 Task: Add a signature Marie Turner containing With sincere appreciation and gratitude, Marie Turner to email address softage.6@softage.net and add a label Service contracts
Action: Mouse moved to (1188, 67)
Screenshot: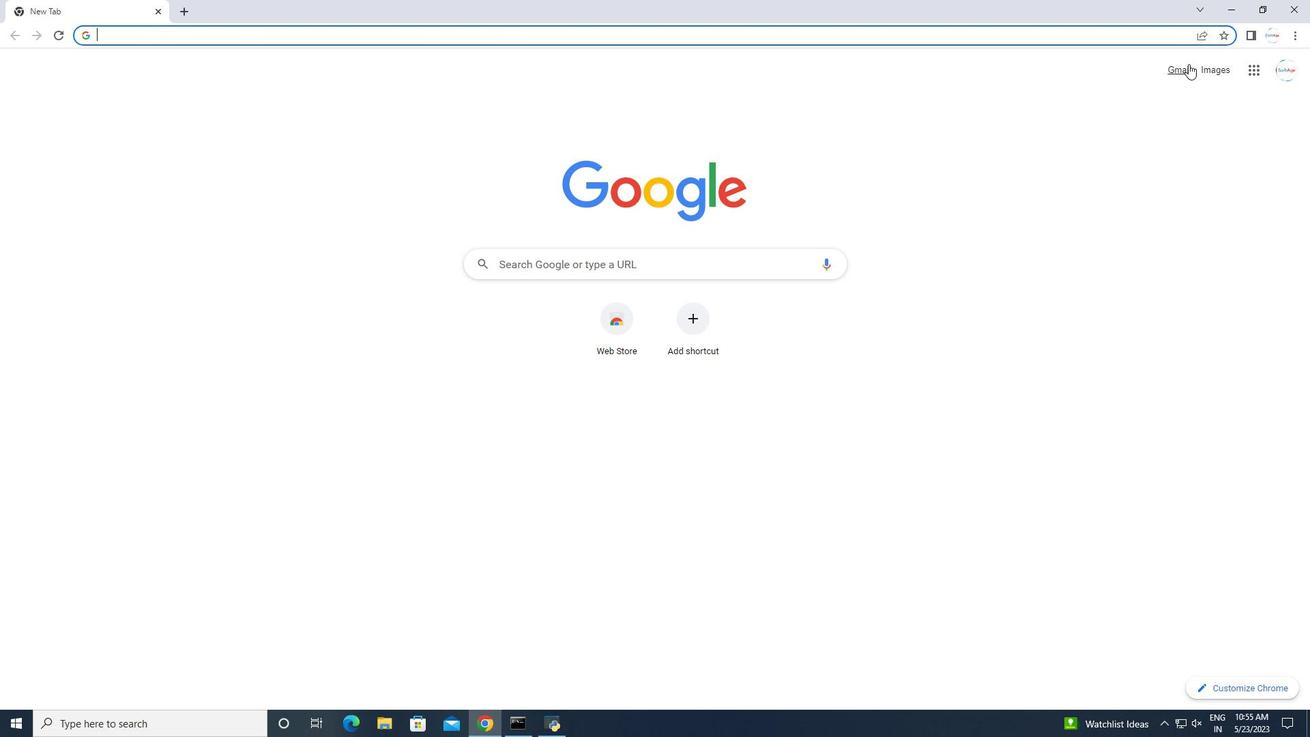 
Action: Mouse pressed left at (1188, 67)
Screenshot: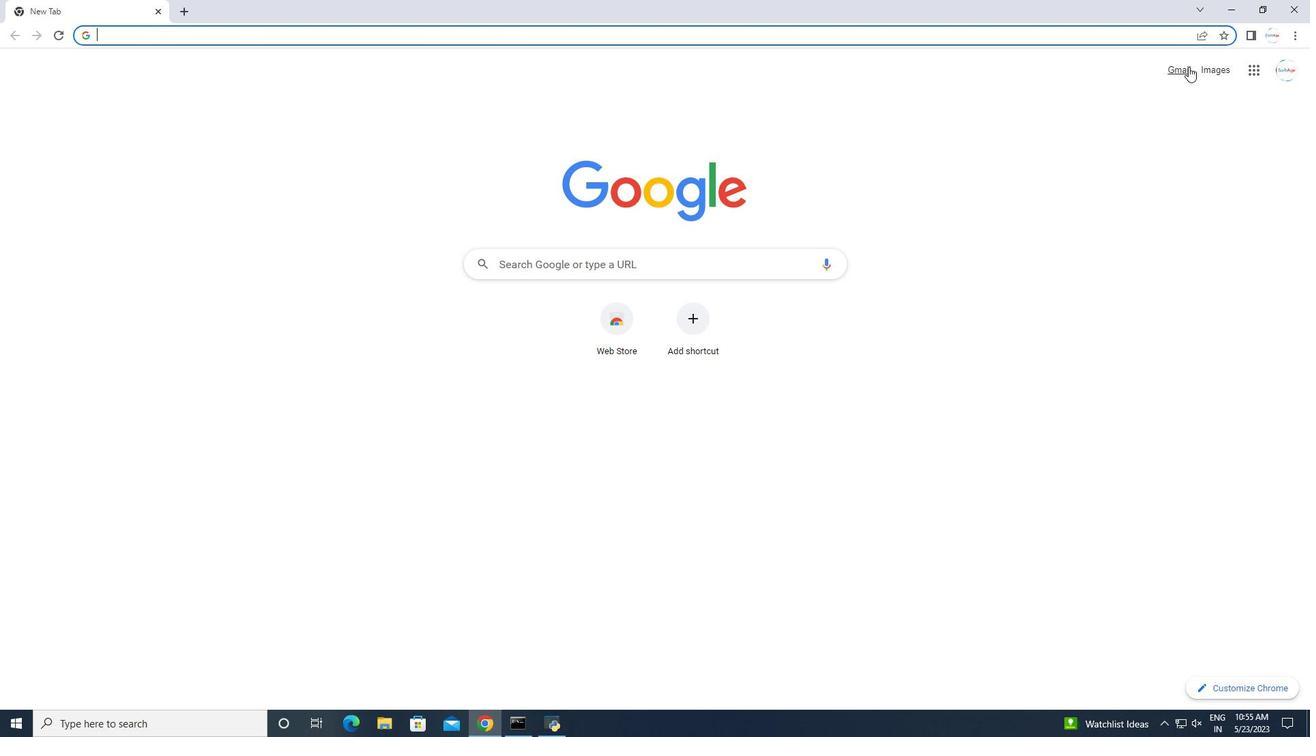 
Action: Mouse moved to (1220, 77)
Screenshot: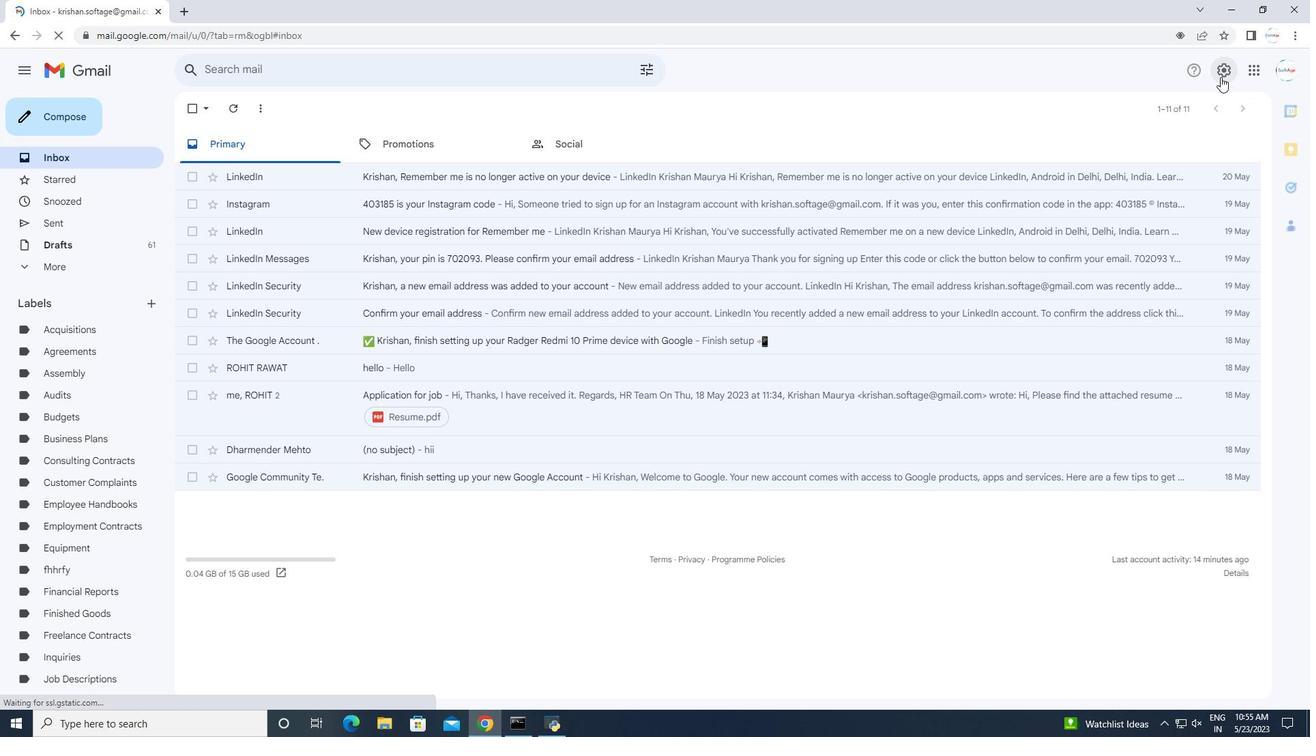 
Action: Mouse pressed left at (1220, 77)
Screenshot: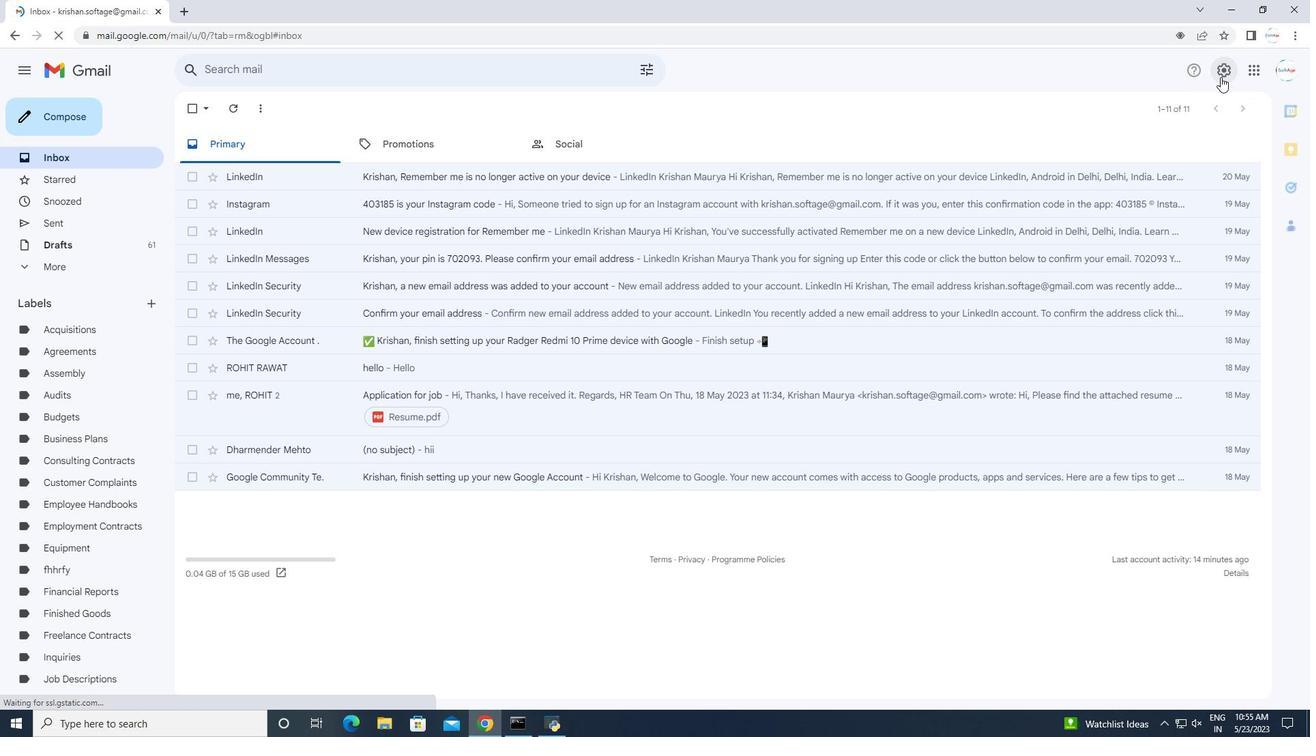 
Action: Mouse moved to (1185, 147)
Screenshot: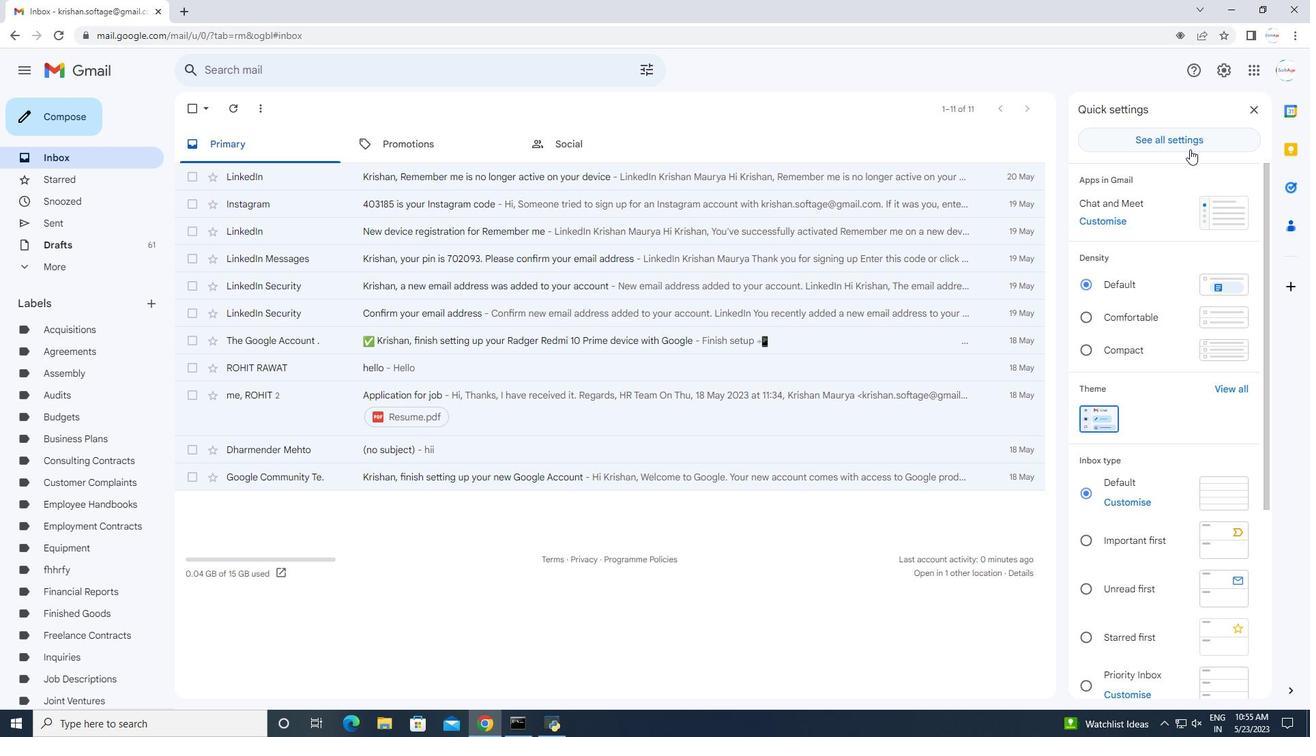 
Action: Mouse pressed left at (1185, 147)
Screenshot: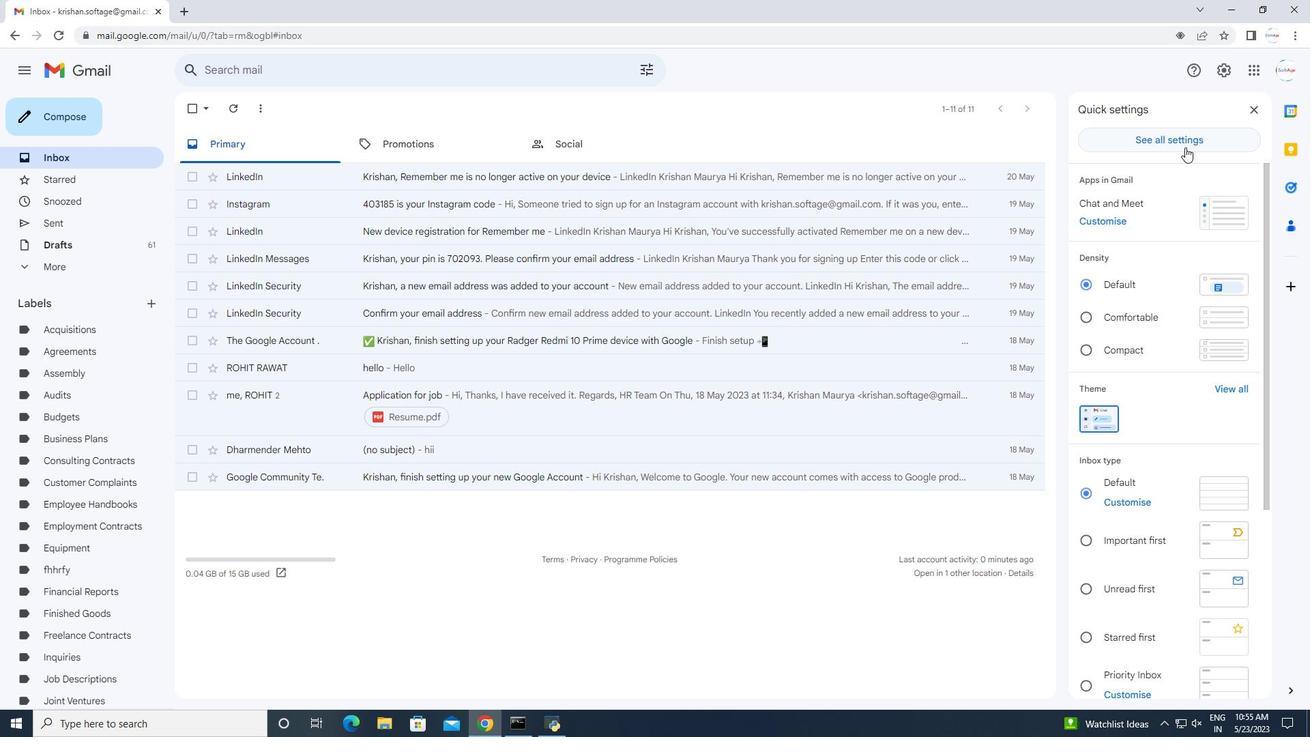 
Action: Mouse moved to (627, 325)
Screenshot: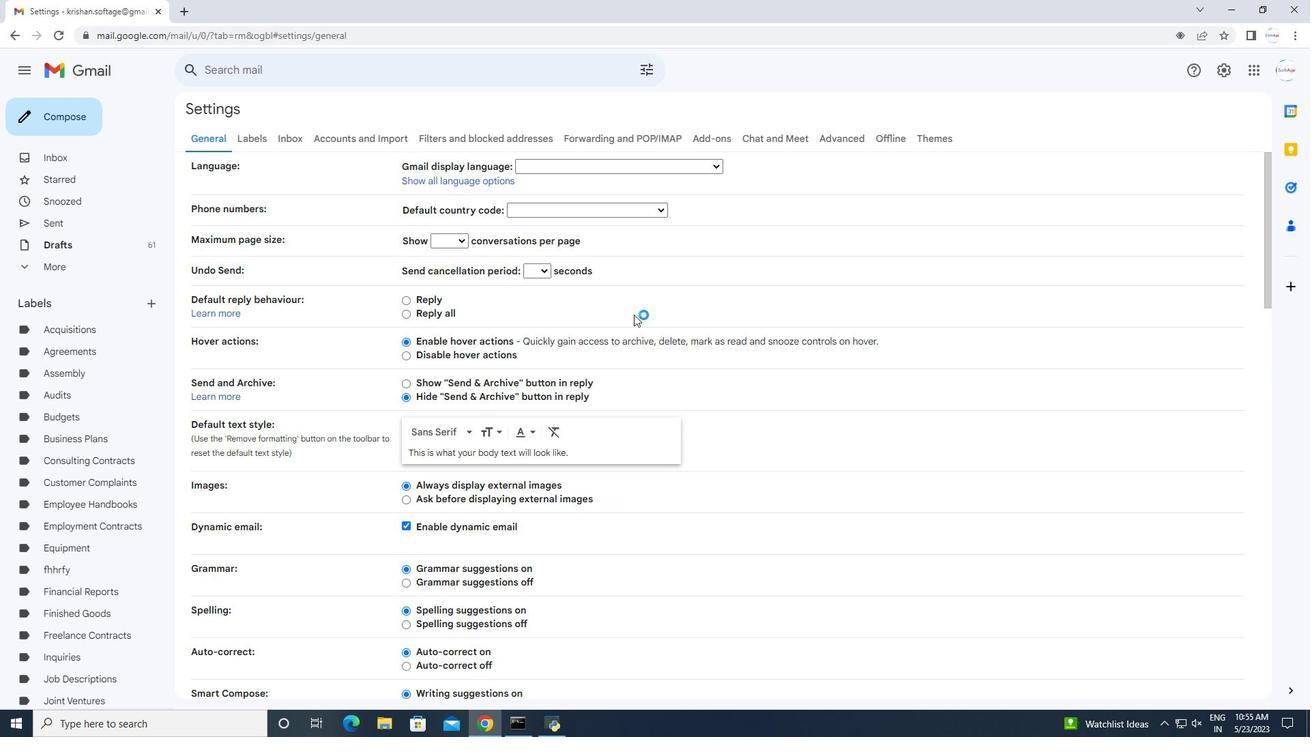 
Action: Mouse scrolled (627, 324) with delta (0, 0)
Screenshot: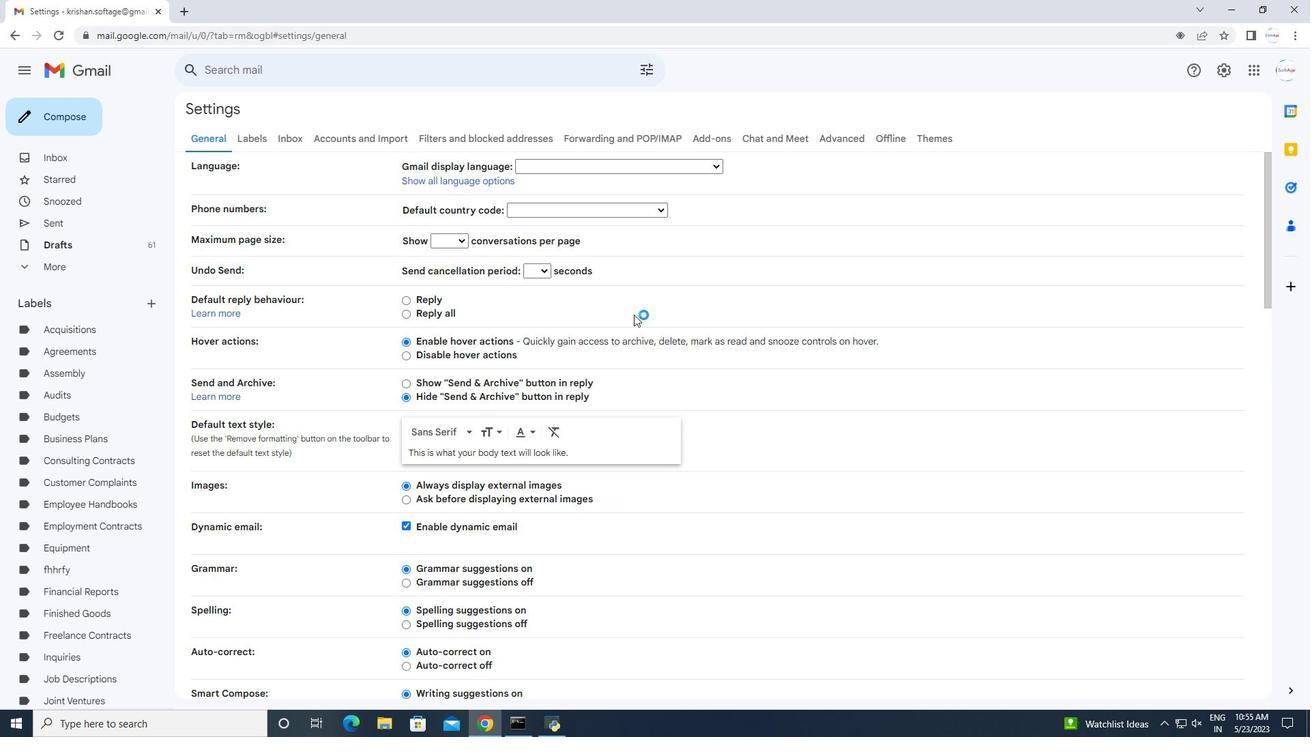 
Action: Mouse moved to (622, 335)
Screenshot: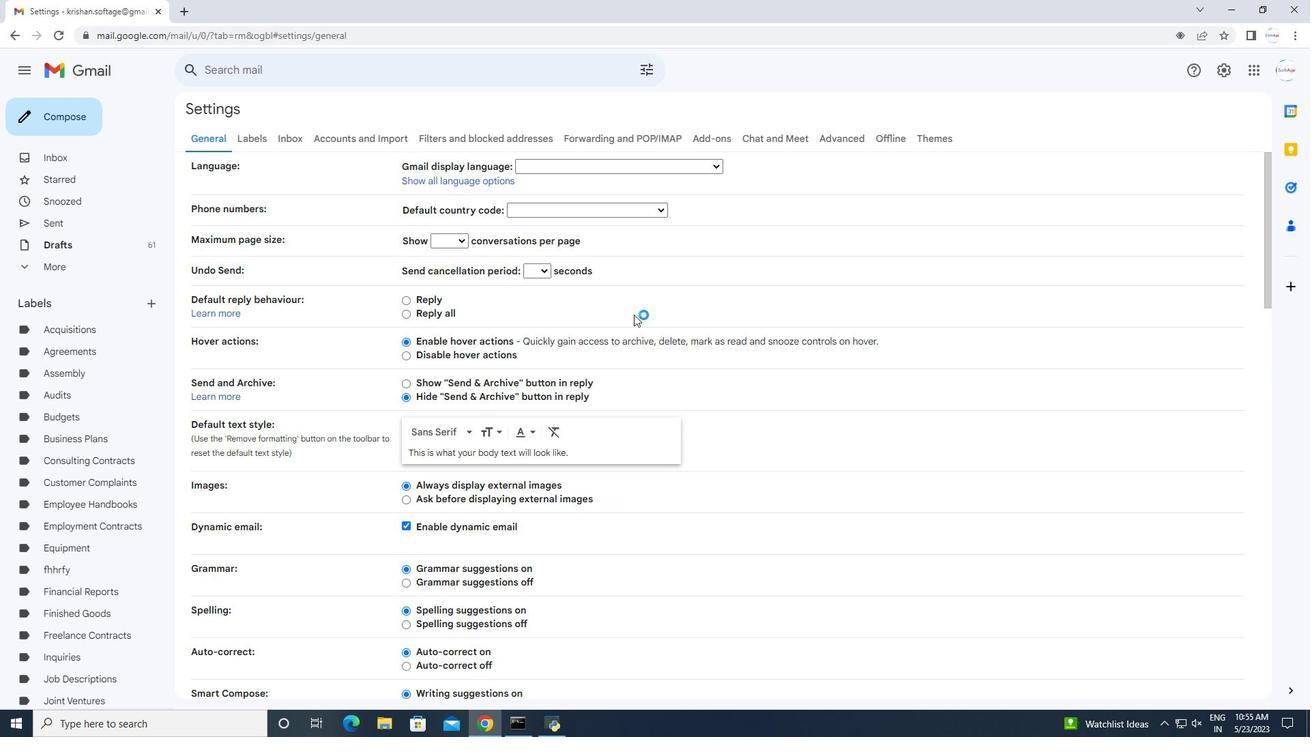 
Action: Mouse scrolled (622, 335) with delta (0, 0)
Screenshot: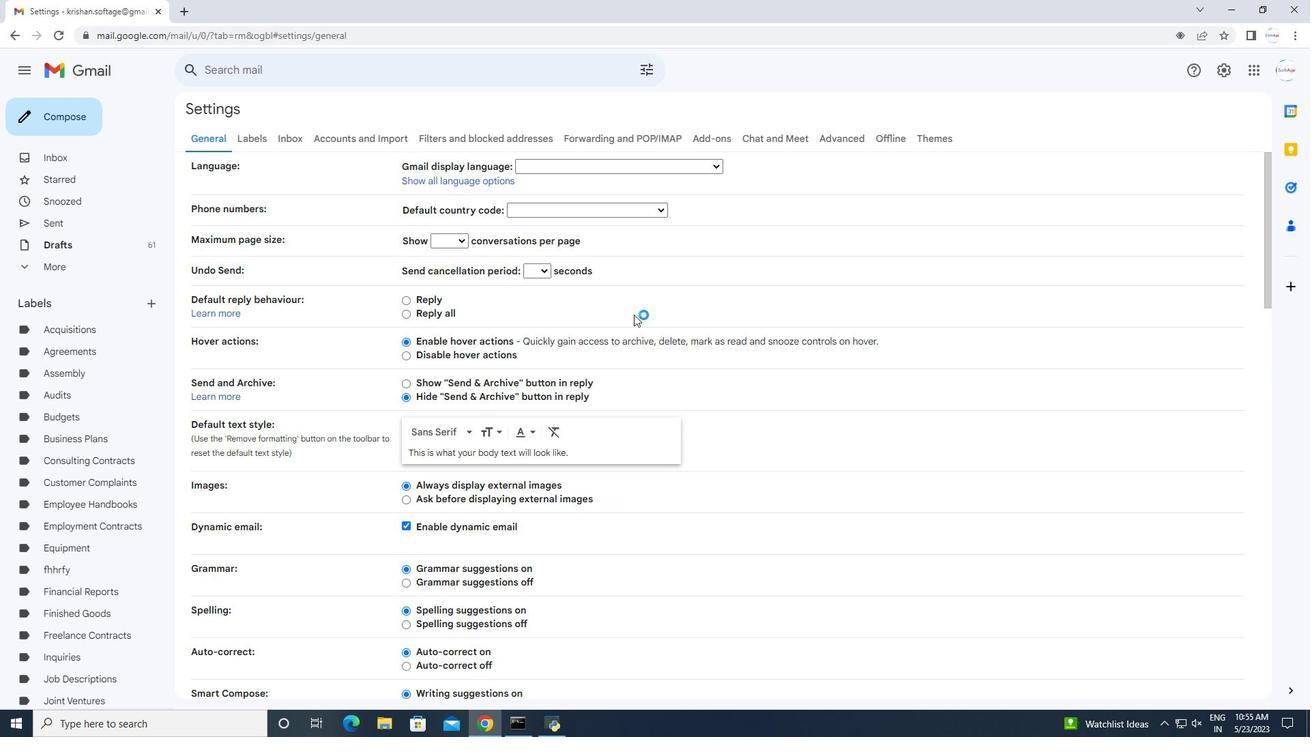 
Action: Mouse moved to (616, 342)
Screenshot: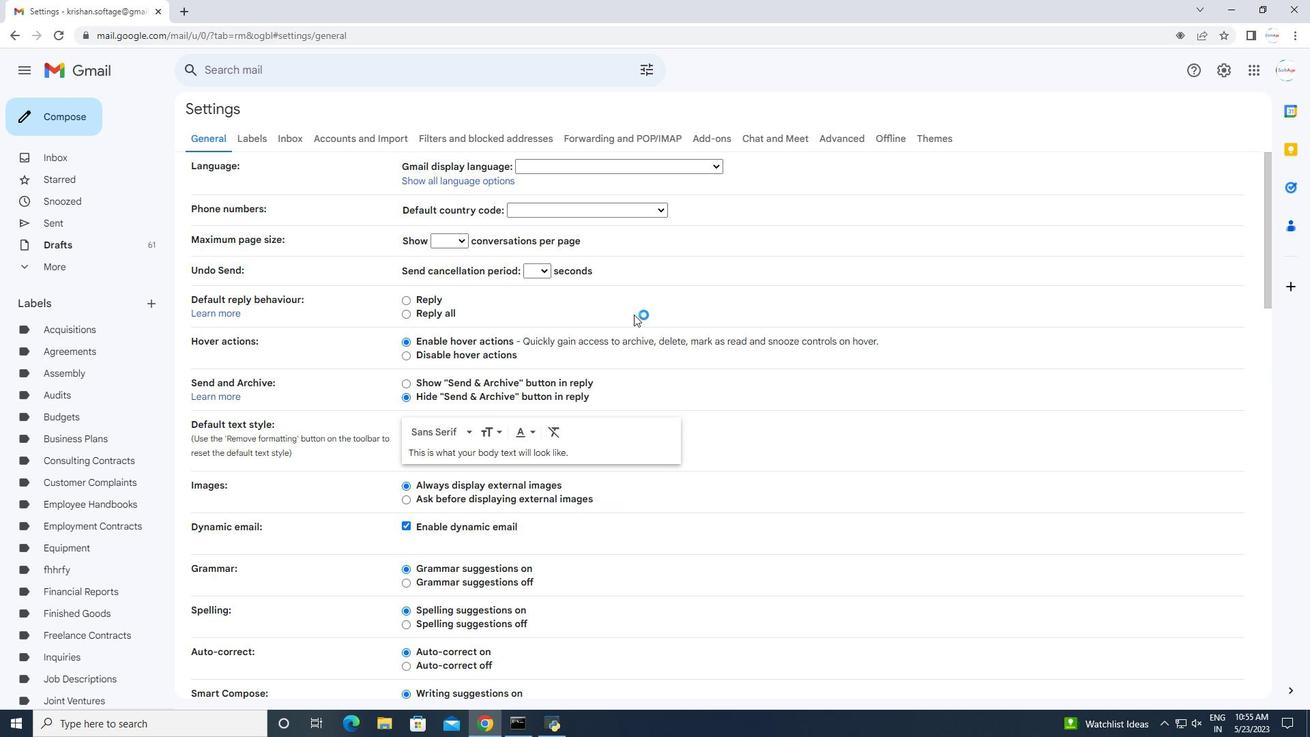 
Action: Mouse scrolled (616, 341) with delta (0, 0)
Screenshot: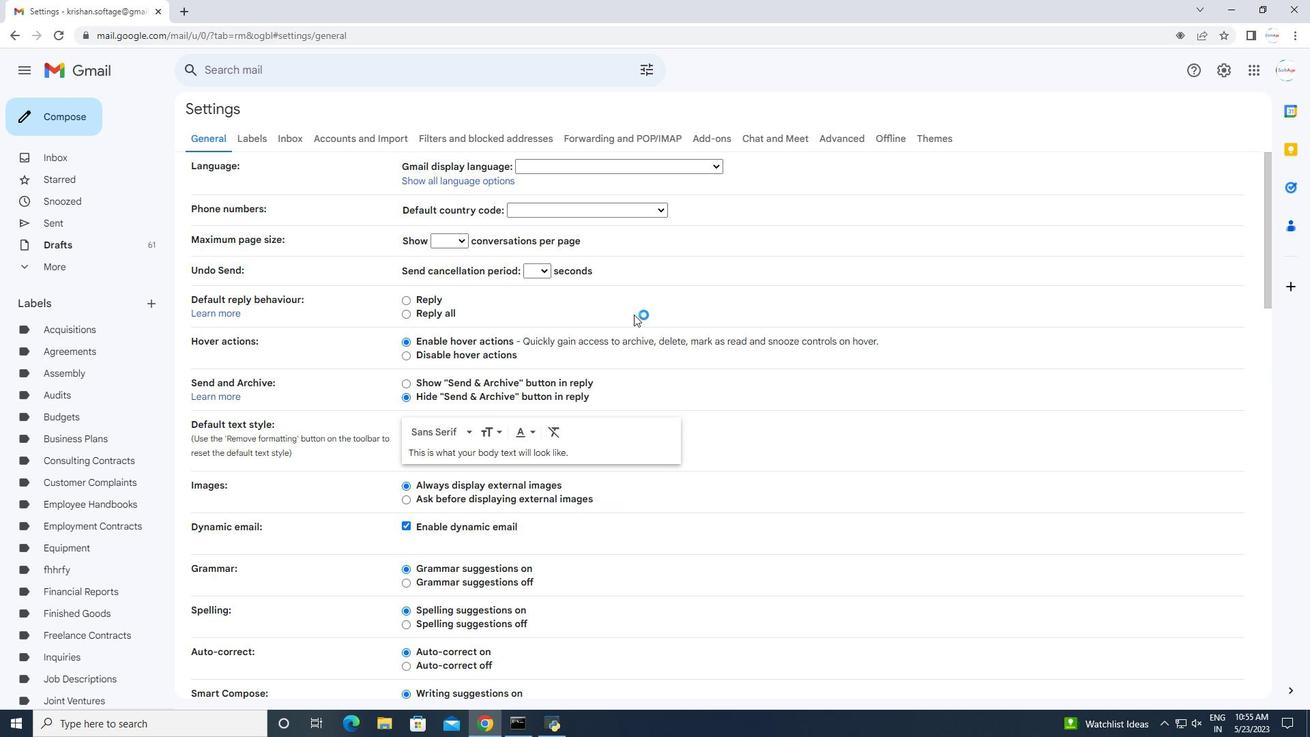 
Action: Mouse moved to (612, 346)
Screenshot: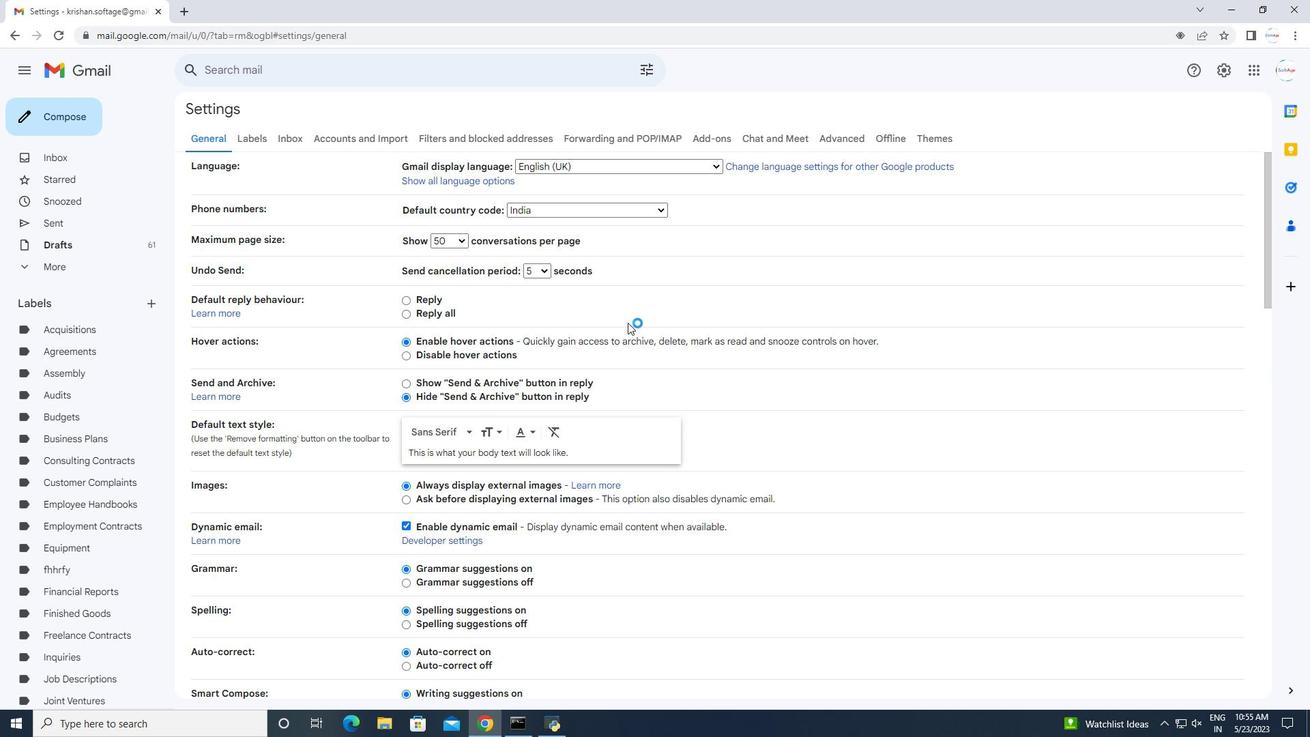 
Action: Mouse scrolled (613, 345) with delta (0, 0)
Screenshot: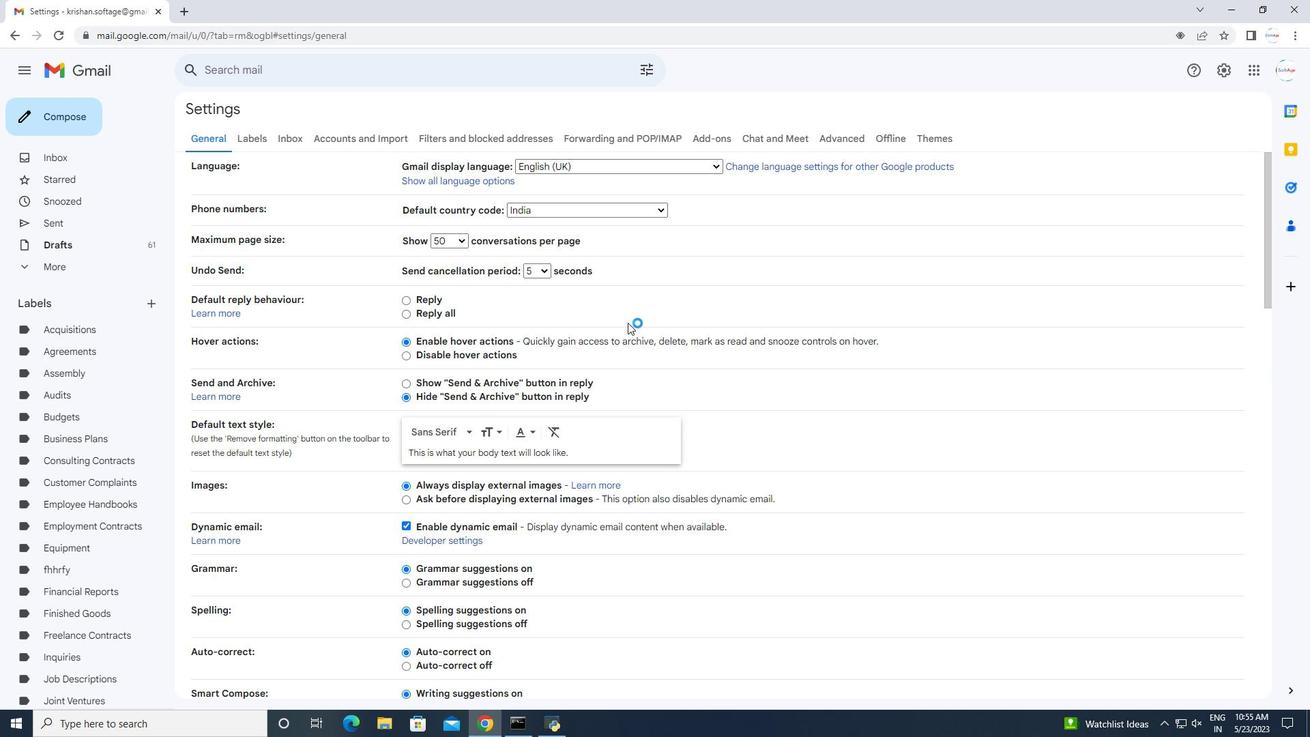 
Action: Mouse scrolled (612, 345) with delta (0, 0)
Screenshot: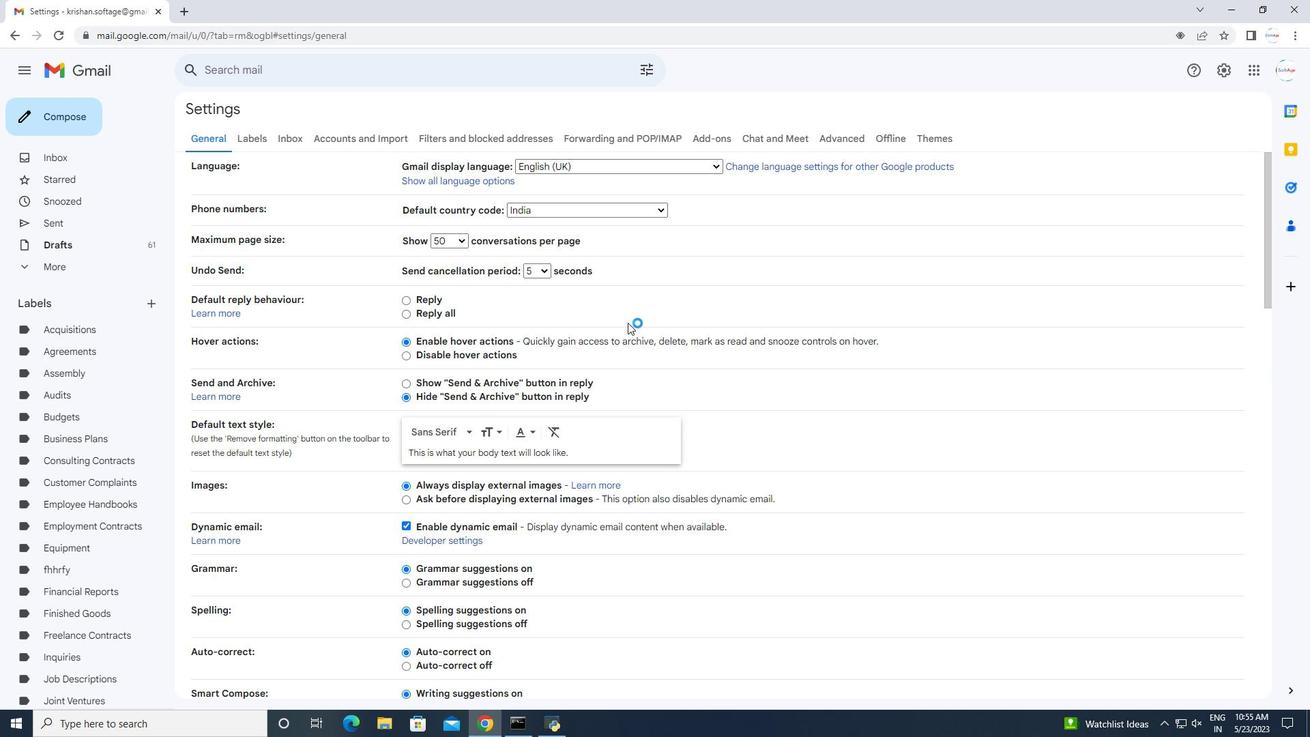 
Action: Mouse scrolled (612, 345) with delta (0, 0)
Screenshot: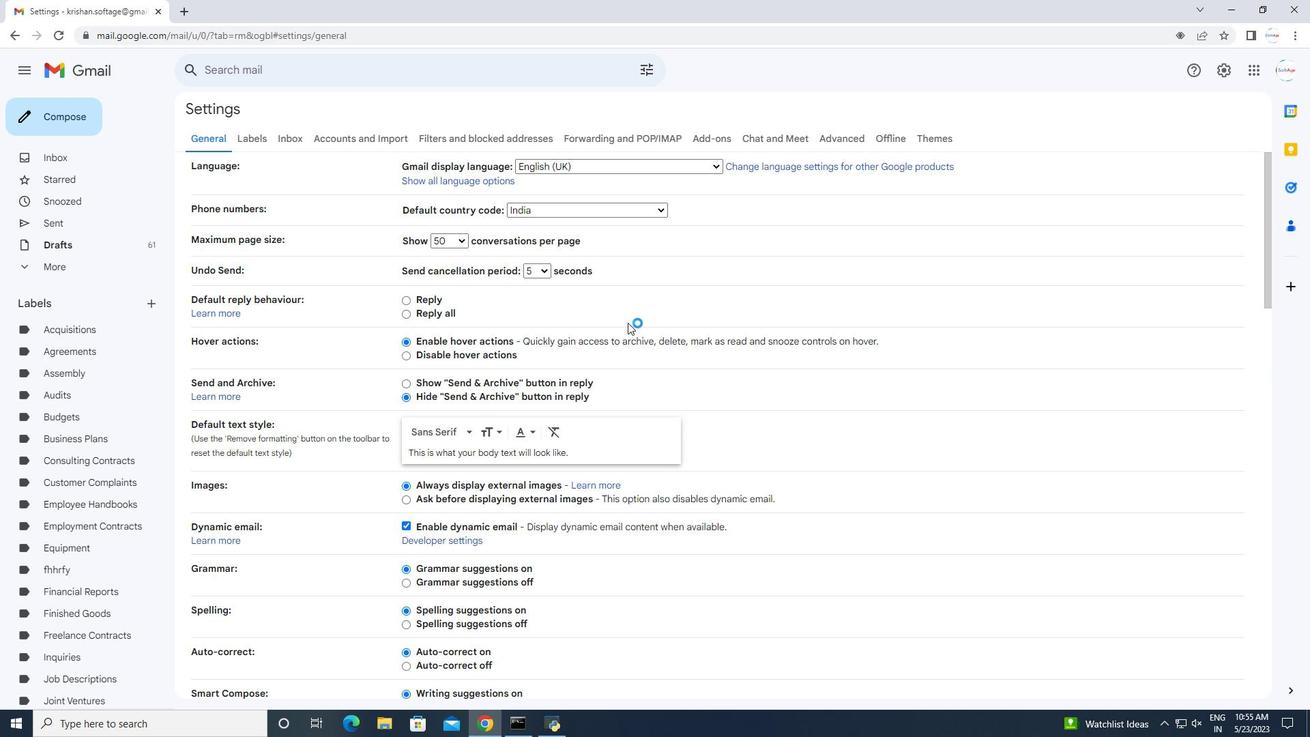 
Action: Mouse scrolled (612, 345) with delta (0, 0)
Screenshot: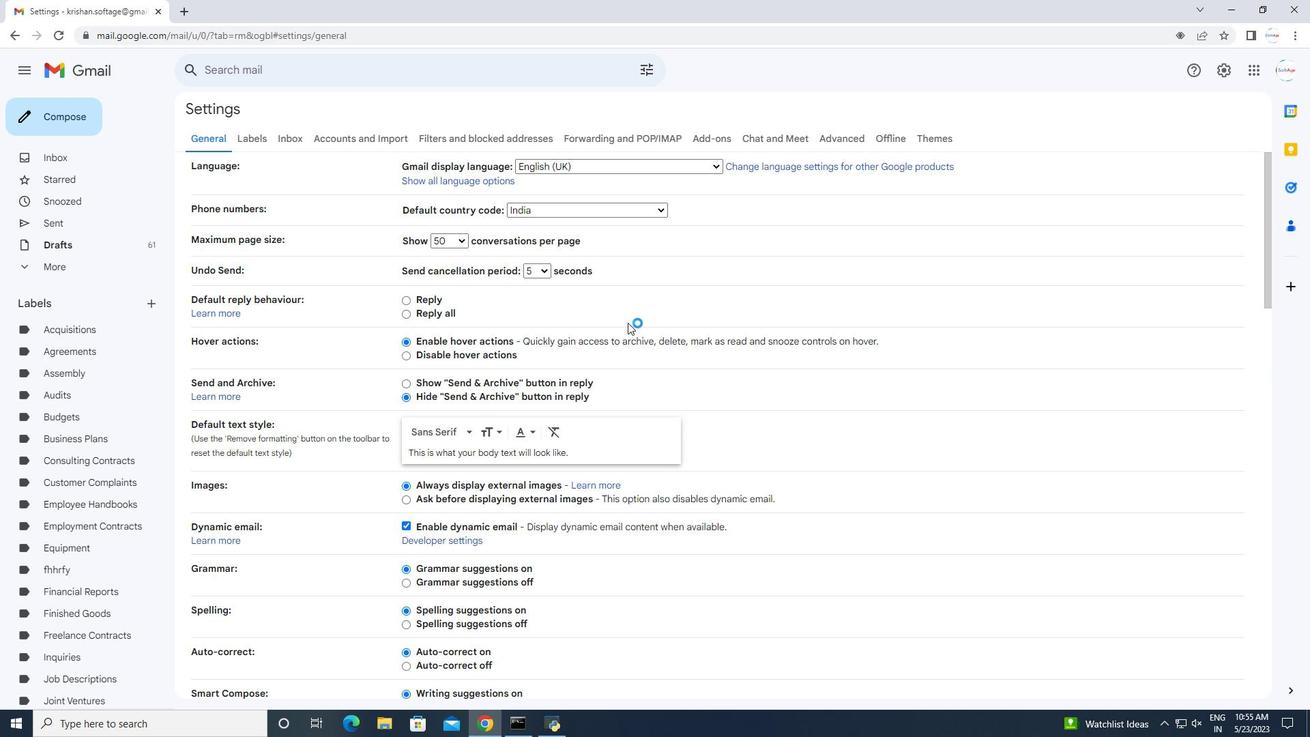 
Action: Mouse scrolled (612, 345) with delta (0, 0)
Screenshot: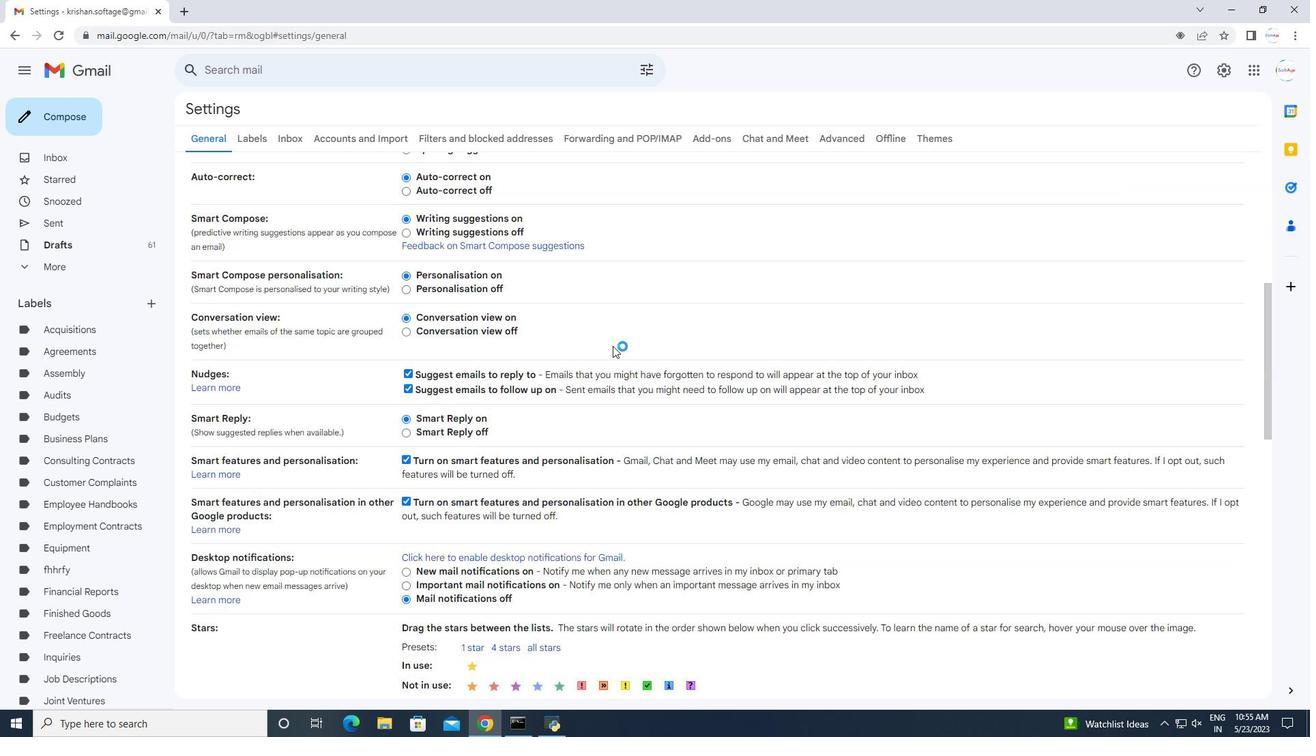 
Action: Mouse scrolled (612, 345) with delta (0, 0)
Screenshot: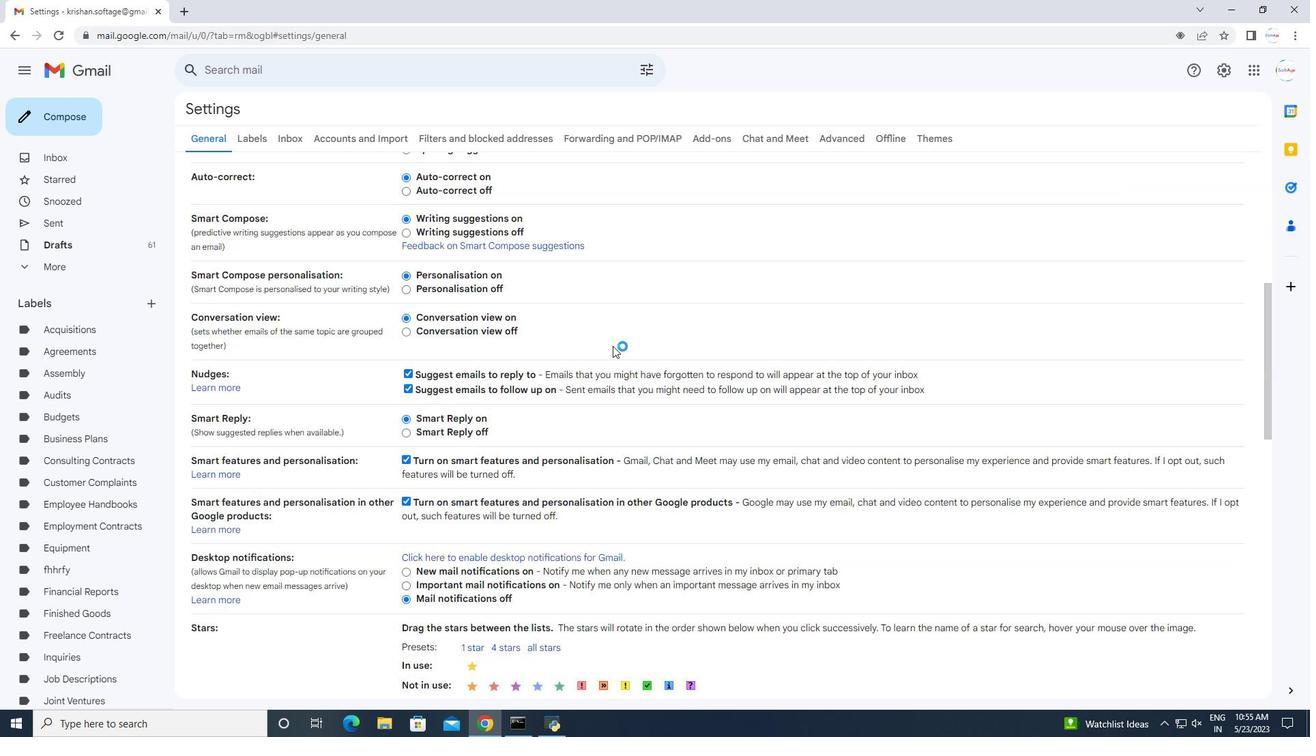 
Action: Mouse scrolled (612, 345) with delta (0, 0)
Screenshot: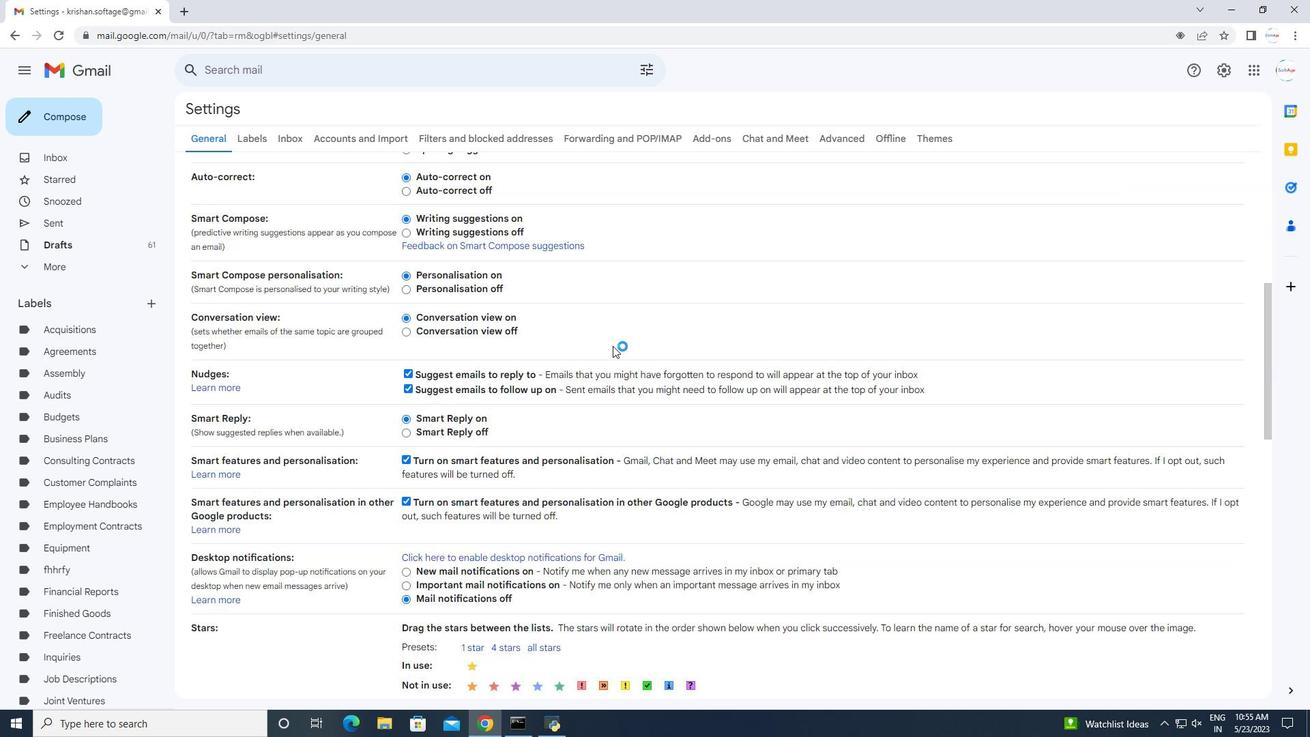 
Action: Mouse scrolled (612, 345) with delta (0, 0)
Screenshot: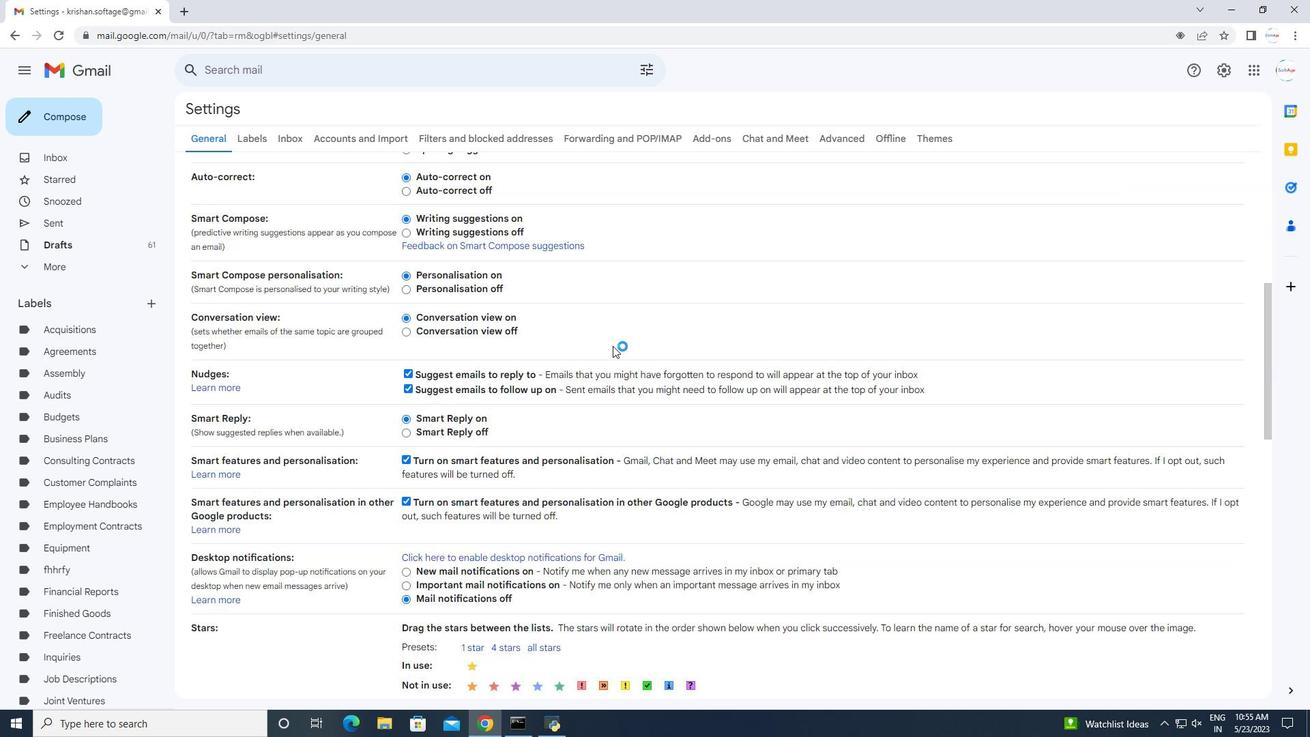 
Action: Mouse scrolled (612, 345) with delta (0, 0)
Screenshot: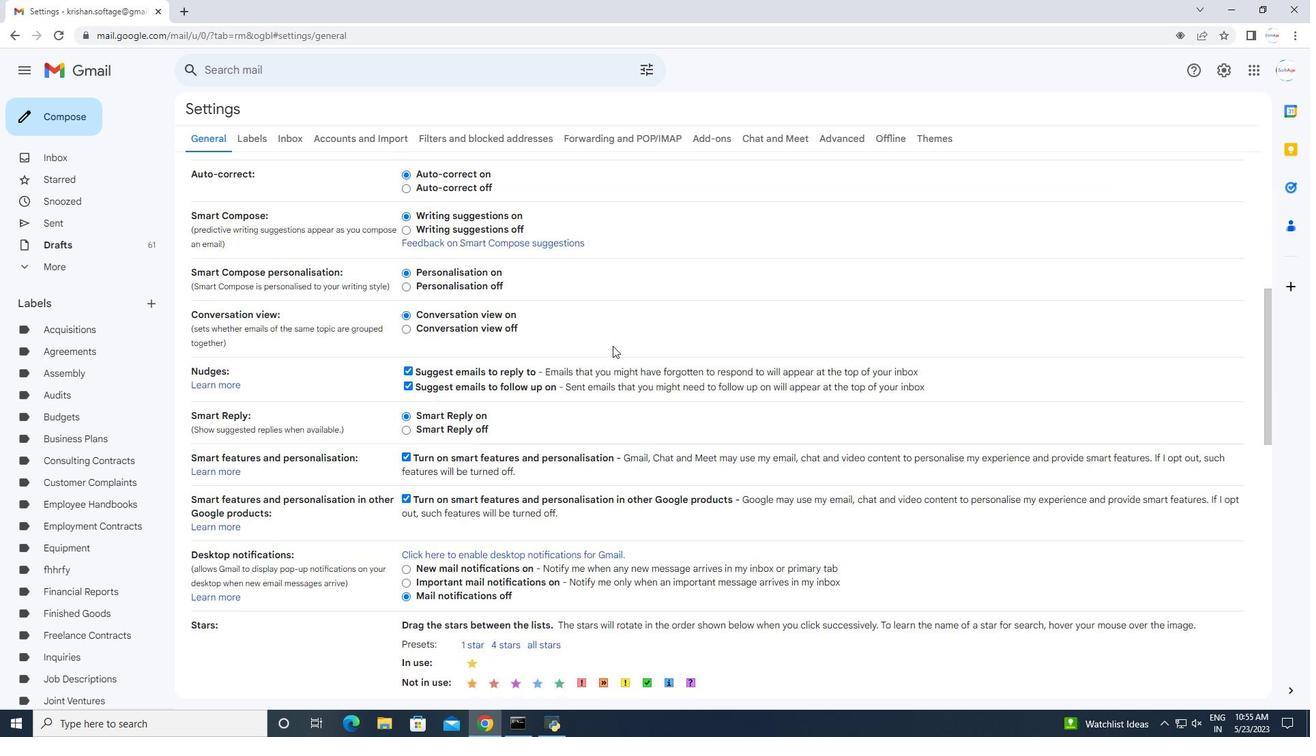 
Action: Mouse scrolled (612, 345) with delta (0, 0)
Screenshot: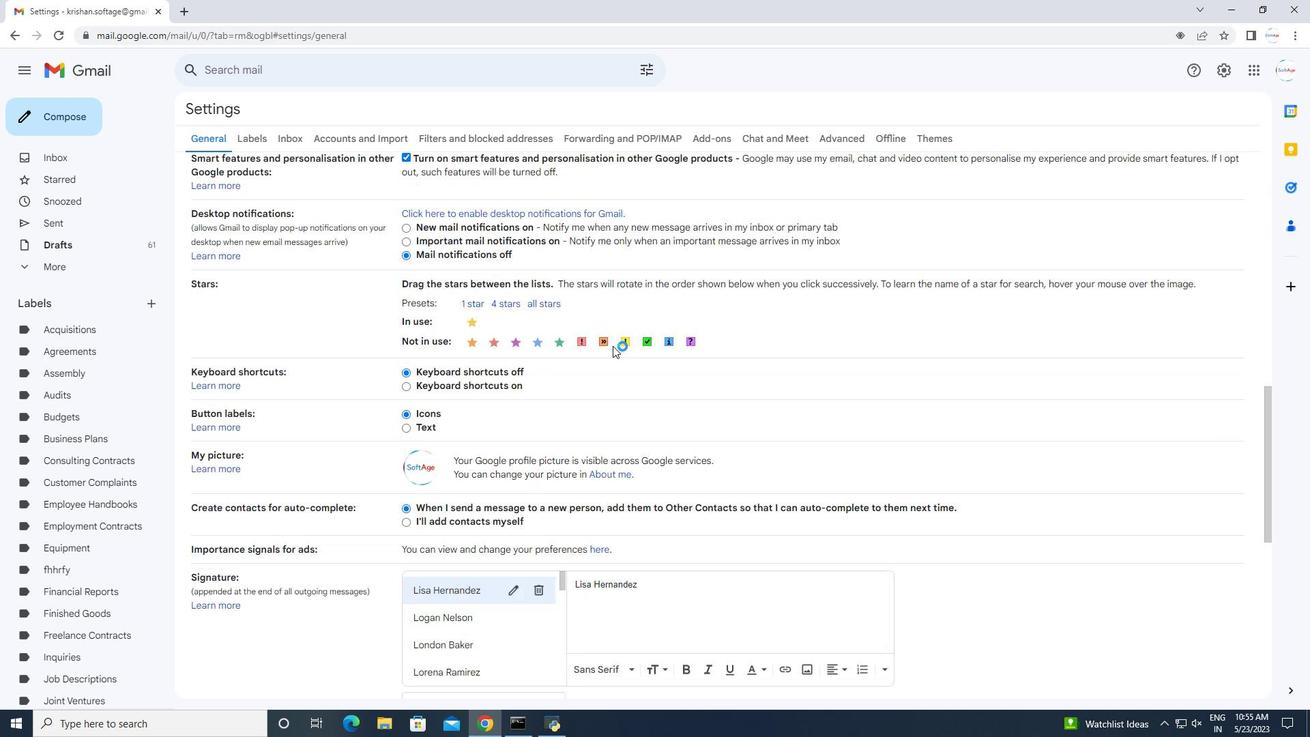 
Action: Mouse scrolled (612, 345) with delta (0, 0)
Screenshot: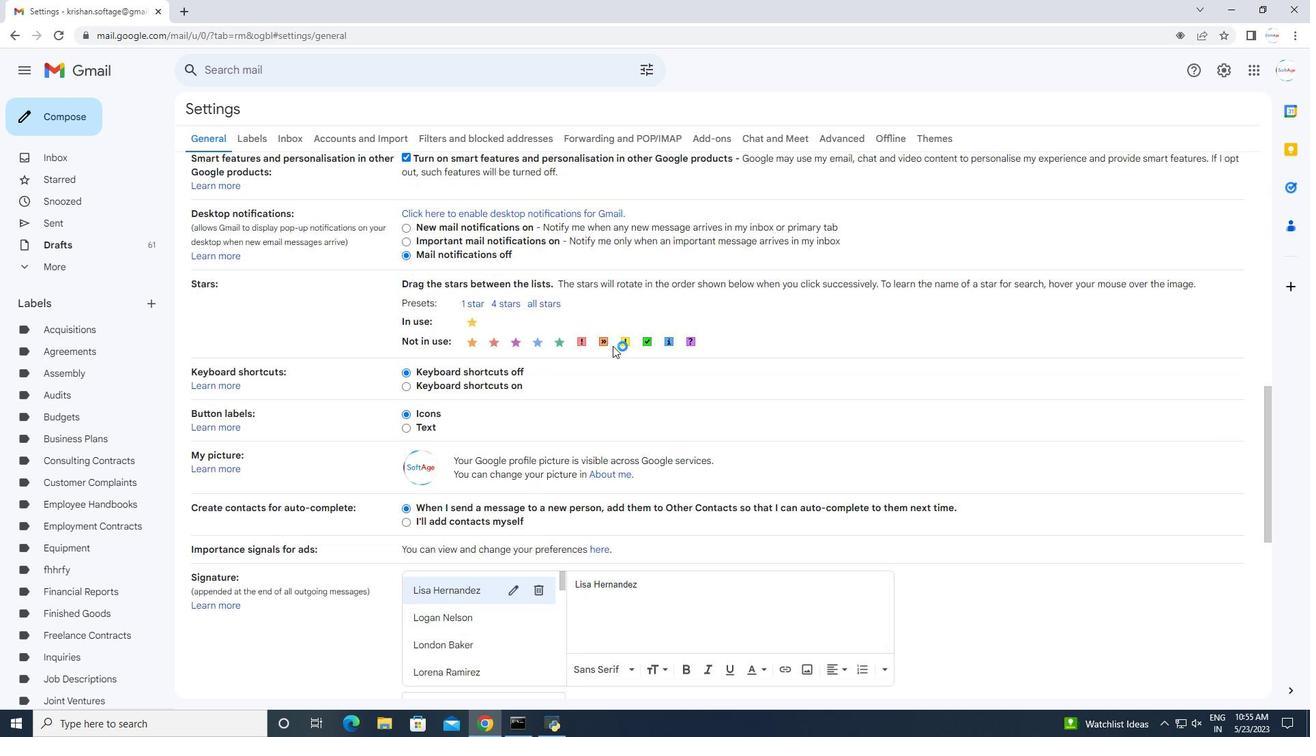 
Action: Mouse scrolled (612, 345) with delta (0, 0)
Screenshot: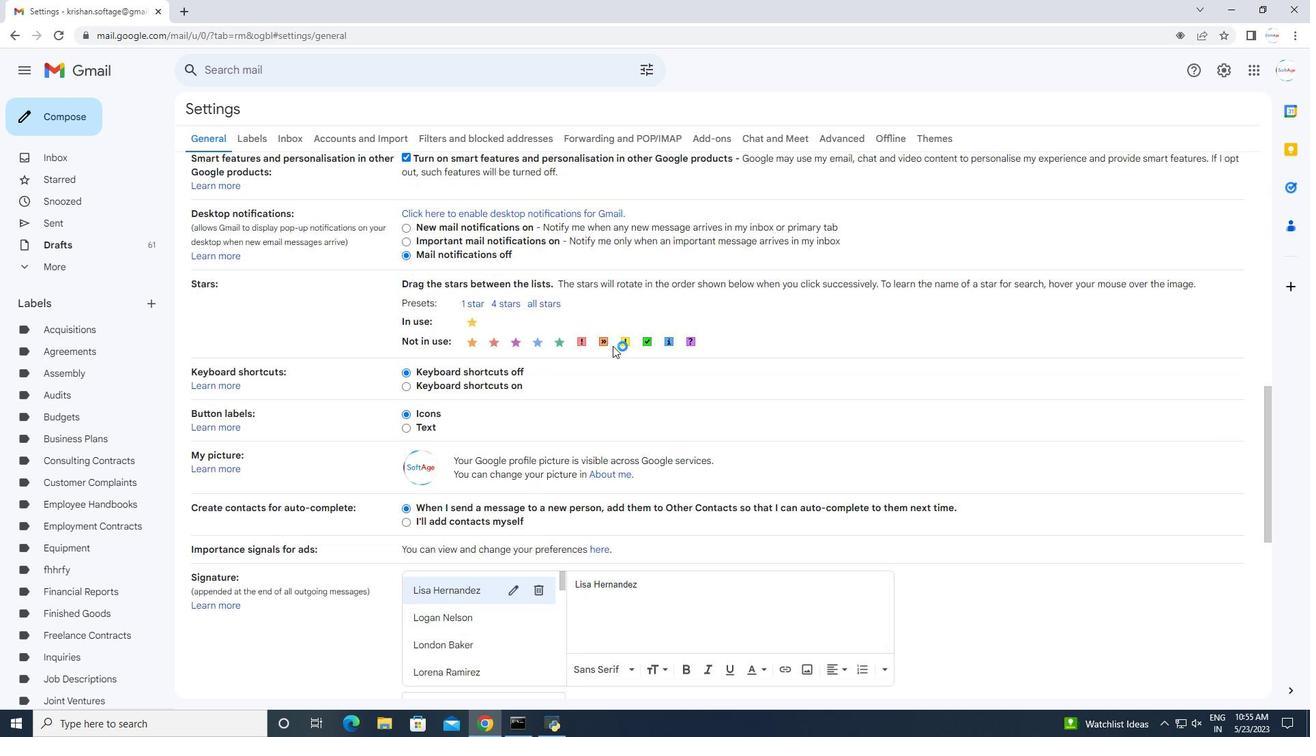 
Action: Mouse scrolled (612, 345) with delta (0, 0)
Screenshot: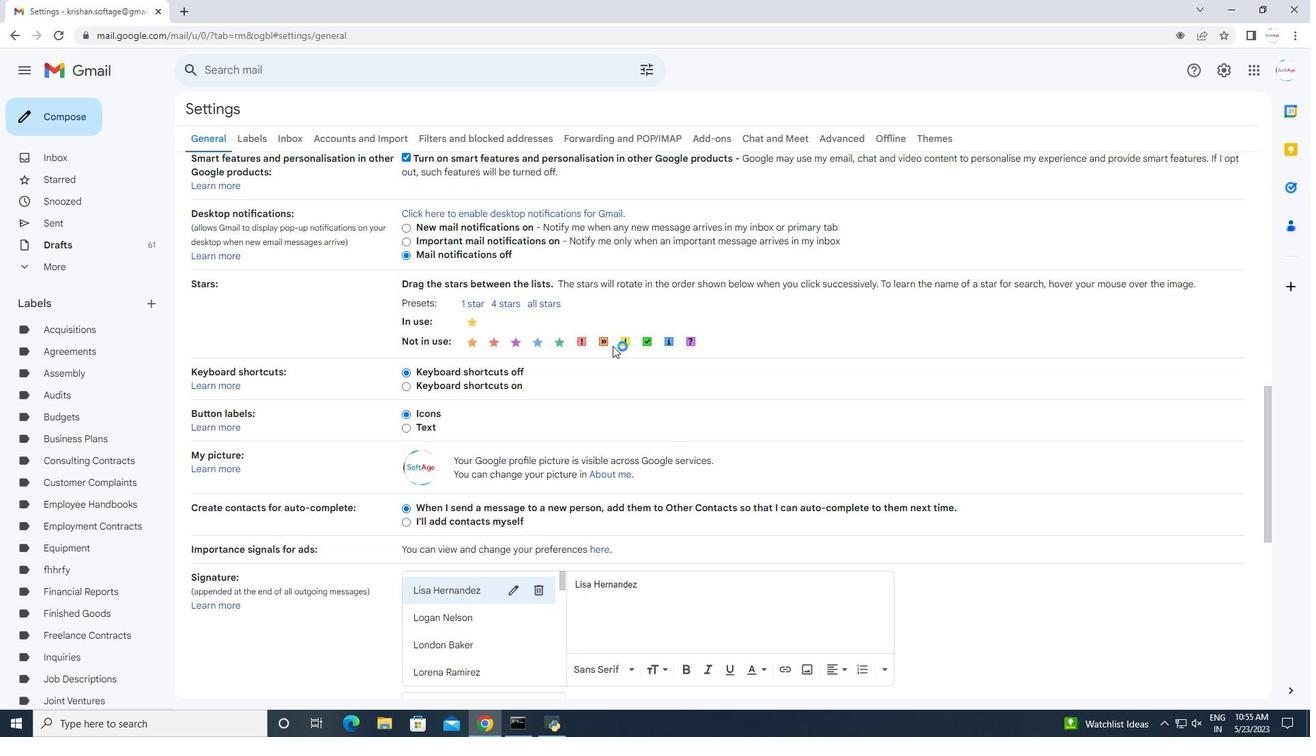
Action: Mouse scrolled (612, 345) with delta (0, 0)
Screenshot: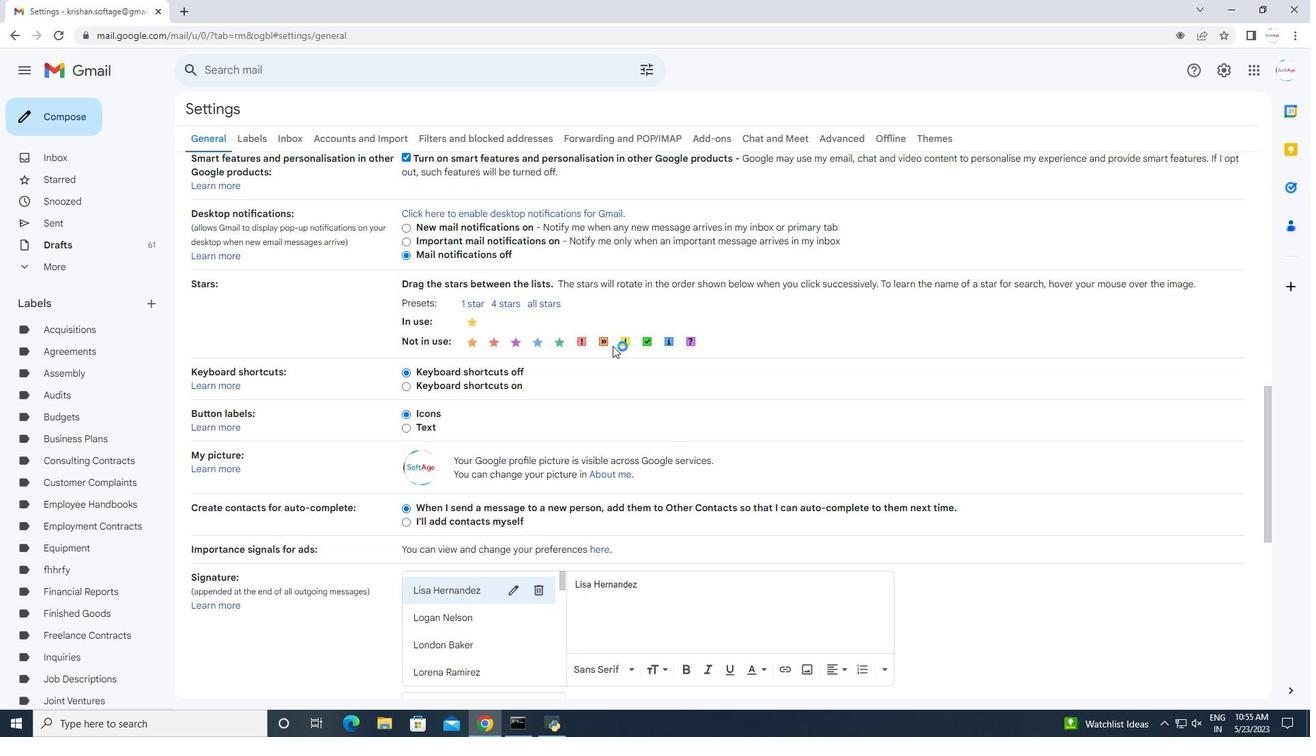 
Action: Mouse scrolled (612, 345) with delta (0, 0)
Screenshot: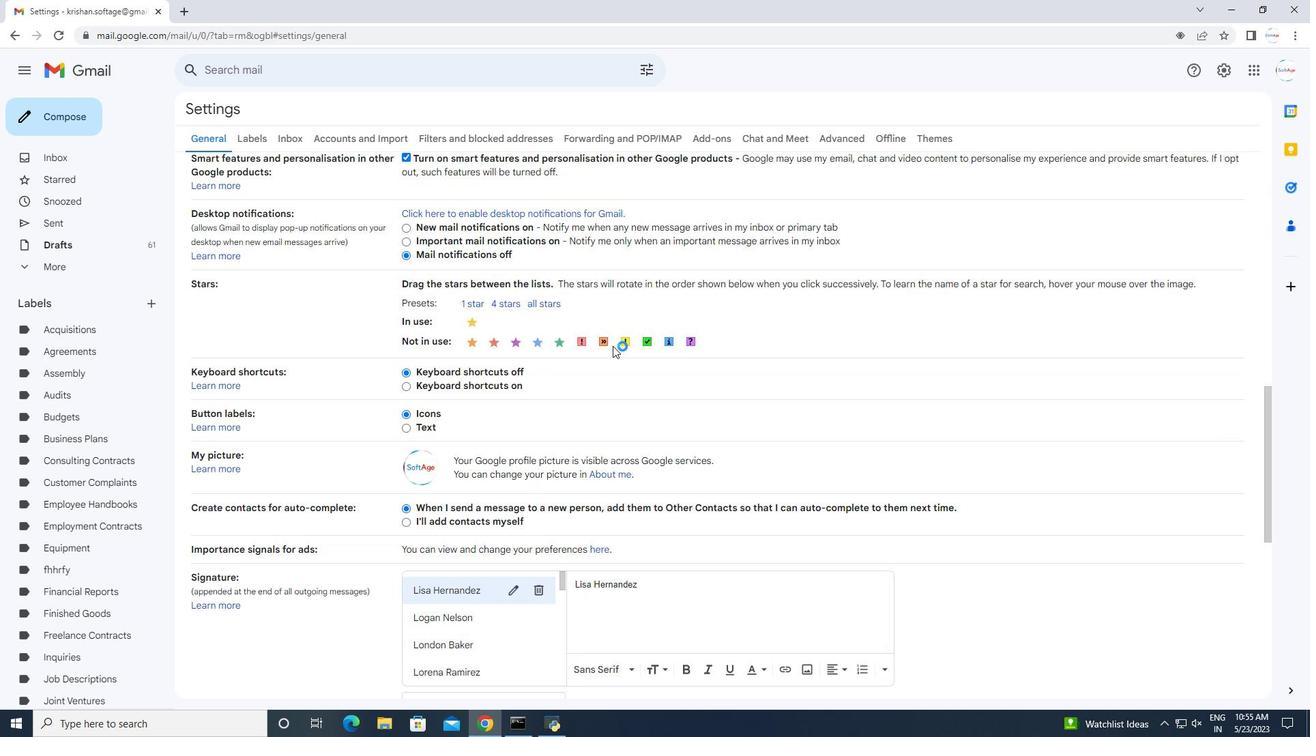
Action: Mouse moved to (513, 292)
Screenshot: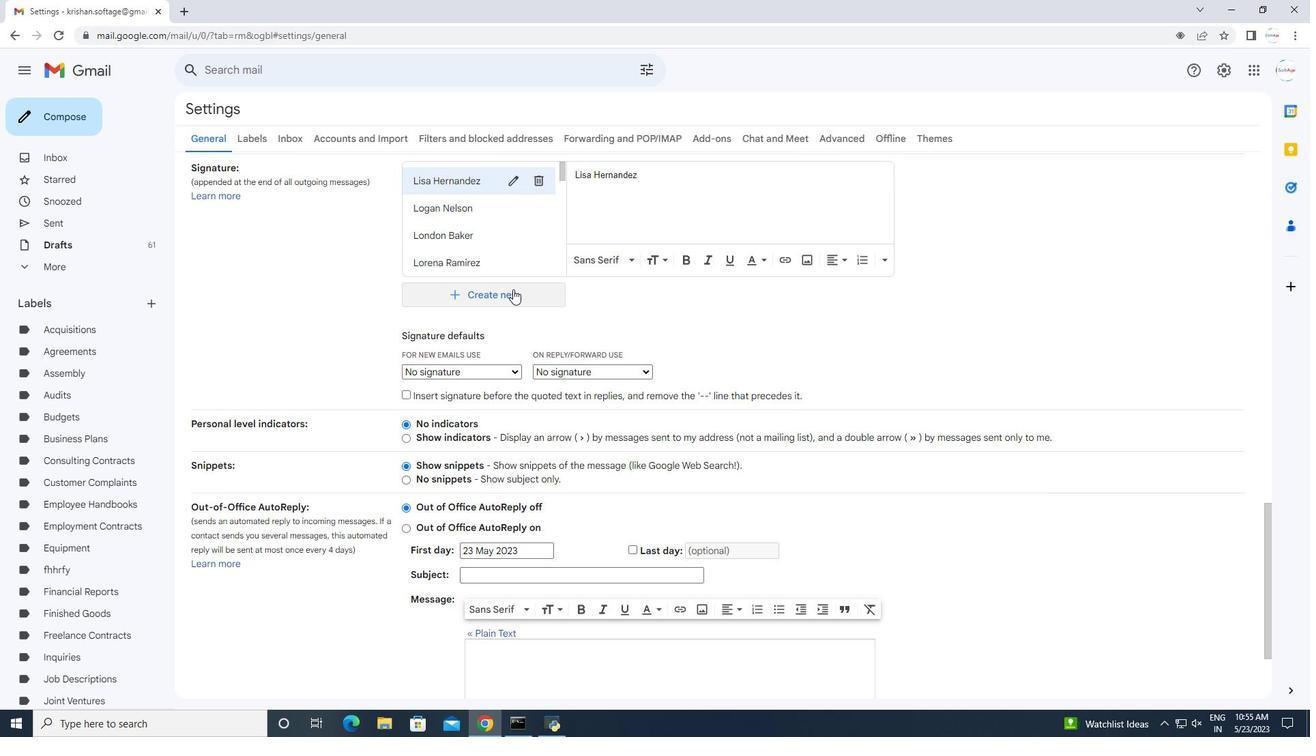 
Action: Mouse pressed left at (513, 292)
Screenshot: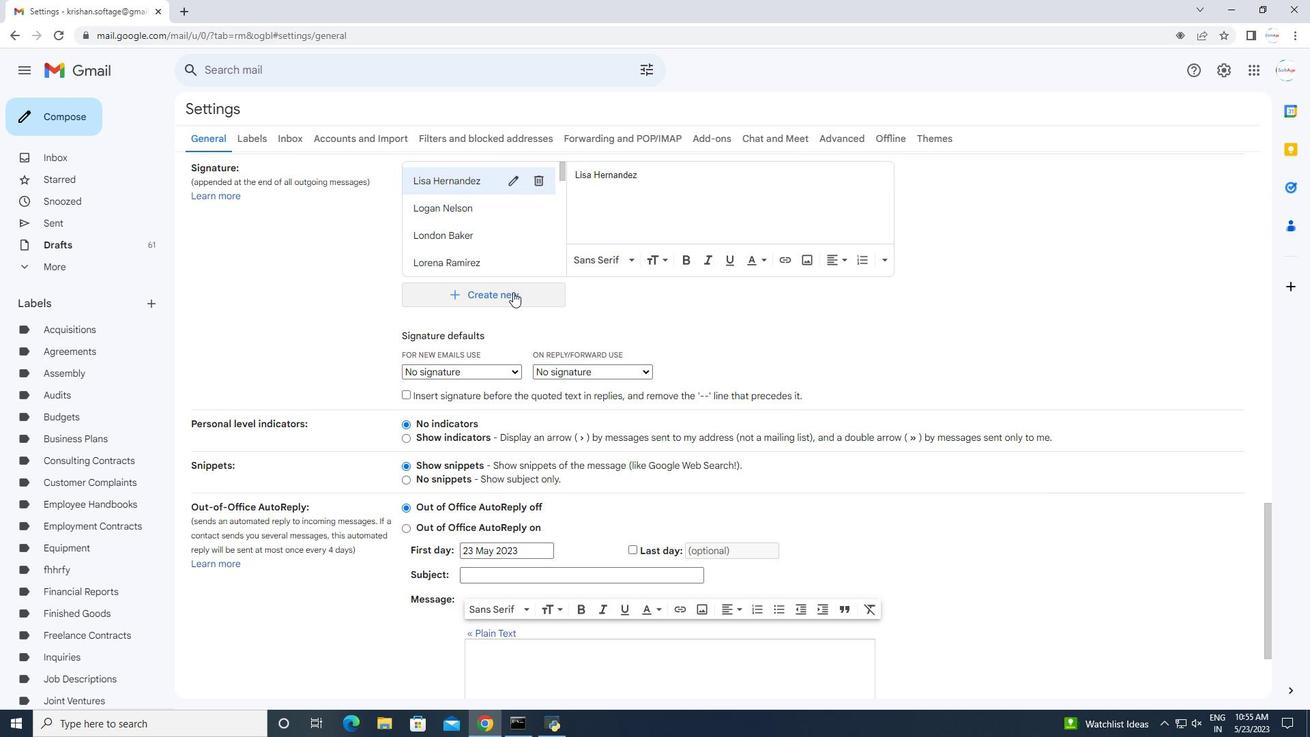 
Action: Mouse moved to (540, 368)
Screenshot: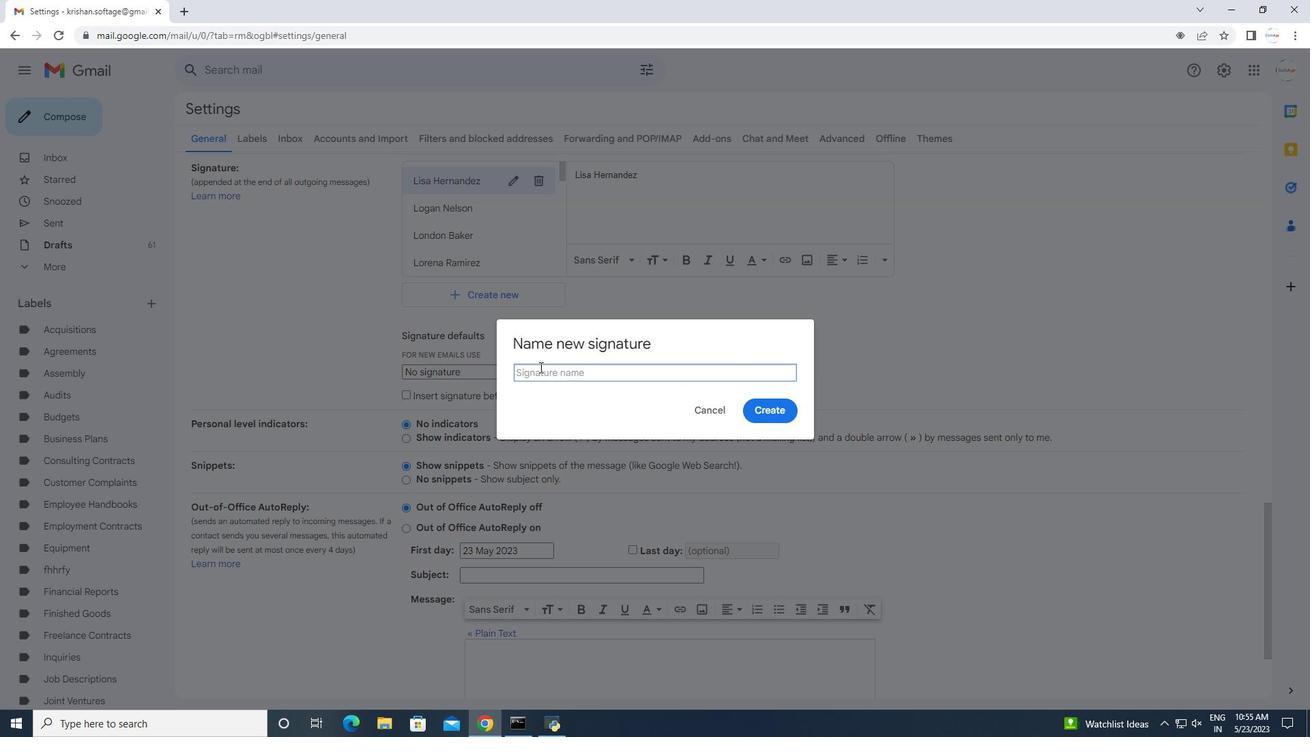 
Action: Key pressed <Key.shift>Marie<Key.space><Key.shift>Turner
Screenshot: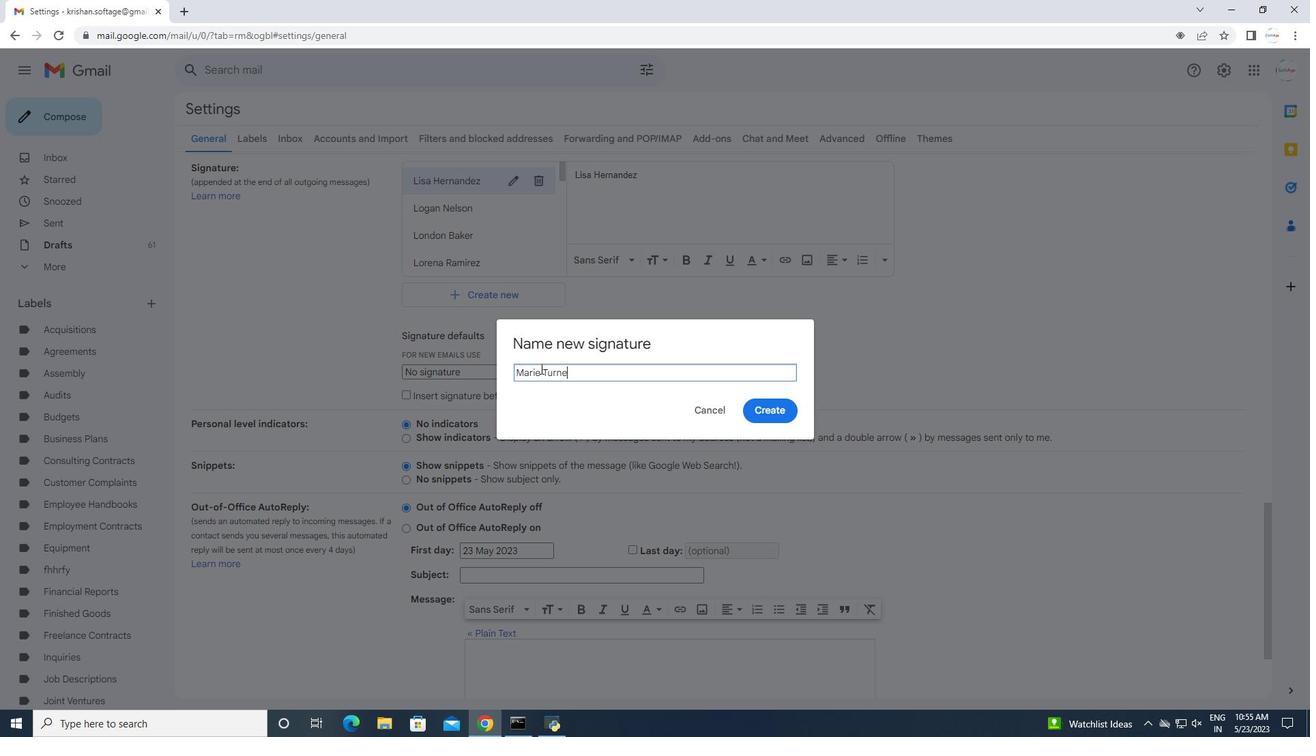 
Action: Mouse moved to (765, 410)
Screenshot: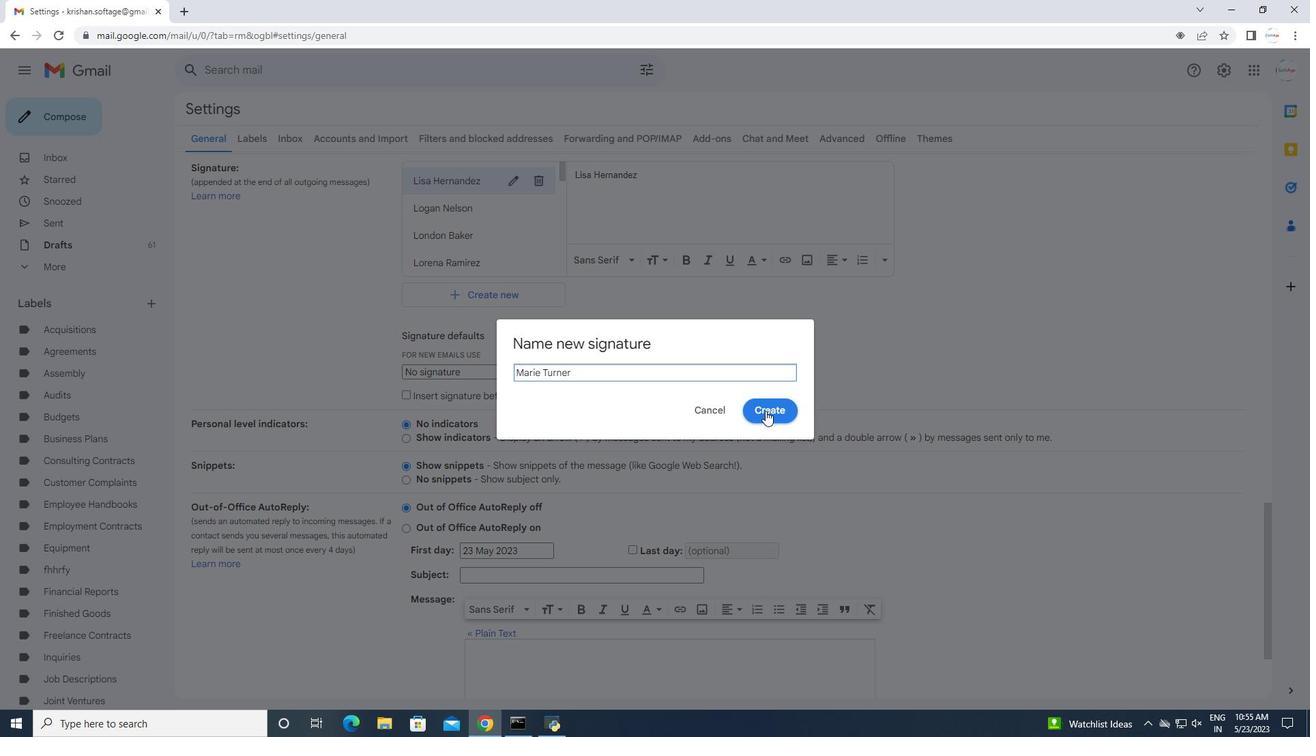 
Action: Mouse pressed left at (765, 410)
Screenshot: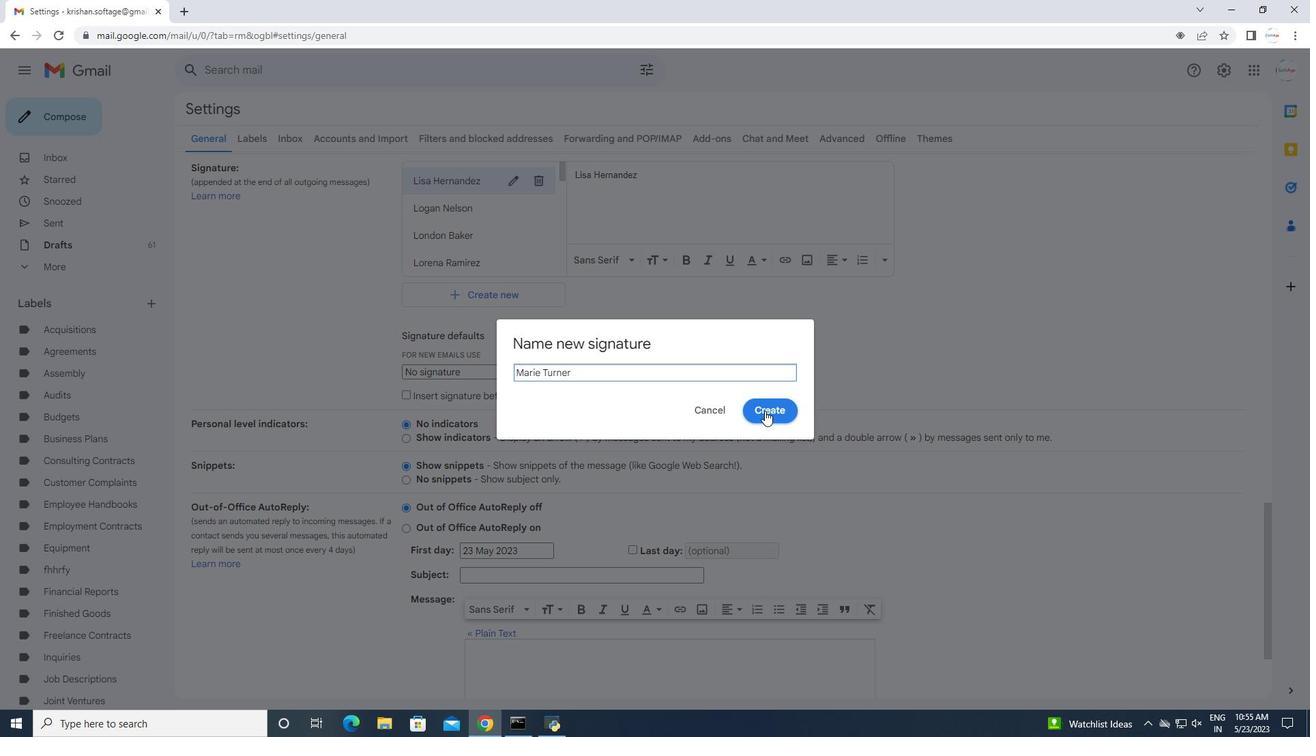
Action: Mouse moved to (599, 212)
Screenshot: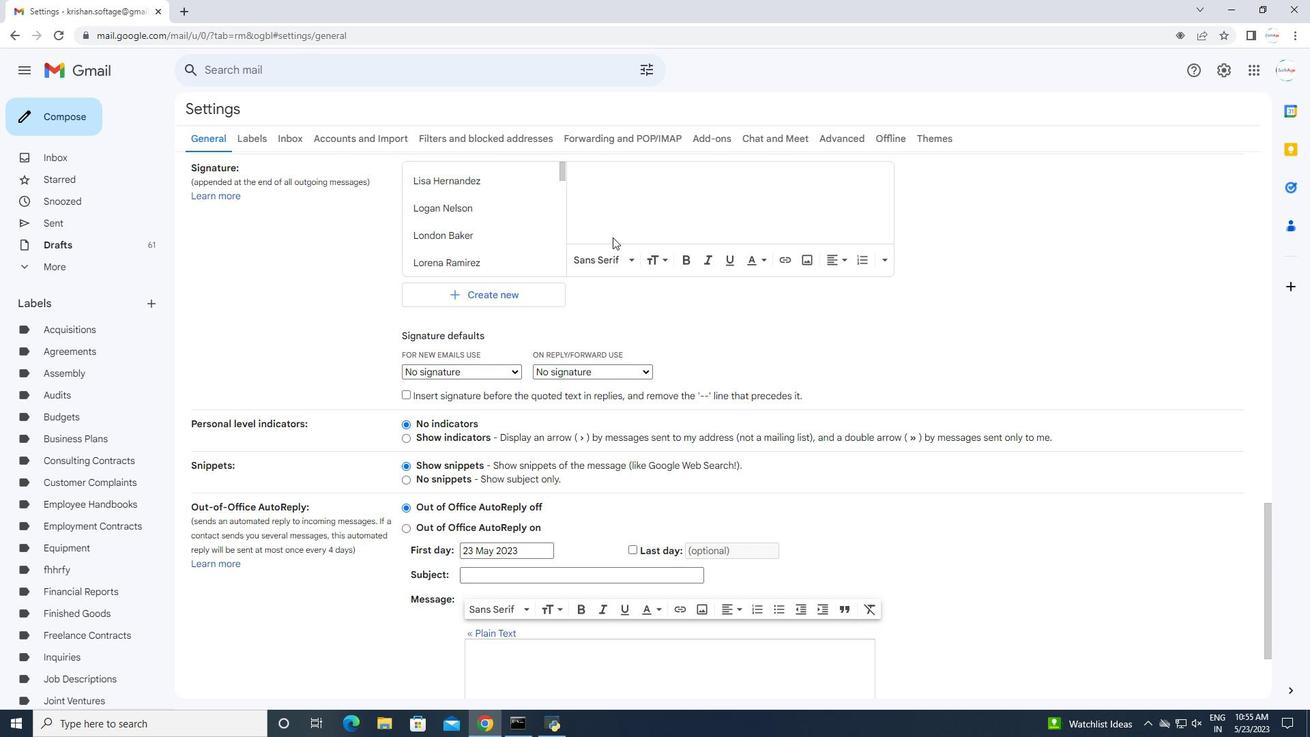 
Action: Mouse scrolled (599, 212) with delta (0, 0)
Screenshot: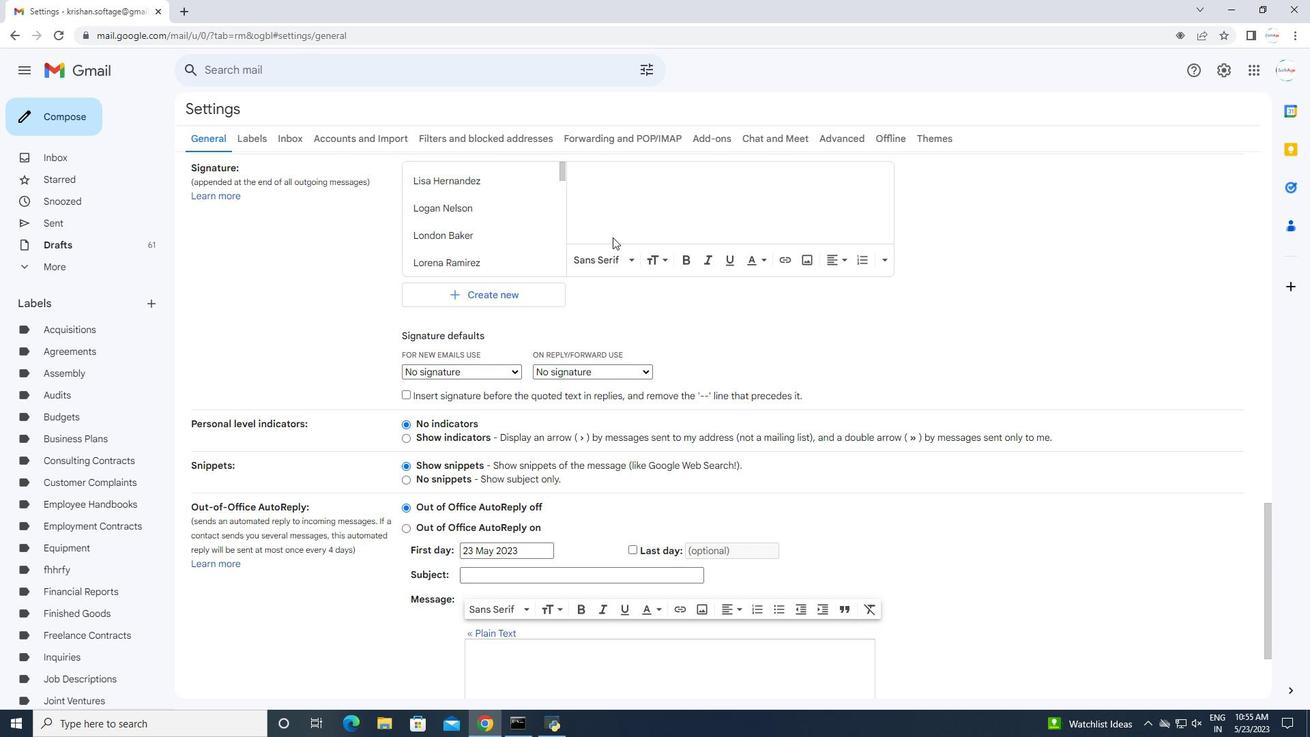 
Action: Mouse moved to (597, 238)
Screenshot: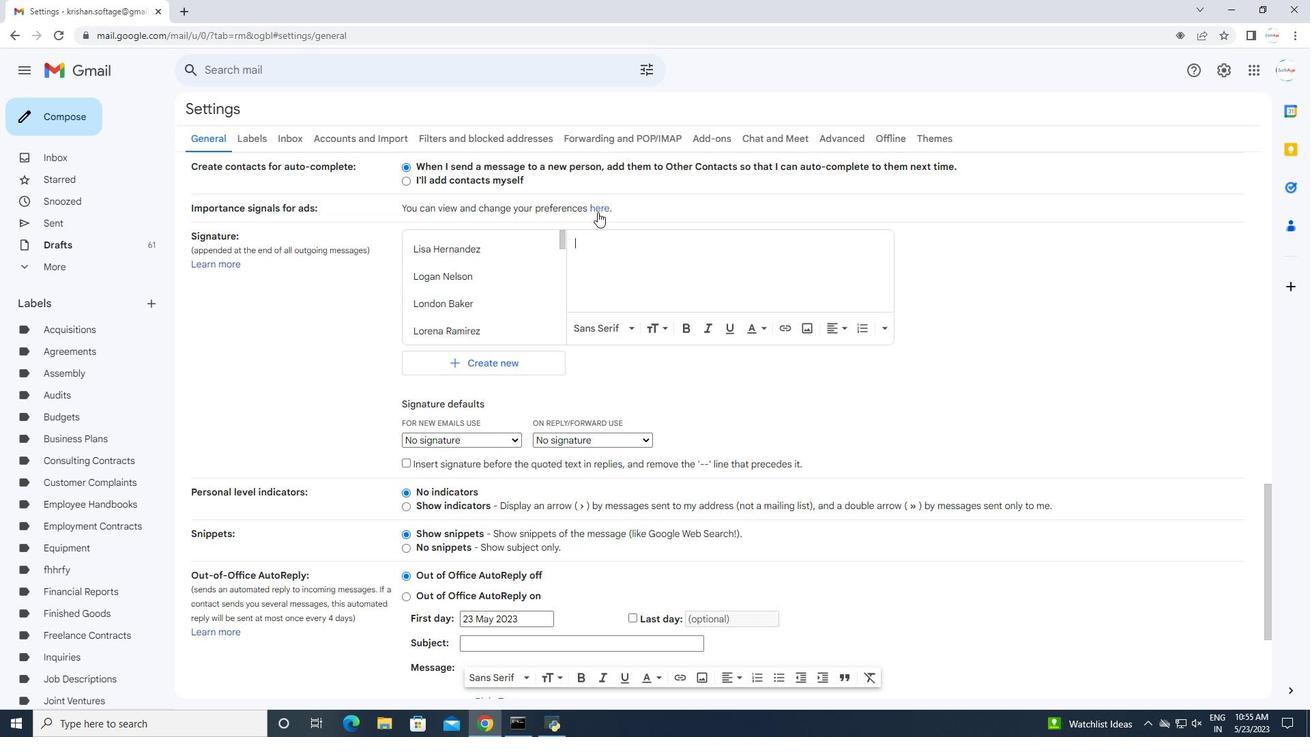 
Action: Mouse pressed left at (597, 238)
Screenshot: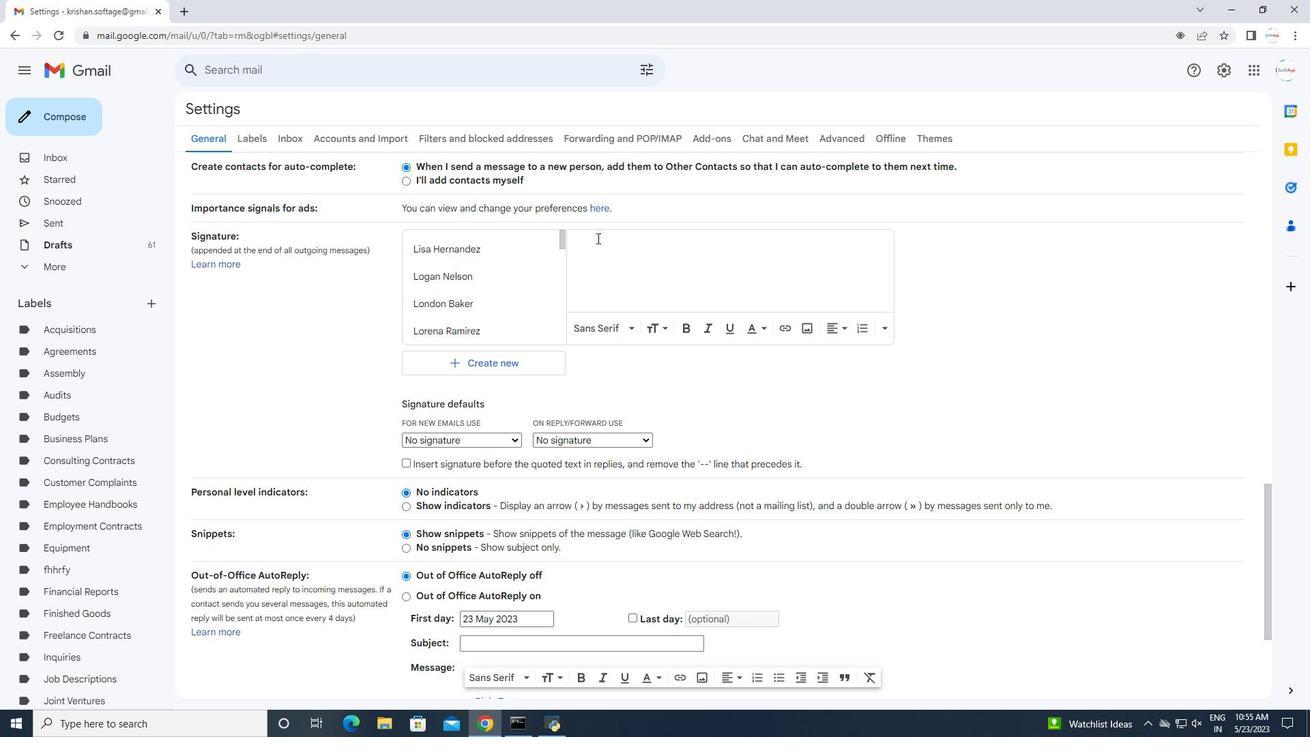 
Action: Key pressed <Key.shift>Marie<Key.space><Key.shift><Key.shift><Key.shift><Key.shift><Key.shift><Key.shift><Key.shift><Key.shift><Key.shift><Key.shift><Key.shift><Key.shift><Key.shift><Key.shift><Key.shift><Key.shift>Trner
Screenshot: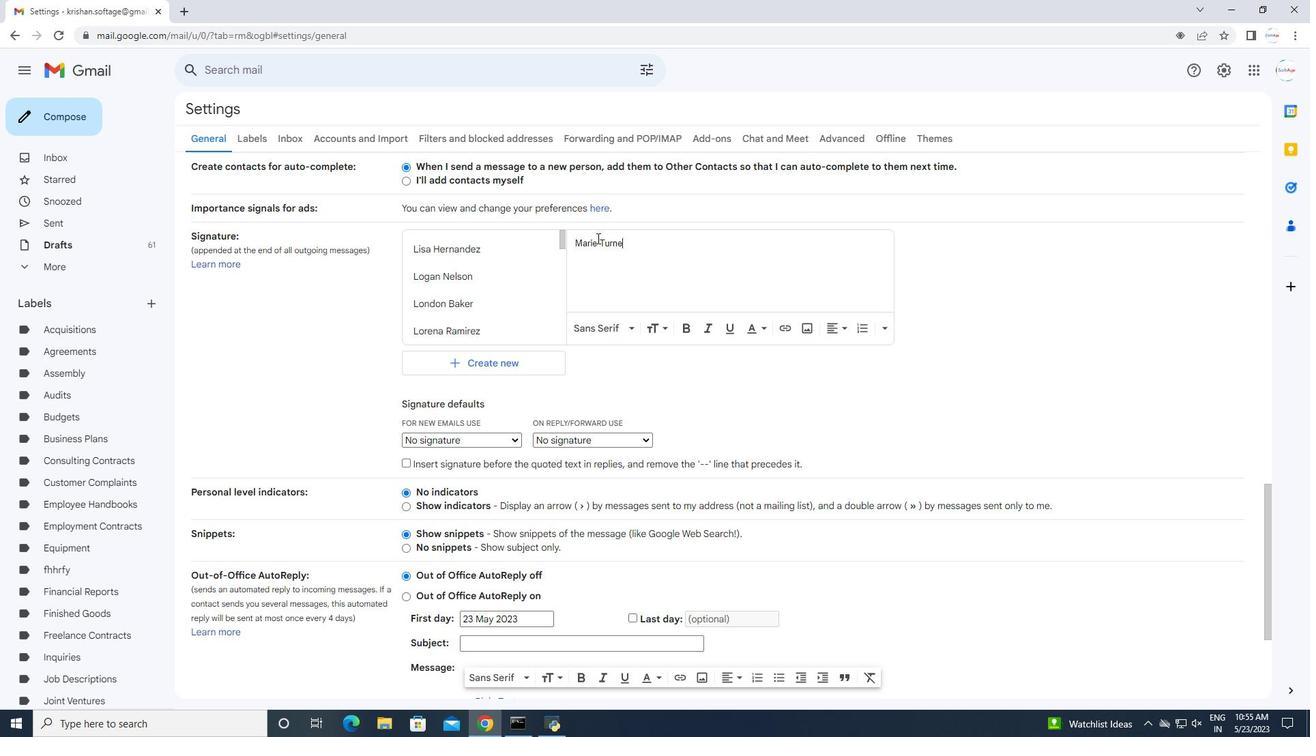 
Action: Mouse moved to (648, 264)
Screenshot: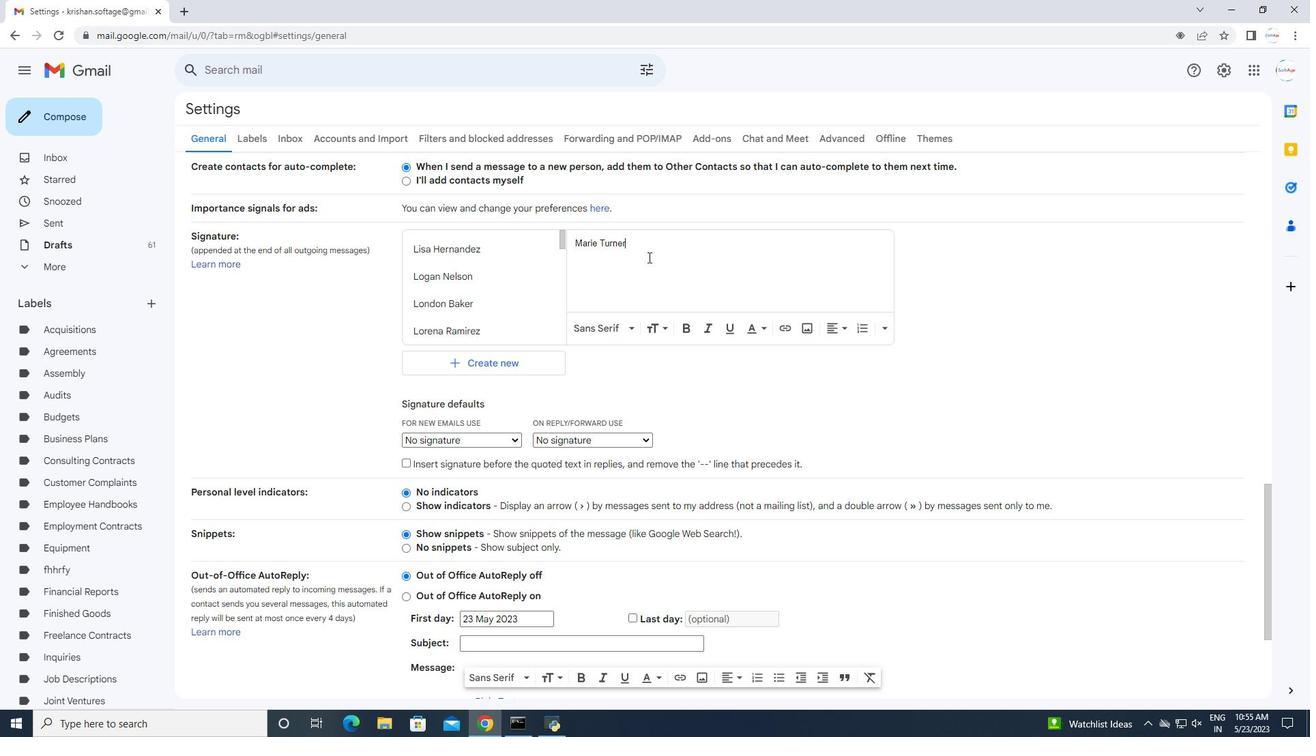 
Action: Mouse scrolled (648, 264) with delta (0, 0)
Screenshot: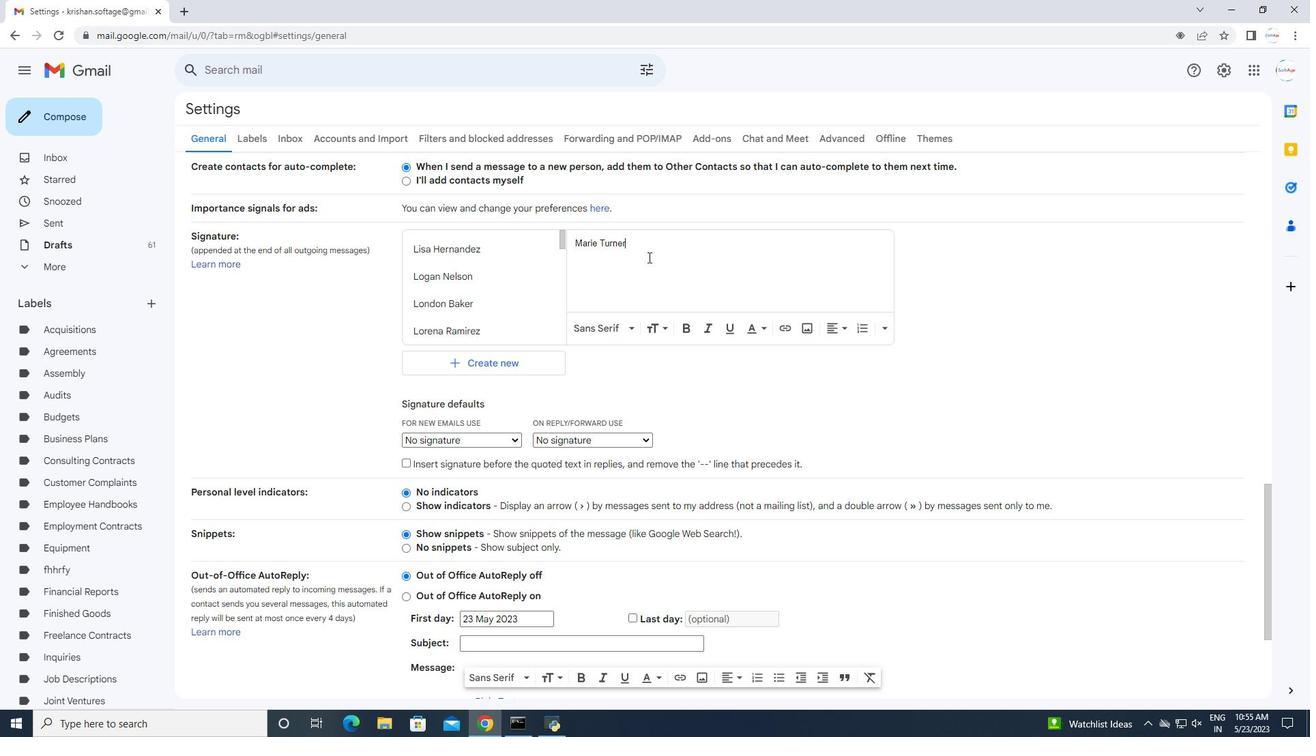 
Action: Mouse moved to (648, 268)
Screenshot: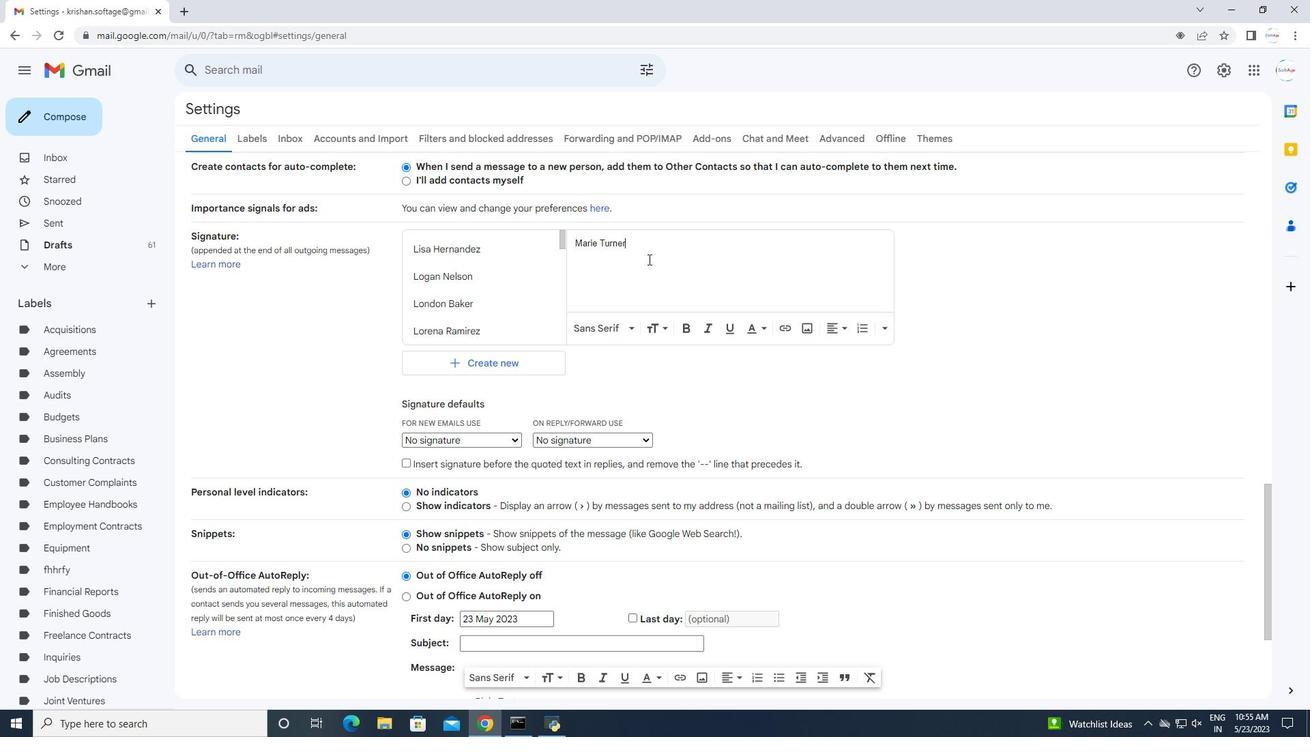 
Action: Mouse scrolled (648, 267) with delta (0, 0)
Screenshot: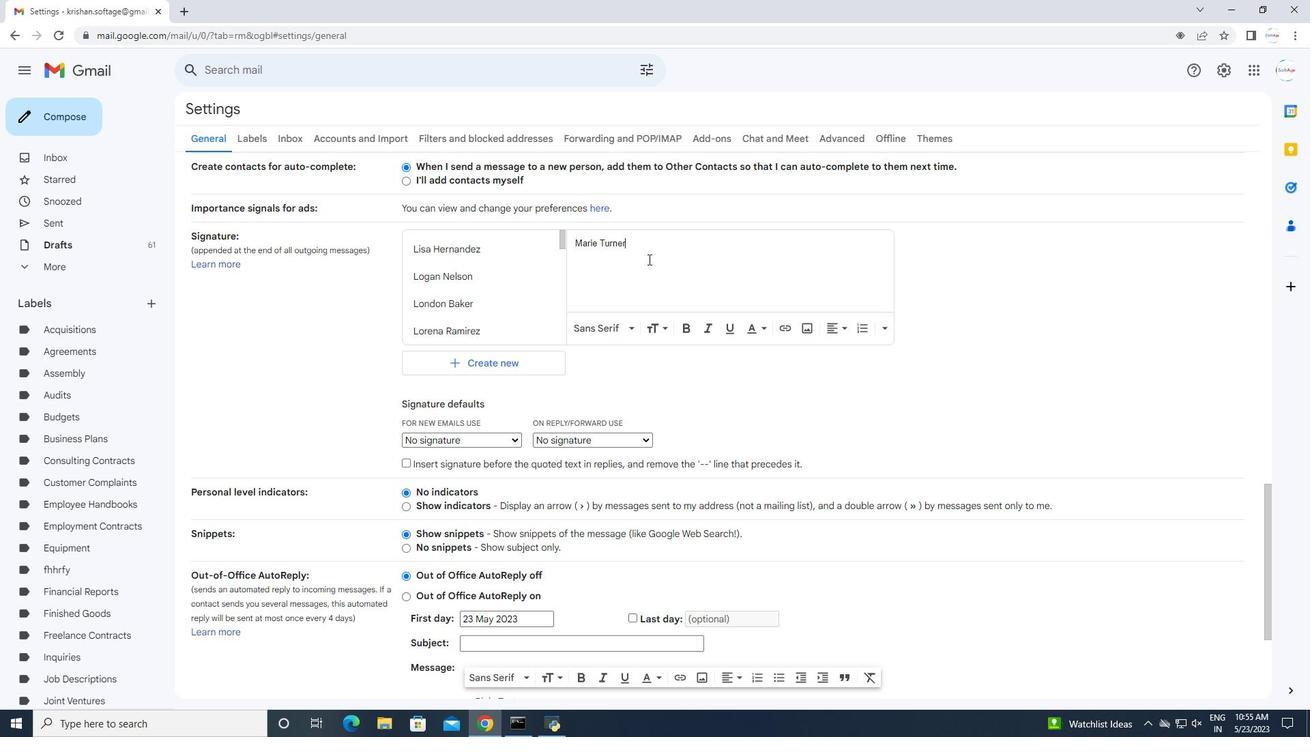 
Action: Mouse moved to (648, 270)
Screenshot: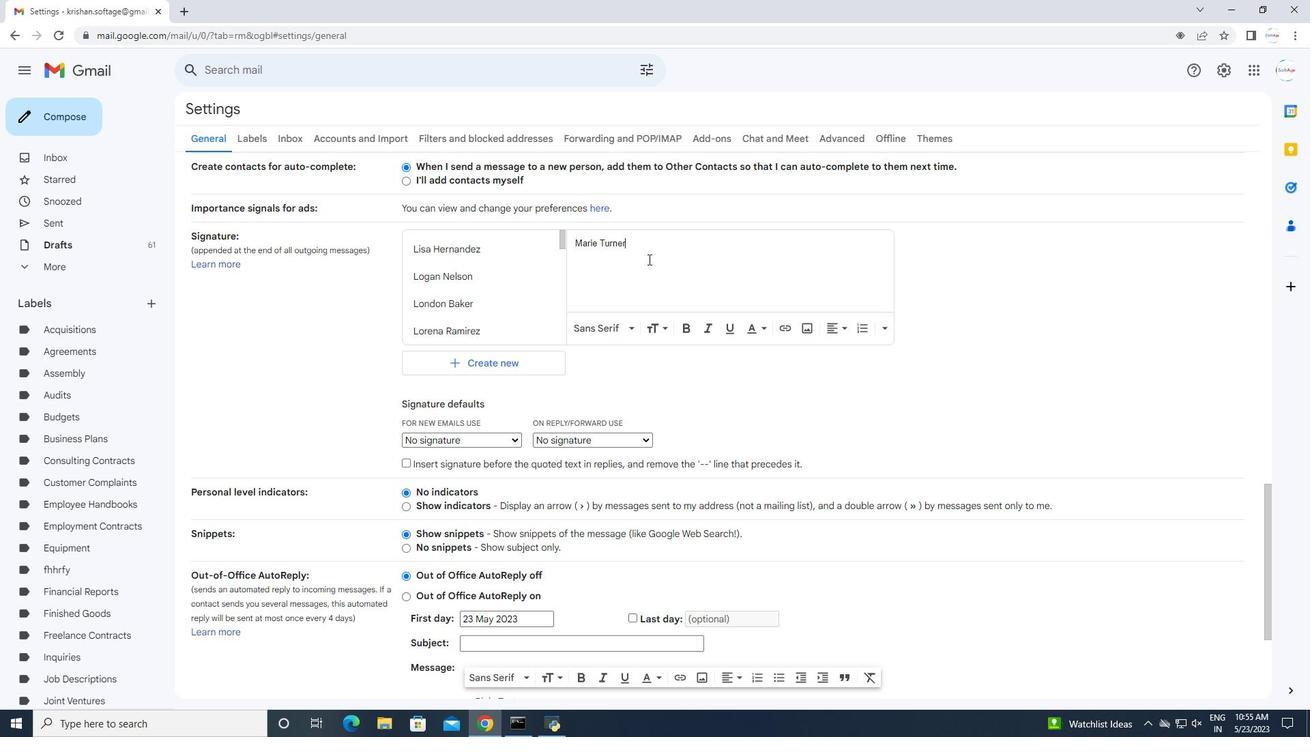 
Action: Mouse scrolled (648, 270) with delta (0, 0)
Screenshot: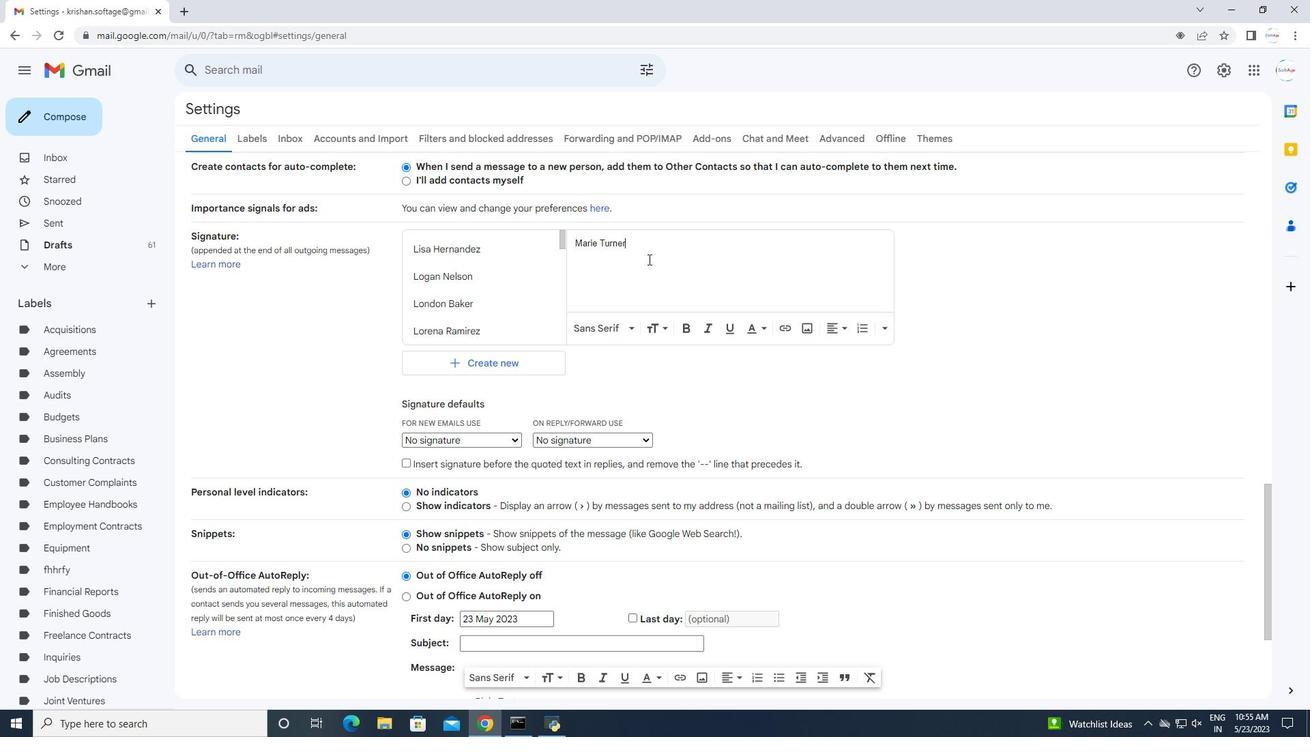 
Action: Mouse moved to (648, 271)
Screenshot: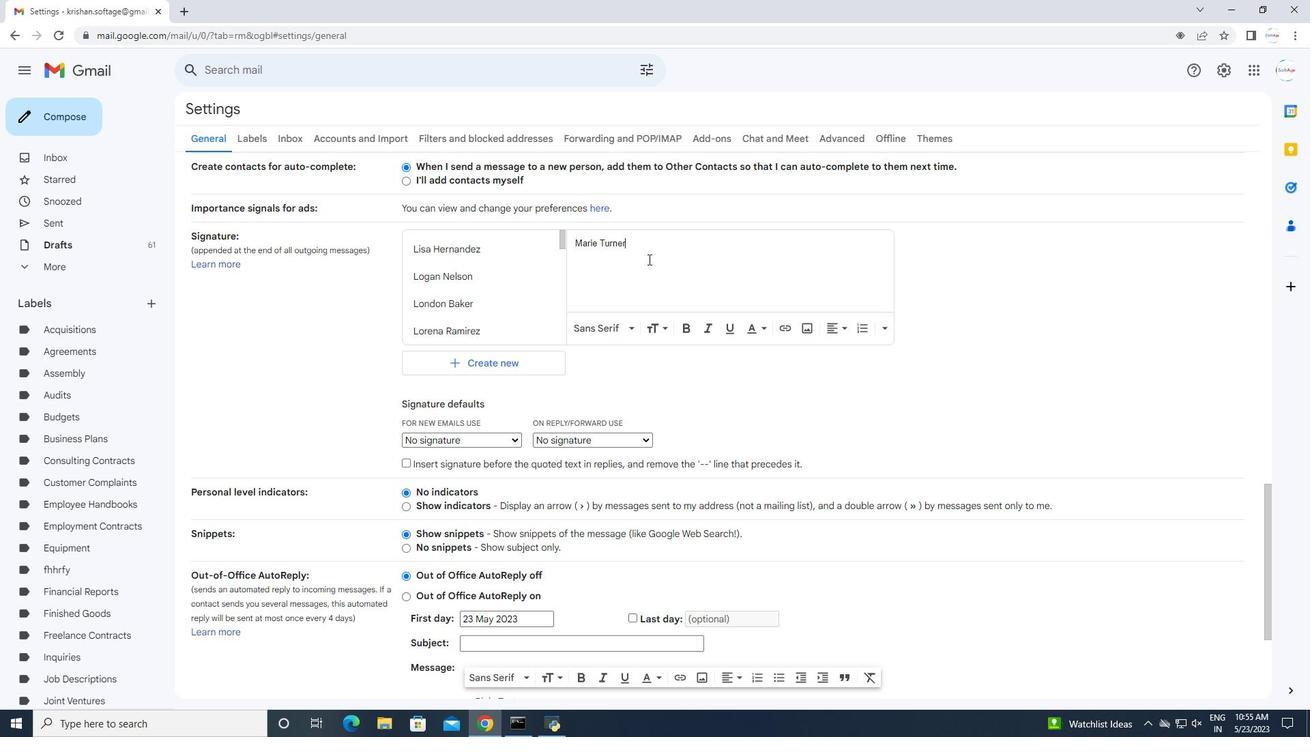 
Action: Mouse scrolled (648, 270) with delta (0, 0)
Screenshot: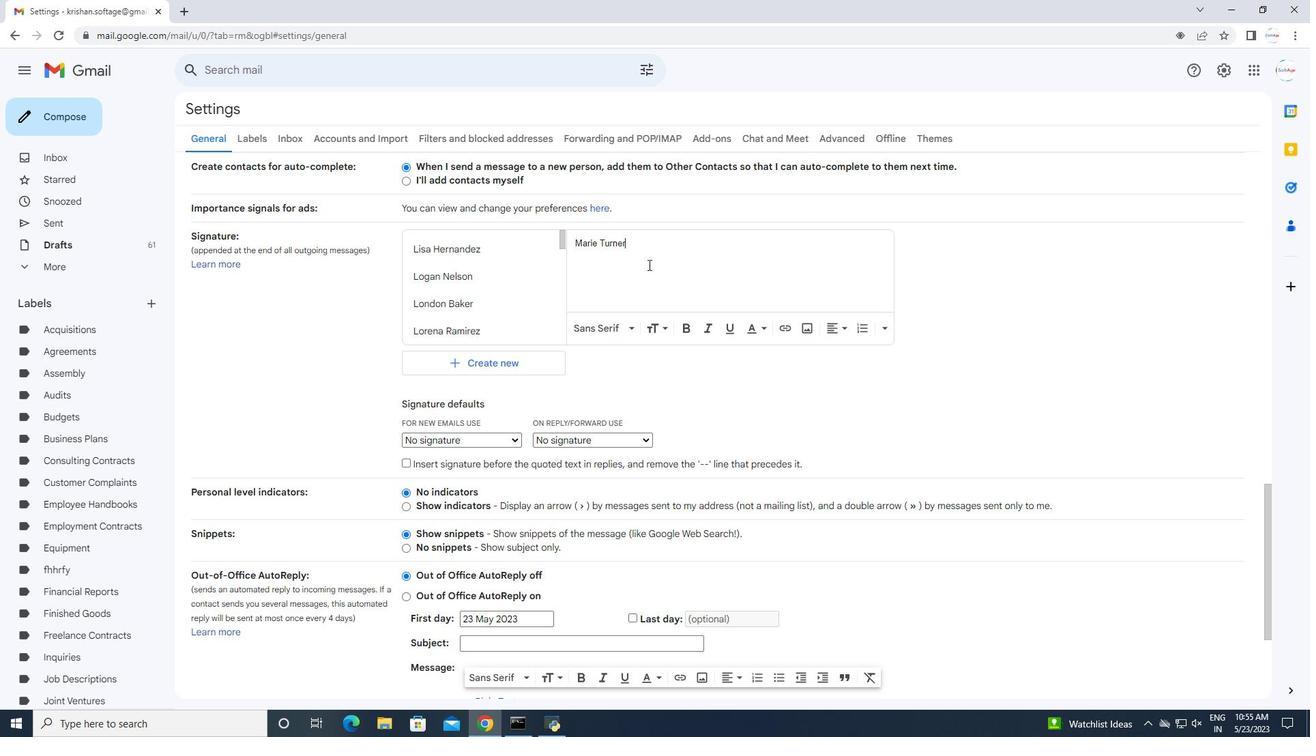 
Action: Mouse scrolled (648, 270) with delta (0, 0)
Screenshot: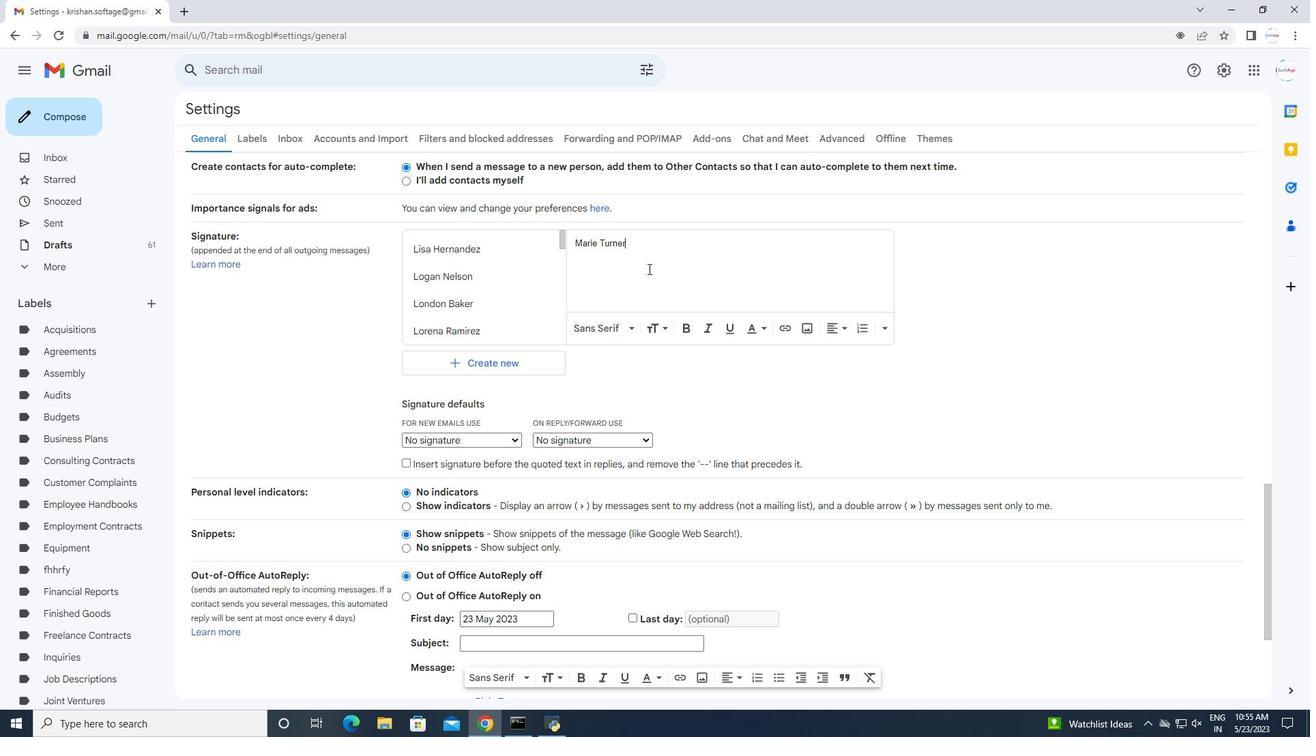 
Action: Mouse scrolled (648, 270) with delta (0, 0)
Screenshot: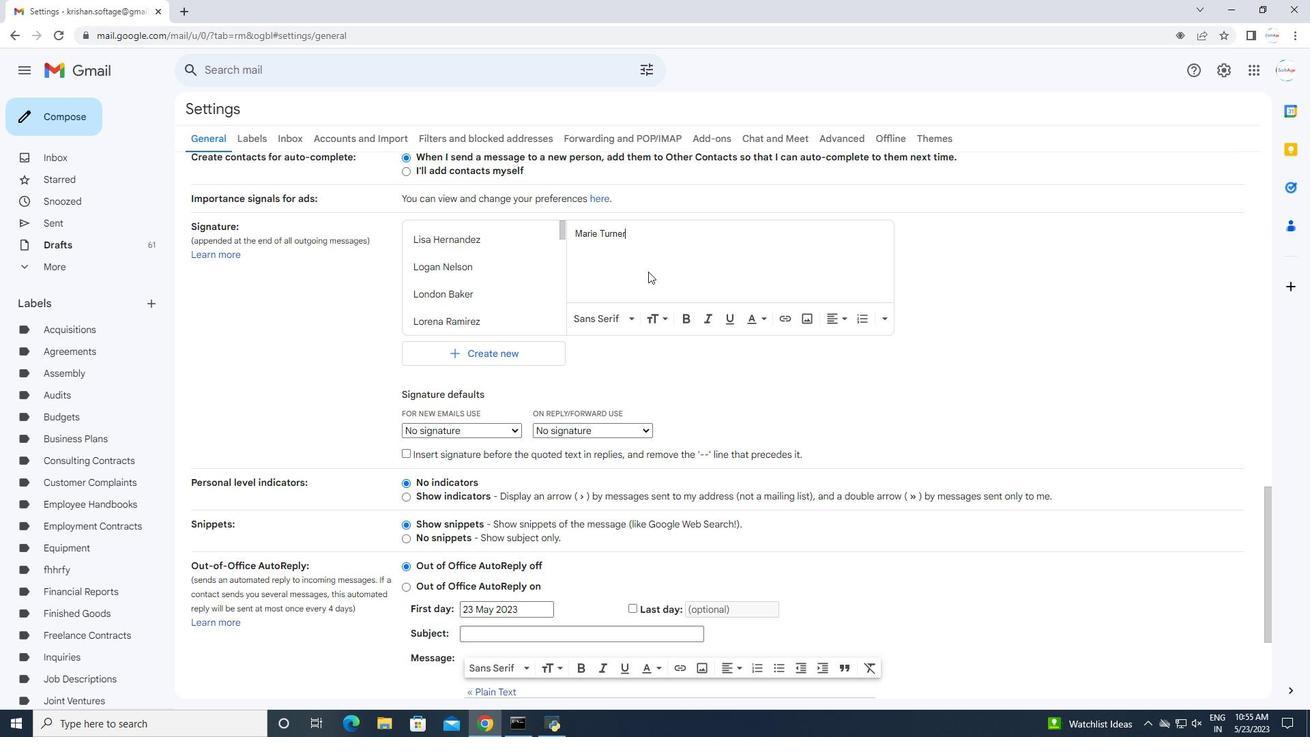 
Action: Mouse moved to (649, 294)
Screenshot: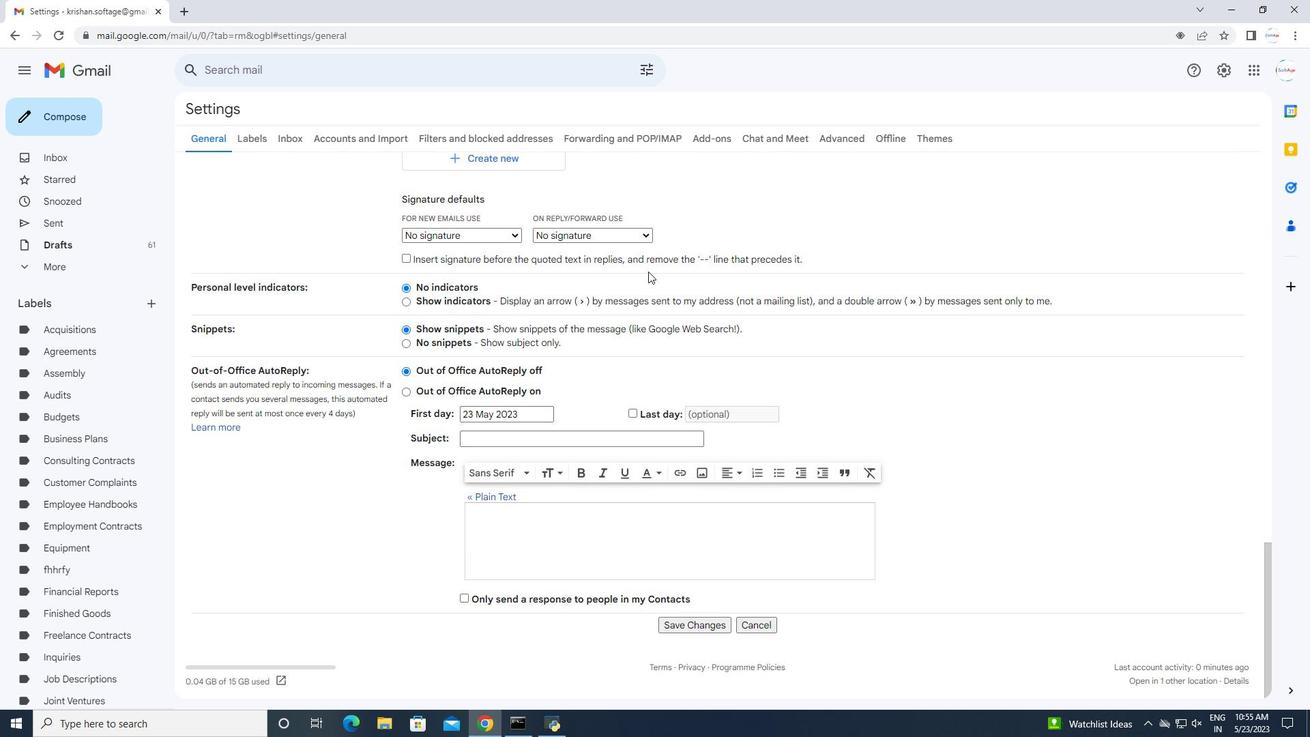 
Action: Mouse scrolled (649, 293) with delta (0, 0)
Screenshot: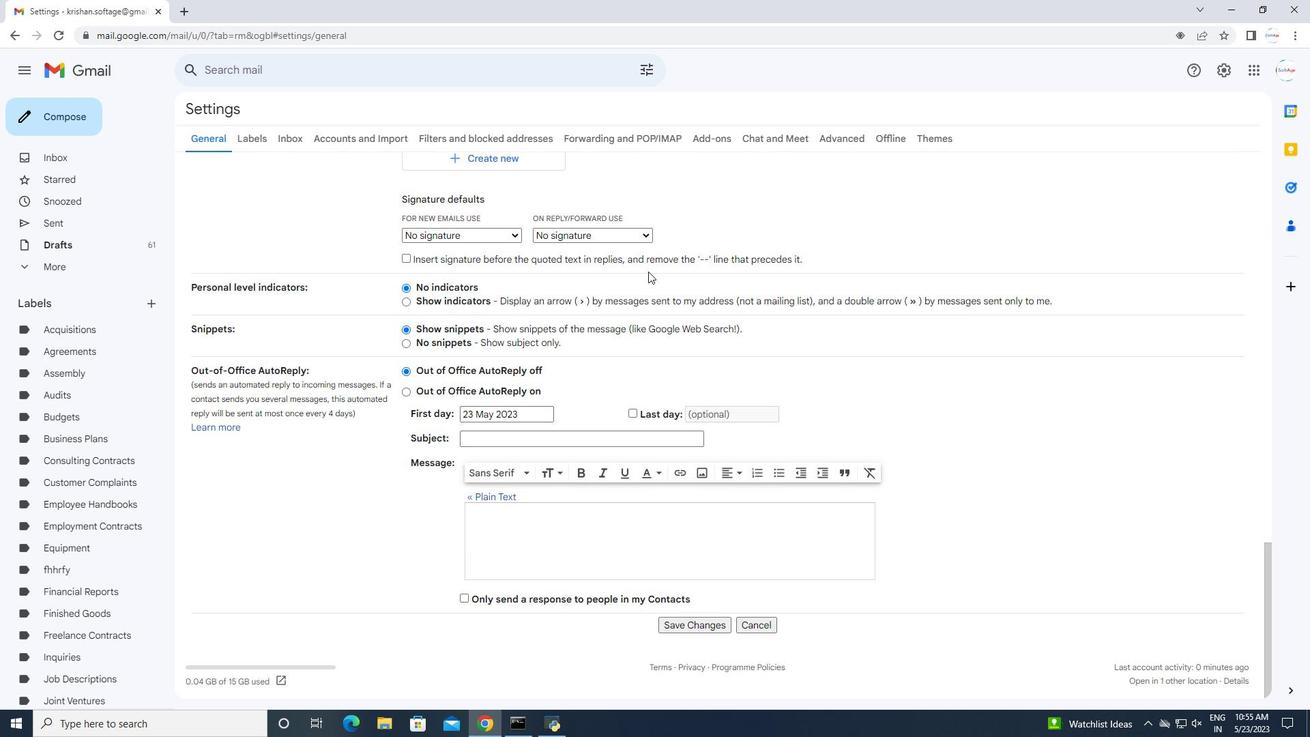 
Action: Mouse moved to (649, 299)
Screenshot: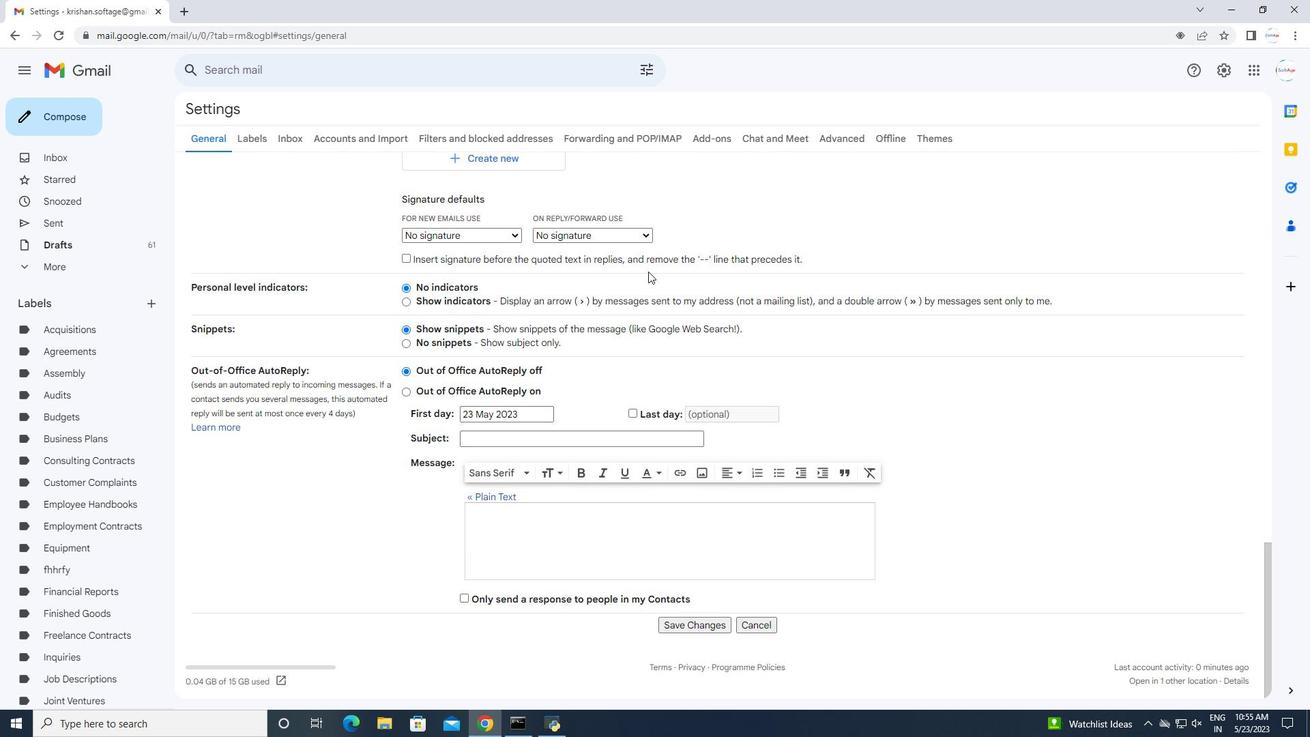 
Action: Mouse scrolled (649, 298) with delta (0, 0)
Screenshot: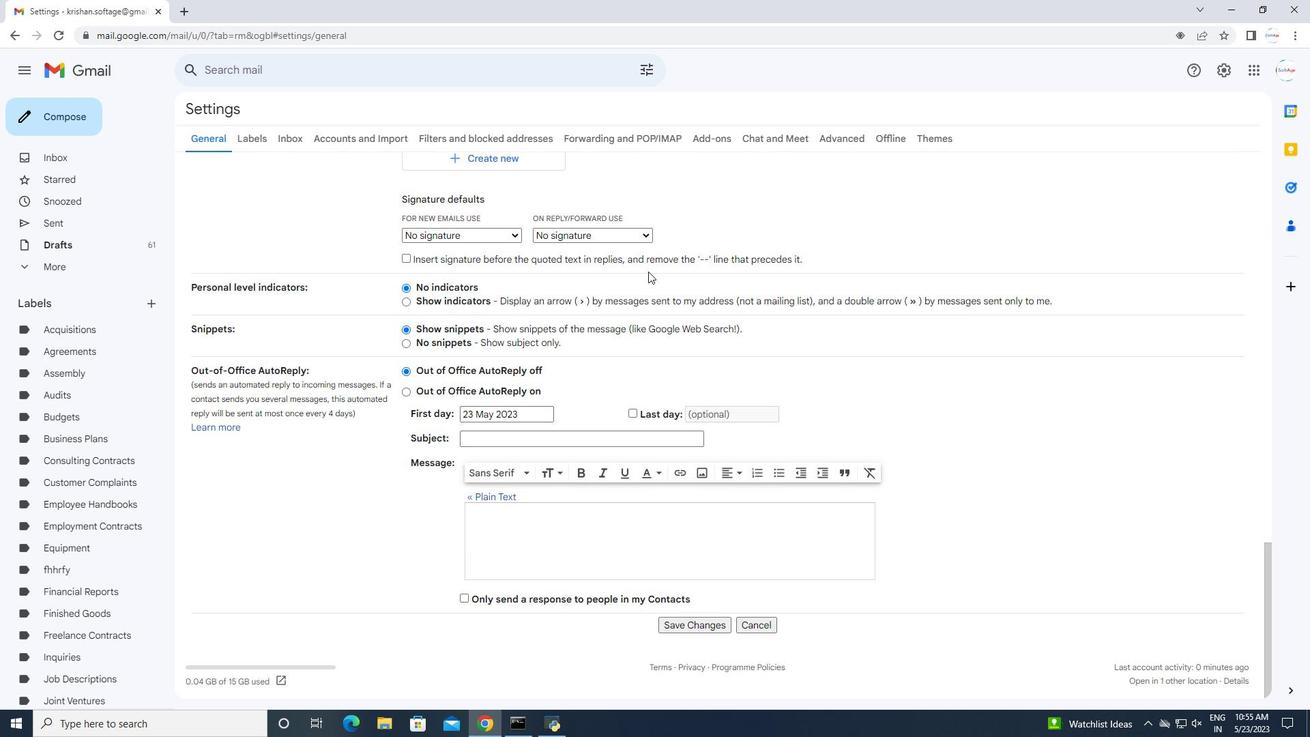 
Action: Mouse moved to (649, 303)
Screenshot: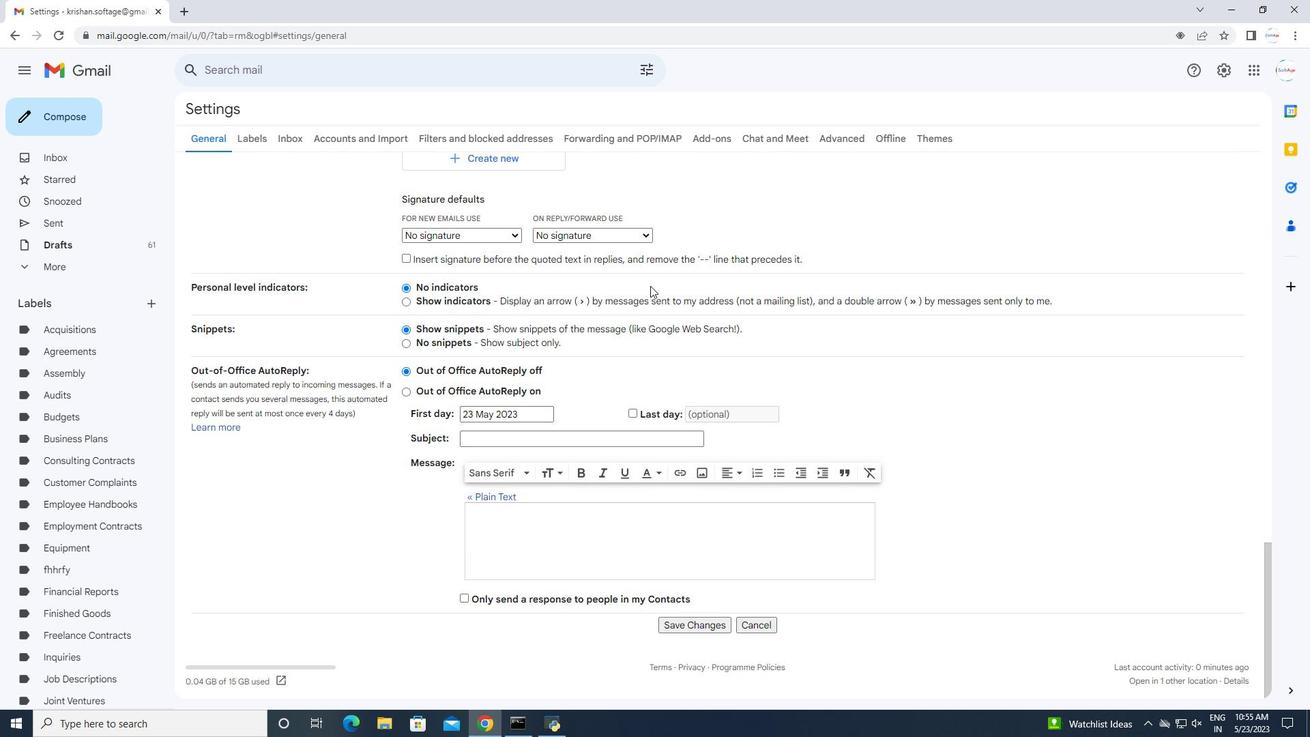 
Action: Mouse scrolled (649, 303) with delta (0, 0)
Screenshot: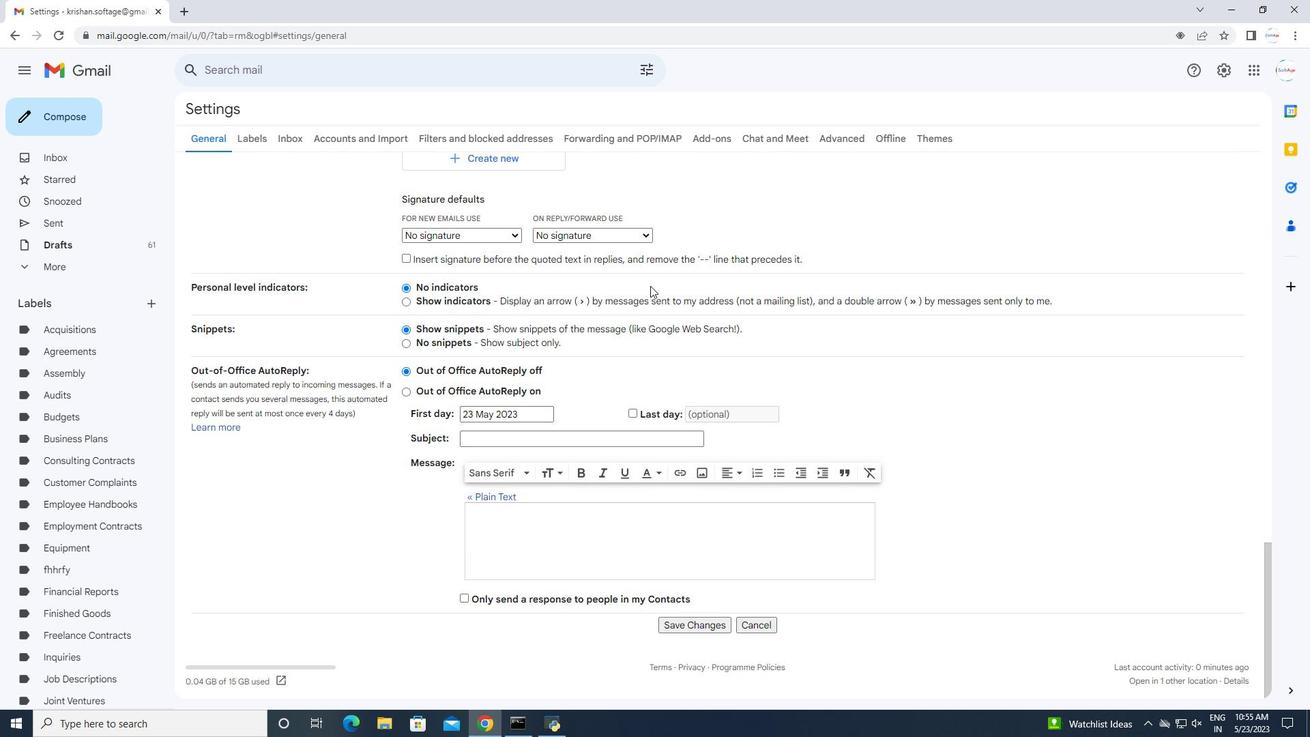 
Action: Mouse moved to (649, 306)
Screenshot: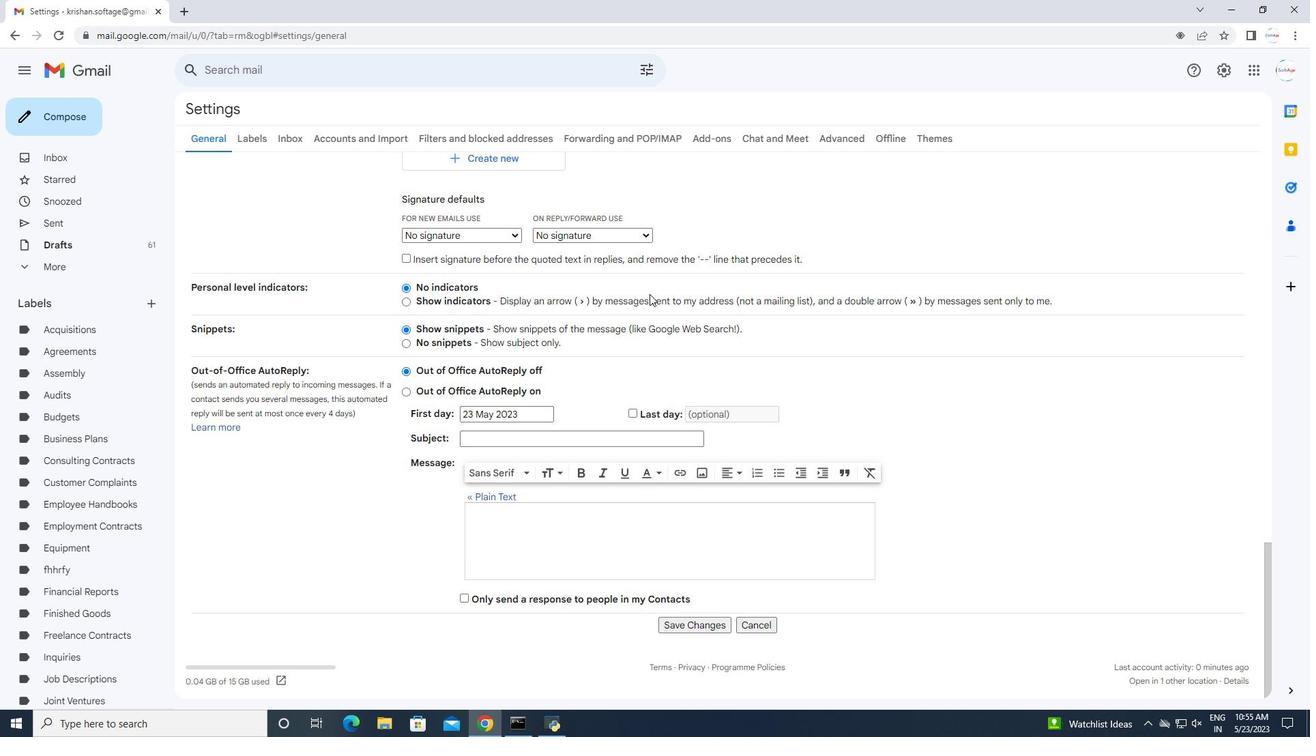 
Action: Mouse scrolled (649, 305) with delta (0, 0)
Screenshot: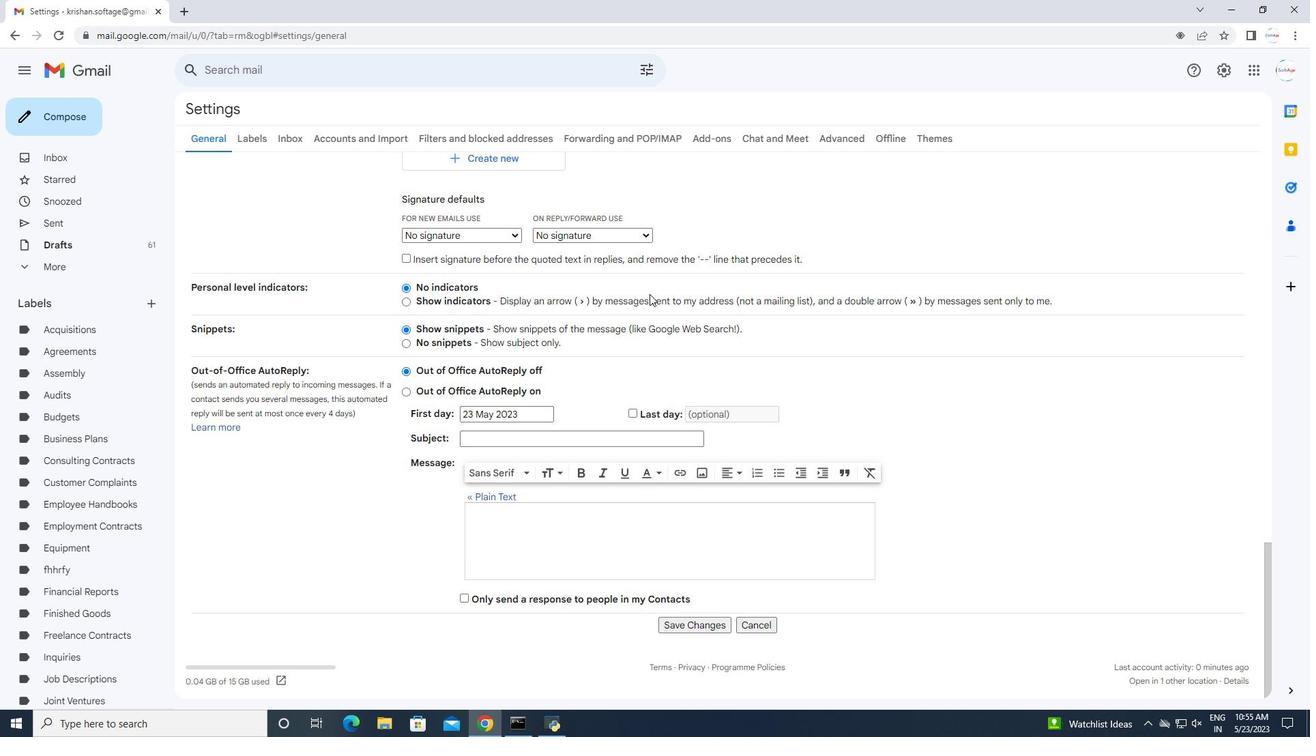 
Action: Mouse moved to (676, 620)
Screenshot: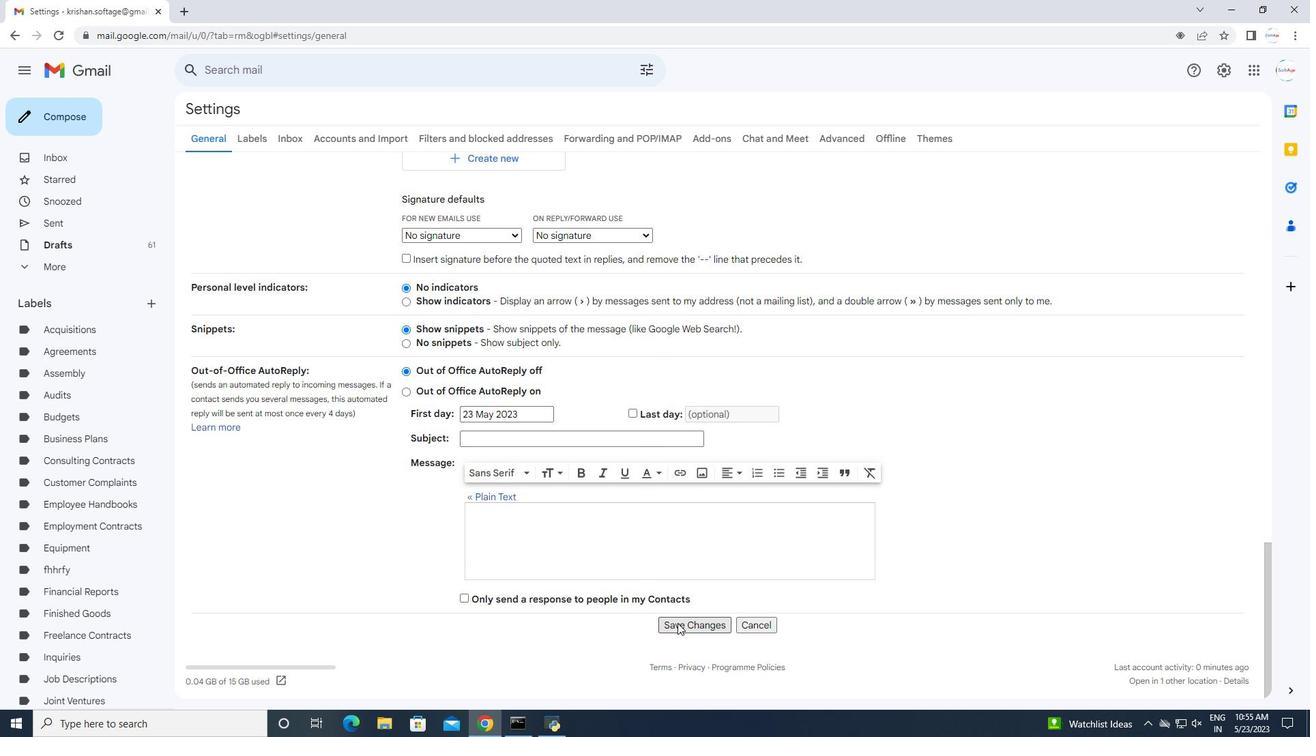 
Action: Mouse pressed left at (676, 620)
Screenshot: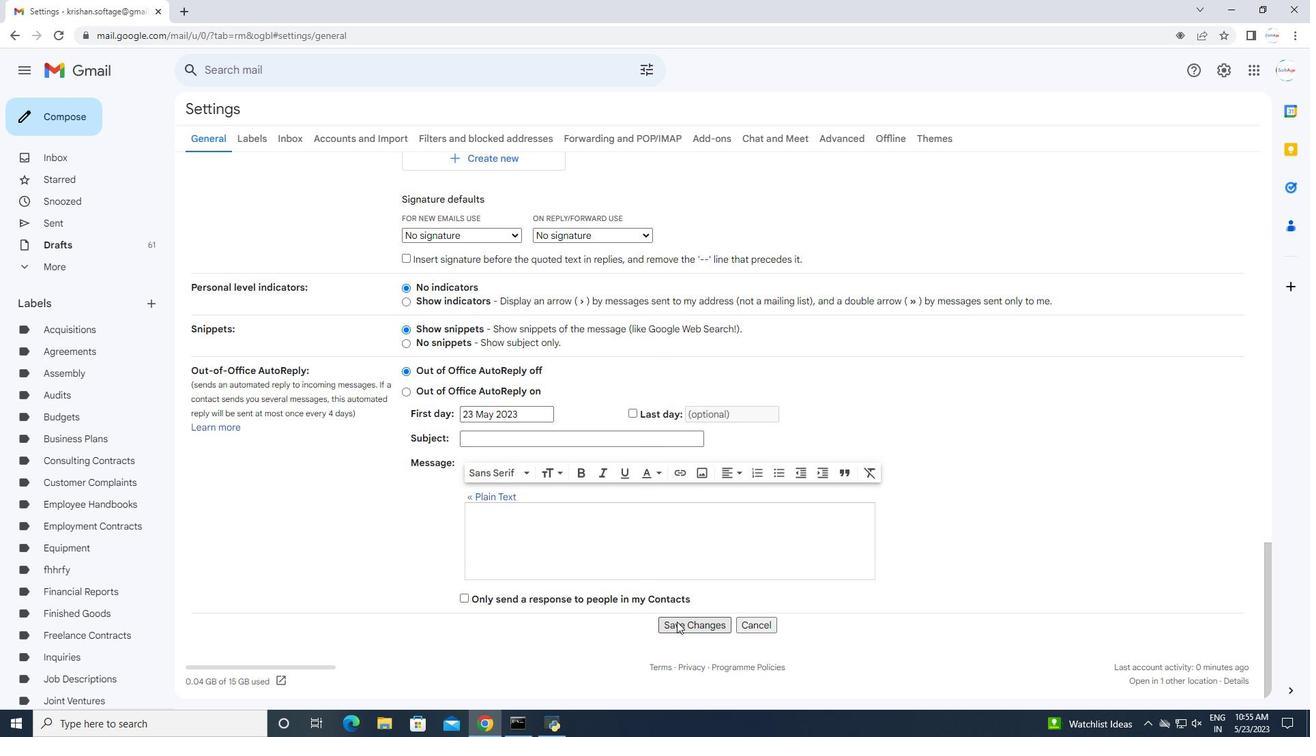 
Action: Mouse moved to (66, 116)
Screenshot: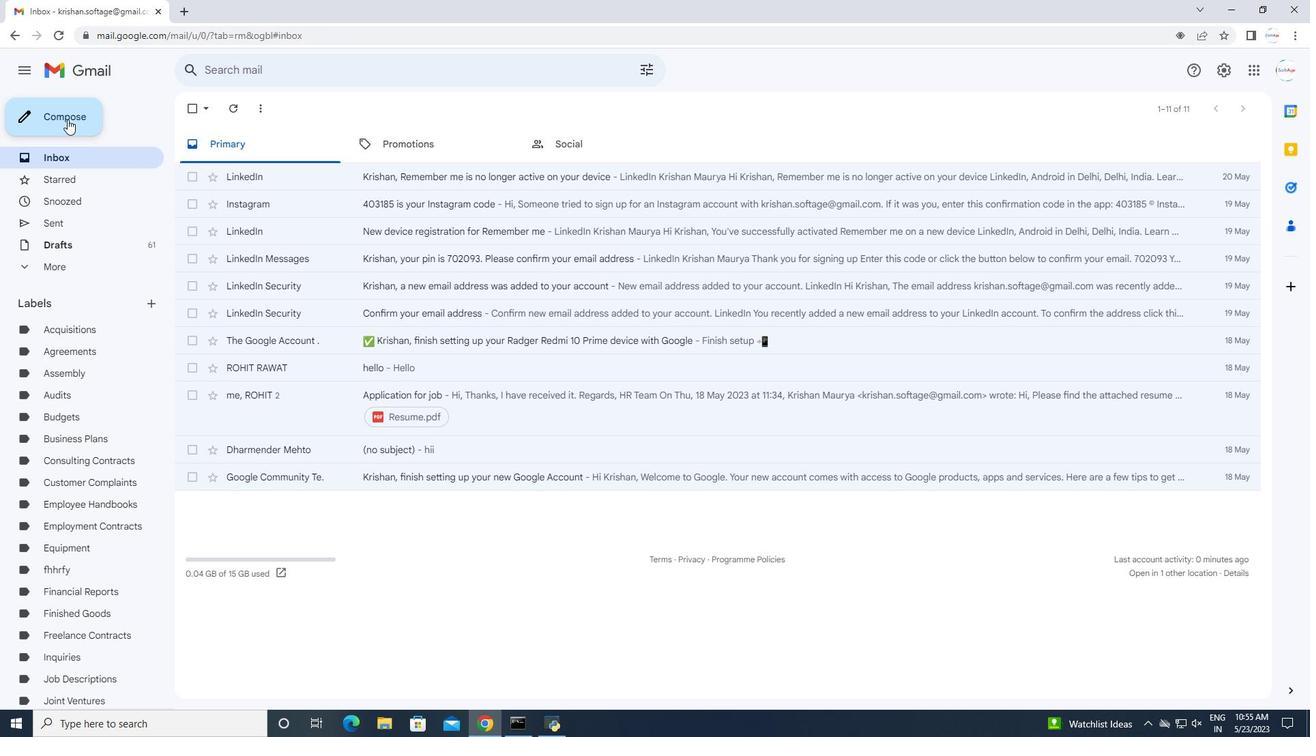 
Action: Mouse pressed left at (66, 116)
Screenshot: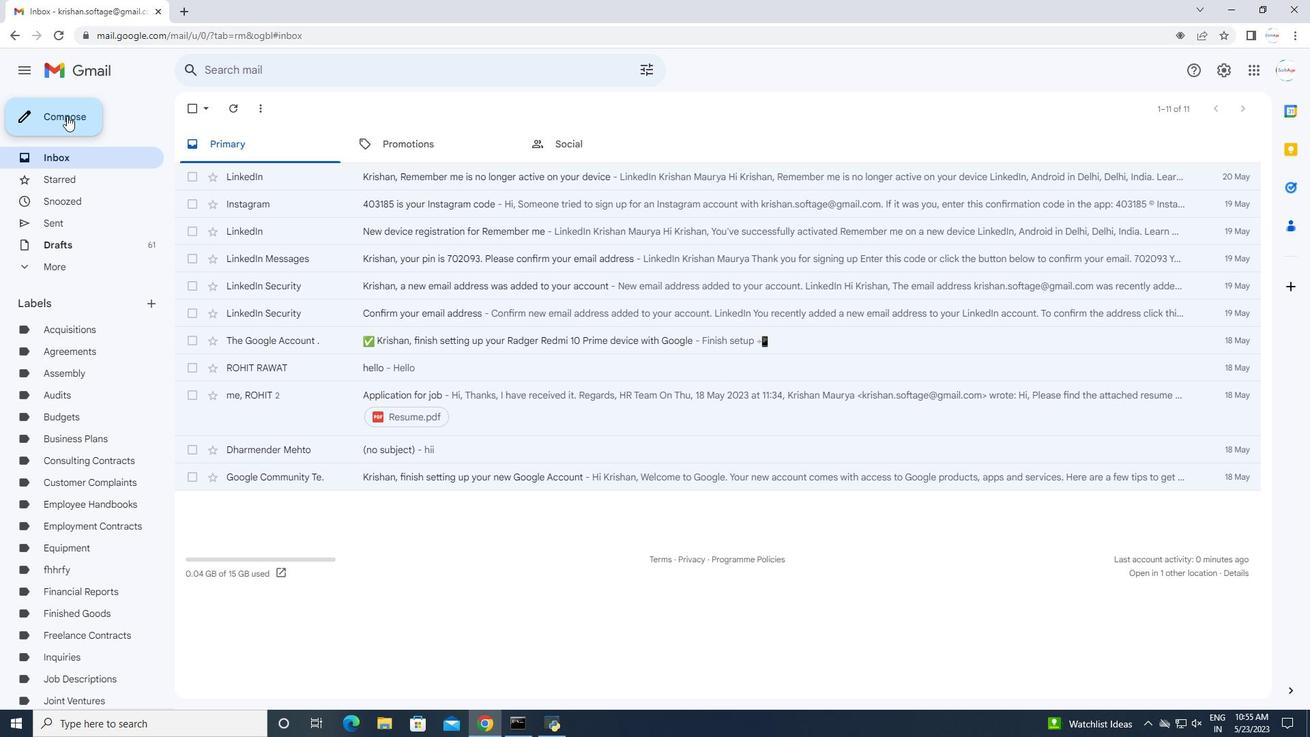 
Action: Mouse moved to (900, 328)
Screenshot: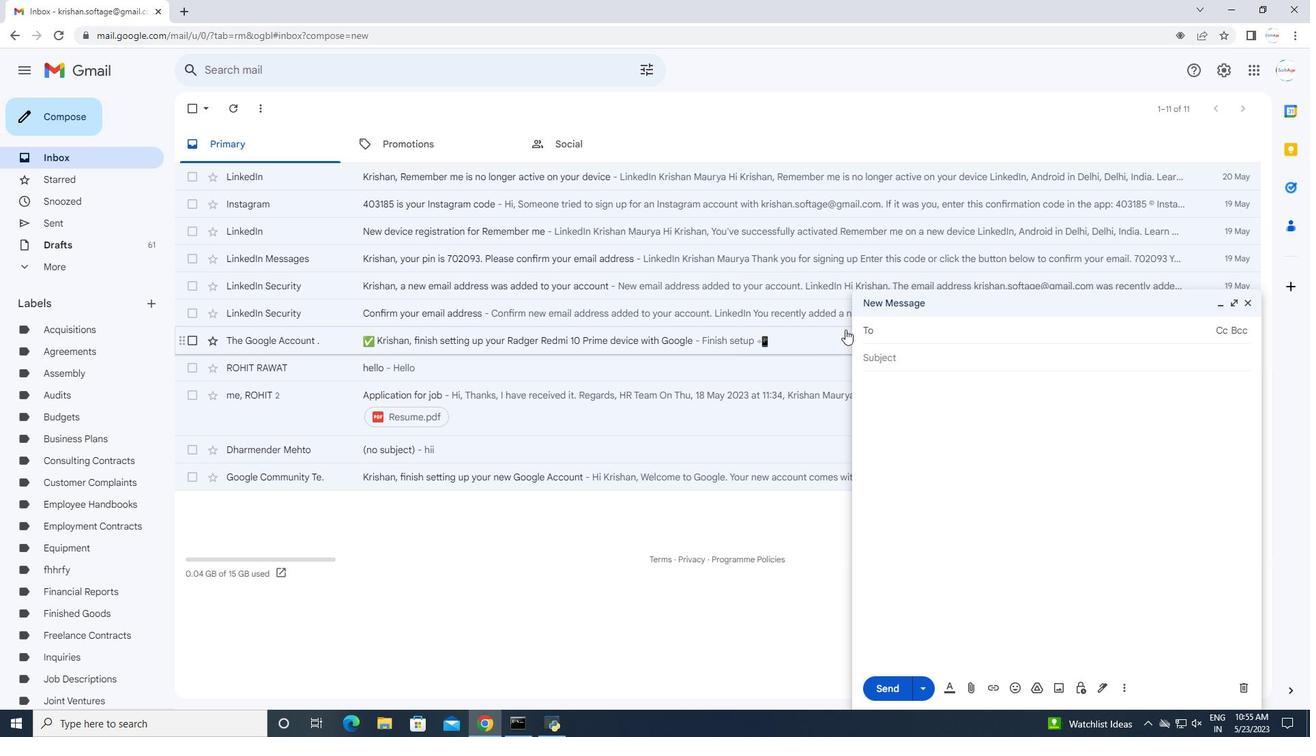 
Action: Mouse pressed left at (900, 328)
Screenshot: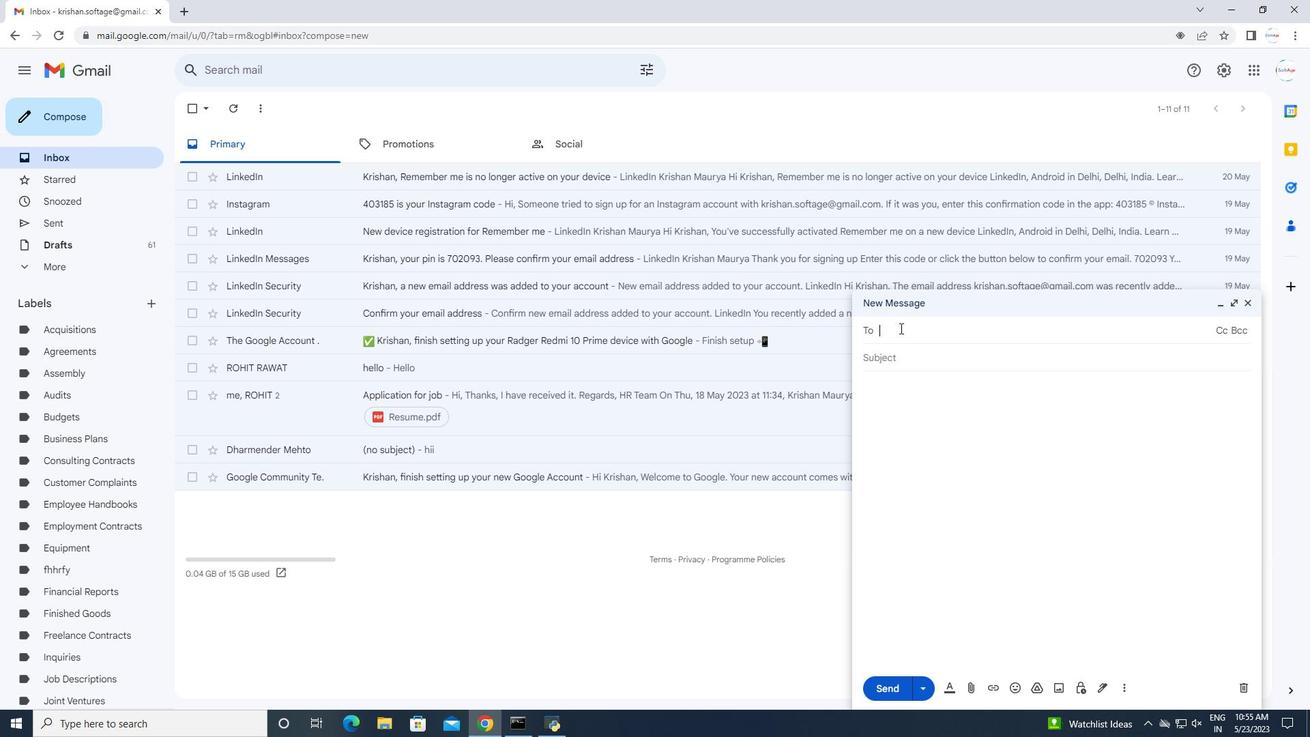 
Action: Key pressed softage.6<Key.shift>@softage.net<Key.tab><Key.tab><Key.tab><Key.shift>Sincere<Key.space><Key.shift>A<Key.backspace>app
Screenshot: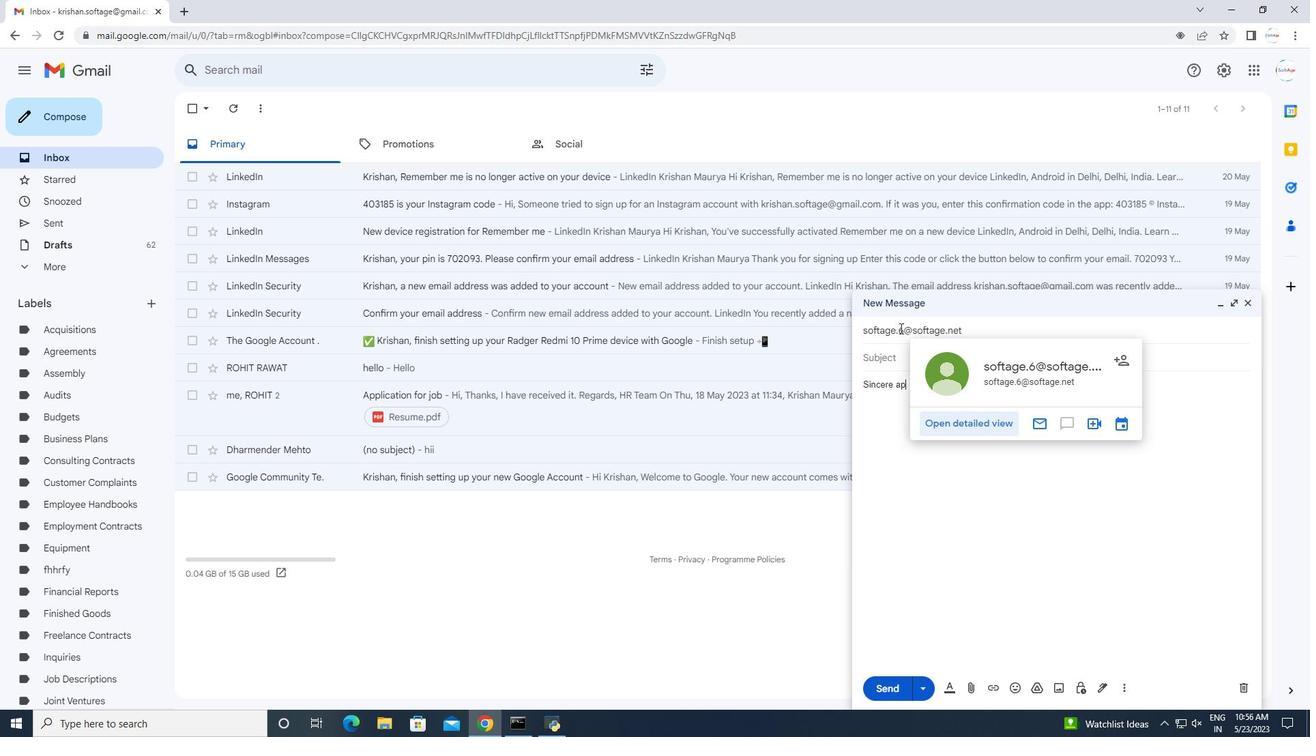 
Action: Mouse moved to (874, 391)
Screenshot: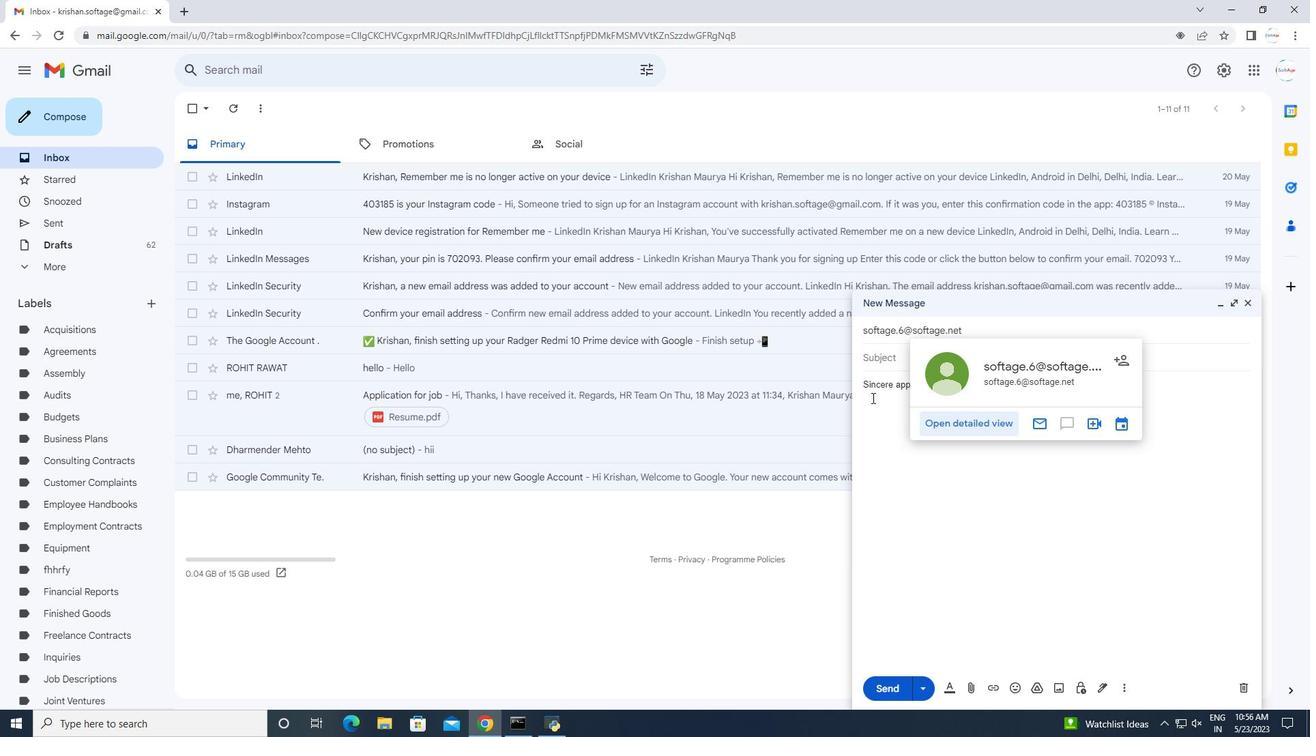 
Action: Mouse pressed left at (874, 391)
Screenshot: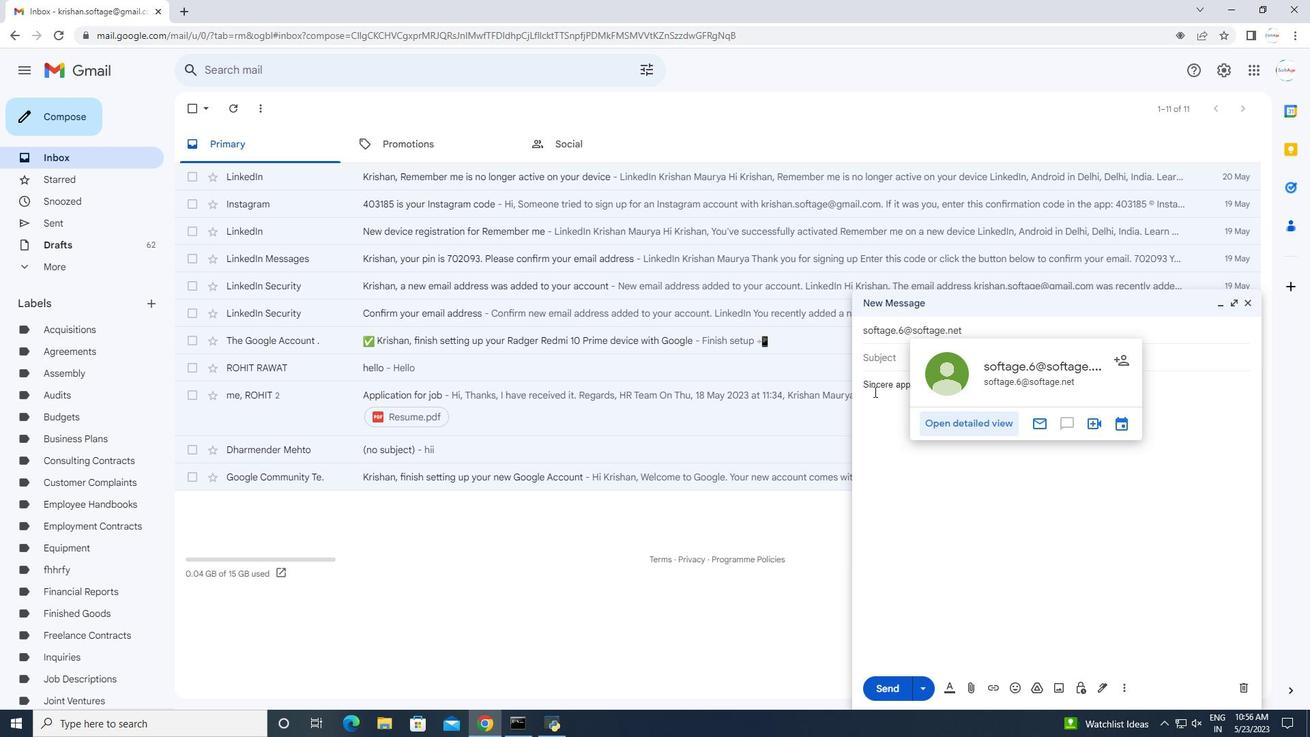 
Action: Mouse moved to (953, 384)
Screenshot: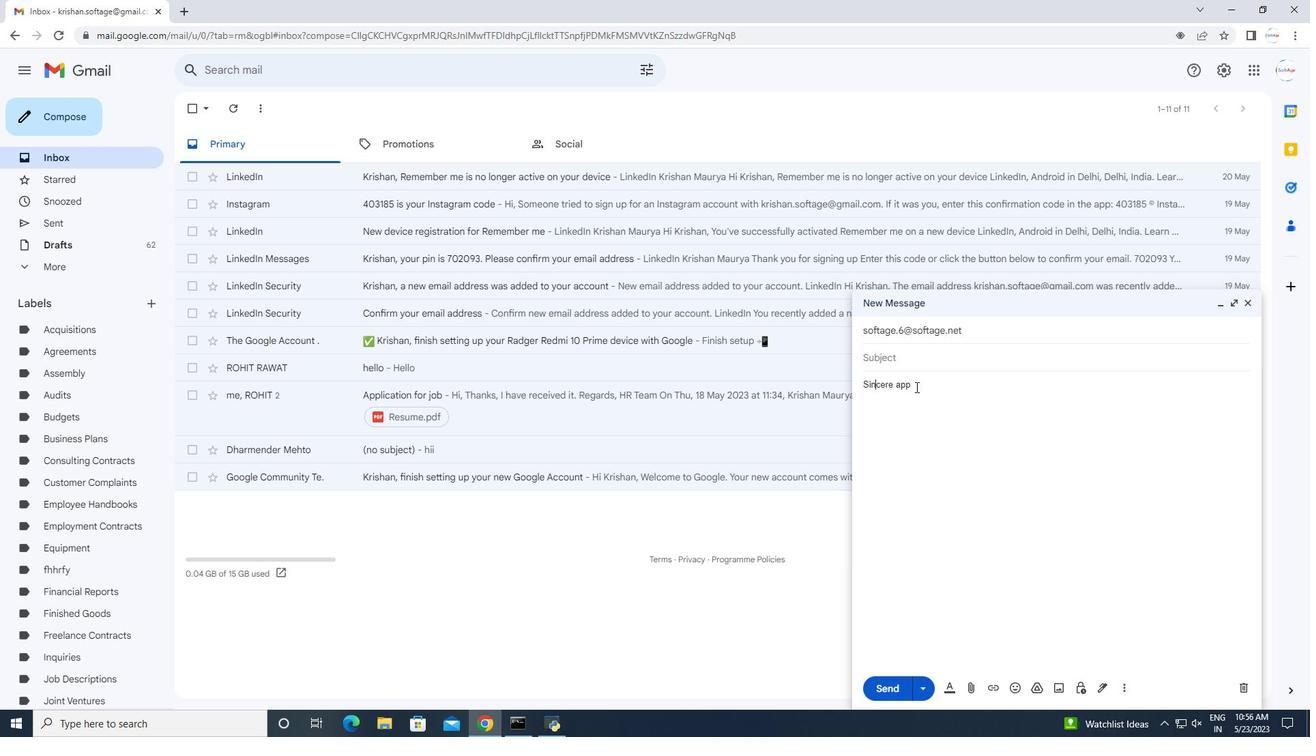 
Action: Mouse pressed left at (953, 384)
Screenshot: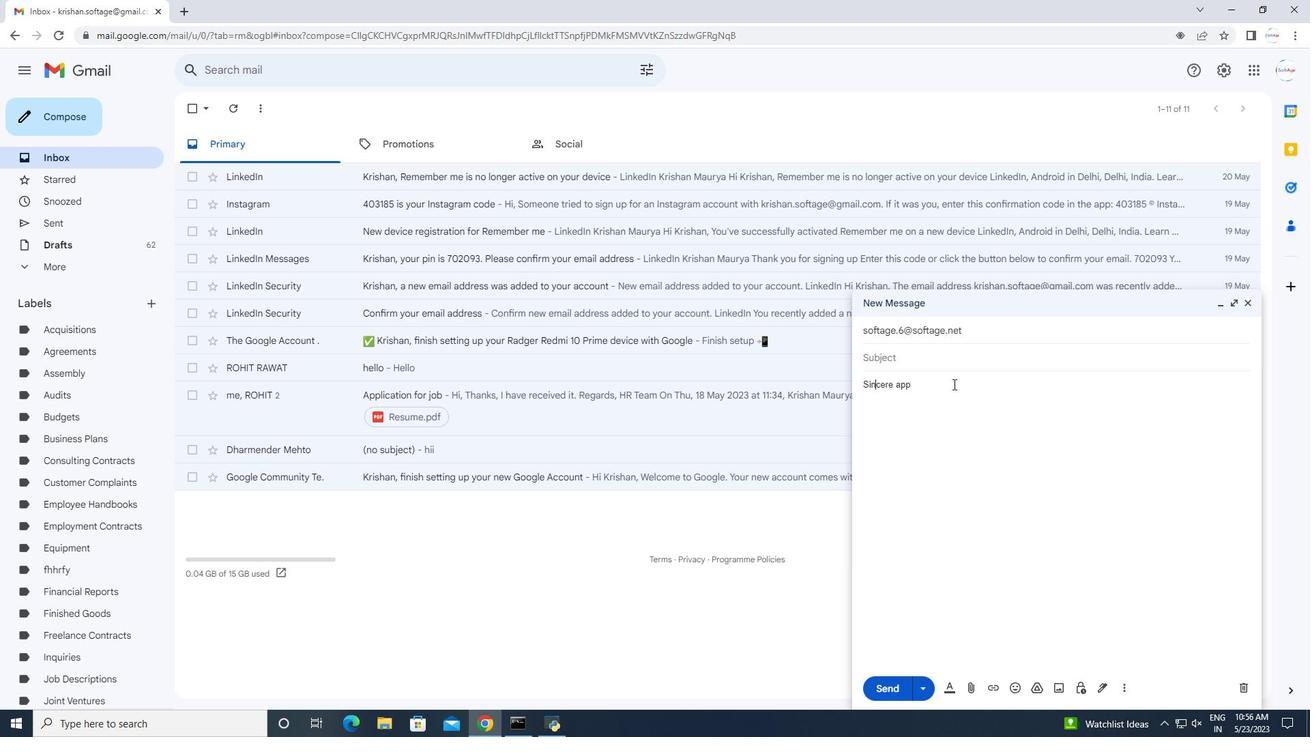 
Action: Key pressed recit<Key.backspace>ationan<Key.backspace><Key.backspace><Key.space>and<Key.space>gratitude.
Screenshot: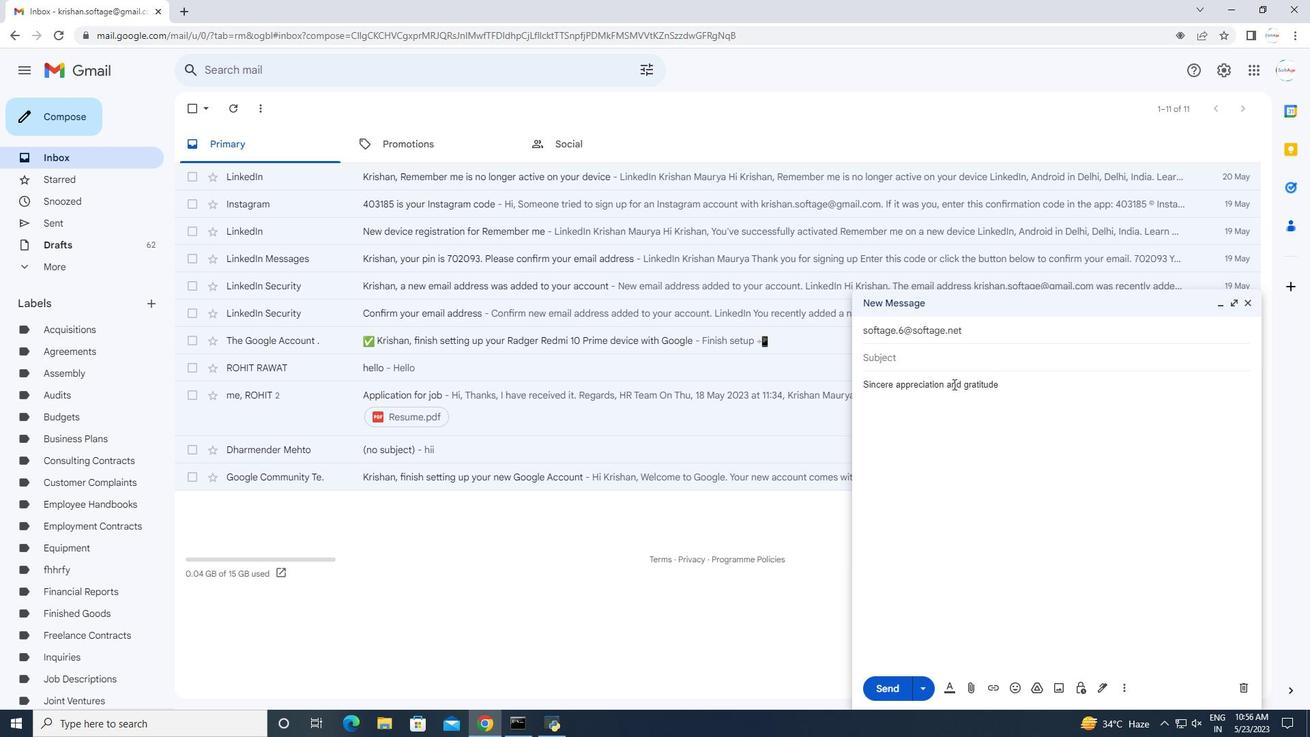 
Action: Mouse moved to (1106, 696)
Screenshot: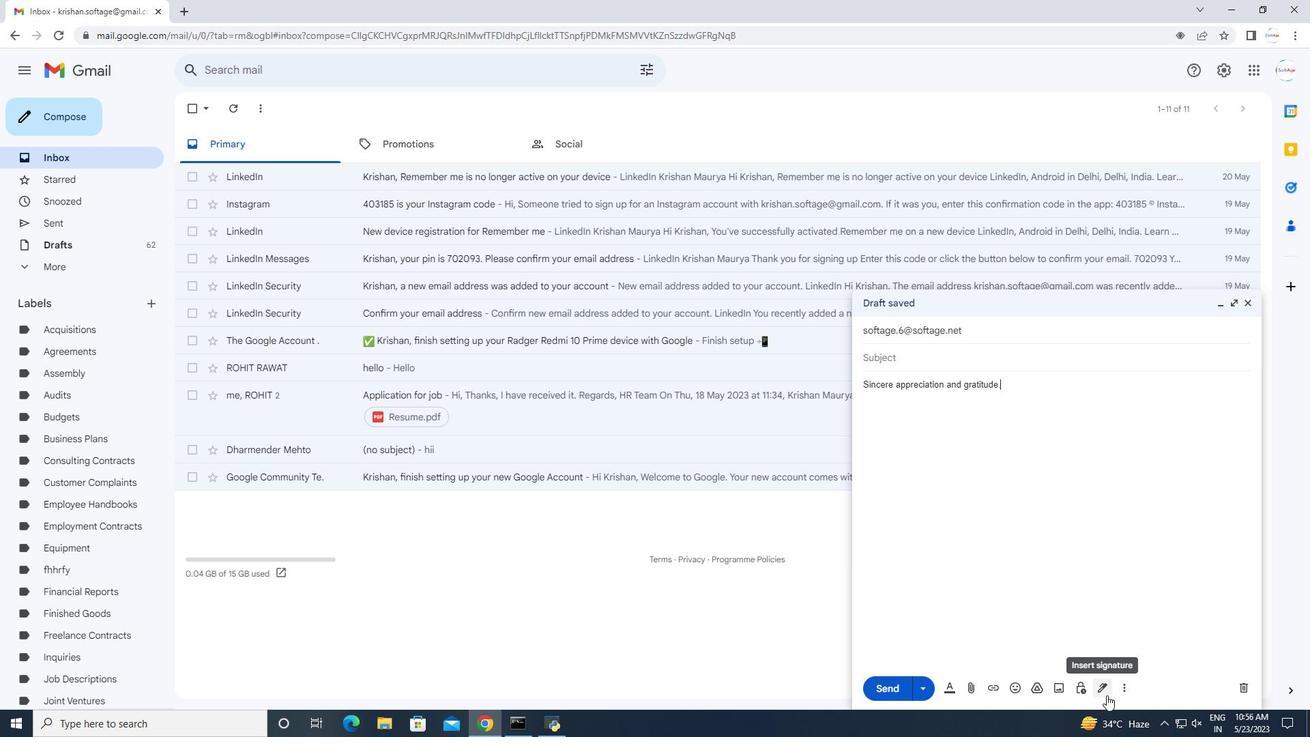 
Action: Mouse pressed left at (1106, 696)
Screenshot: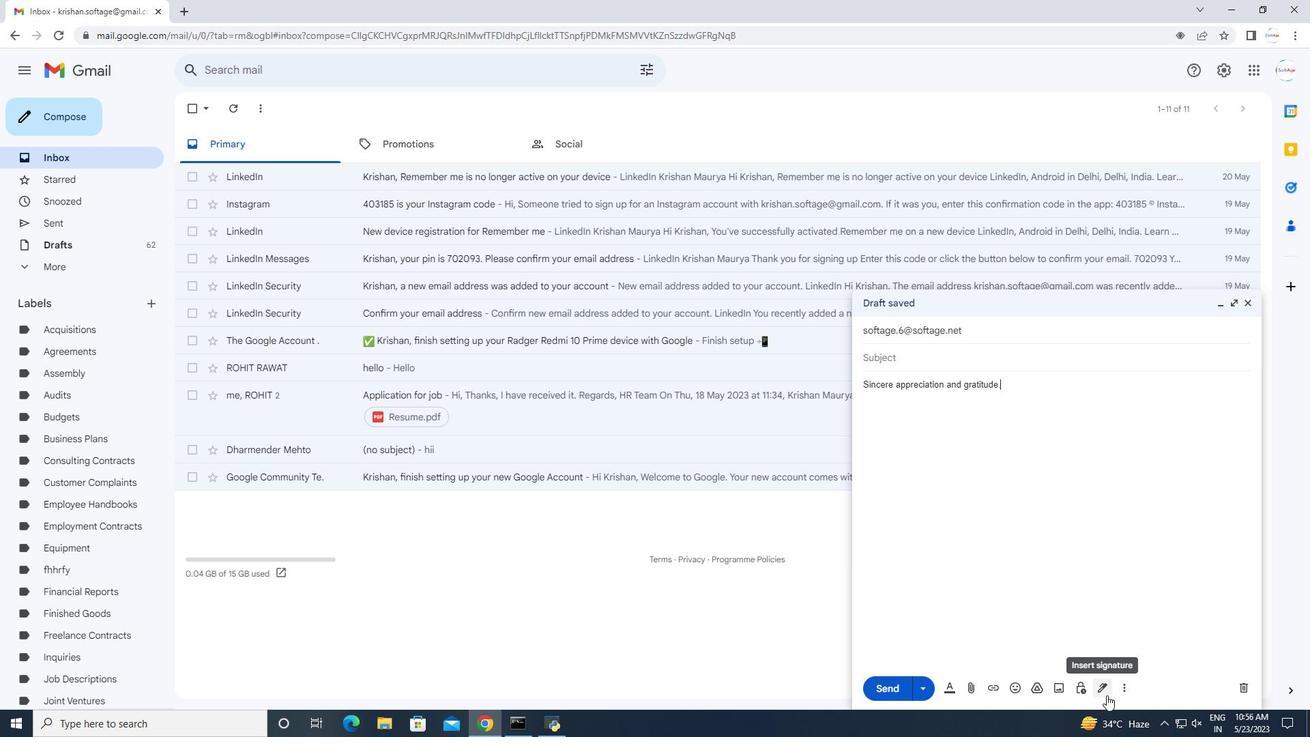
Action: Mouse moved to (1158, 611)
Screenshot: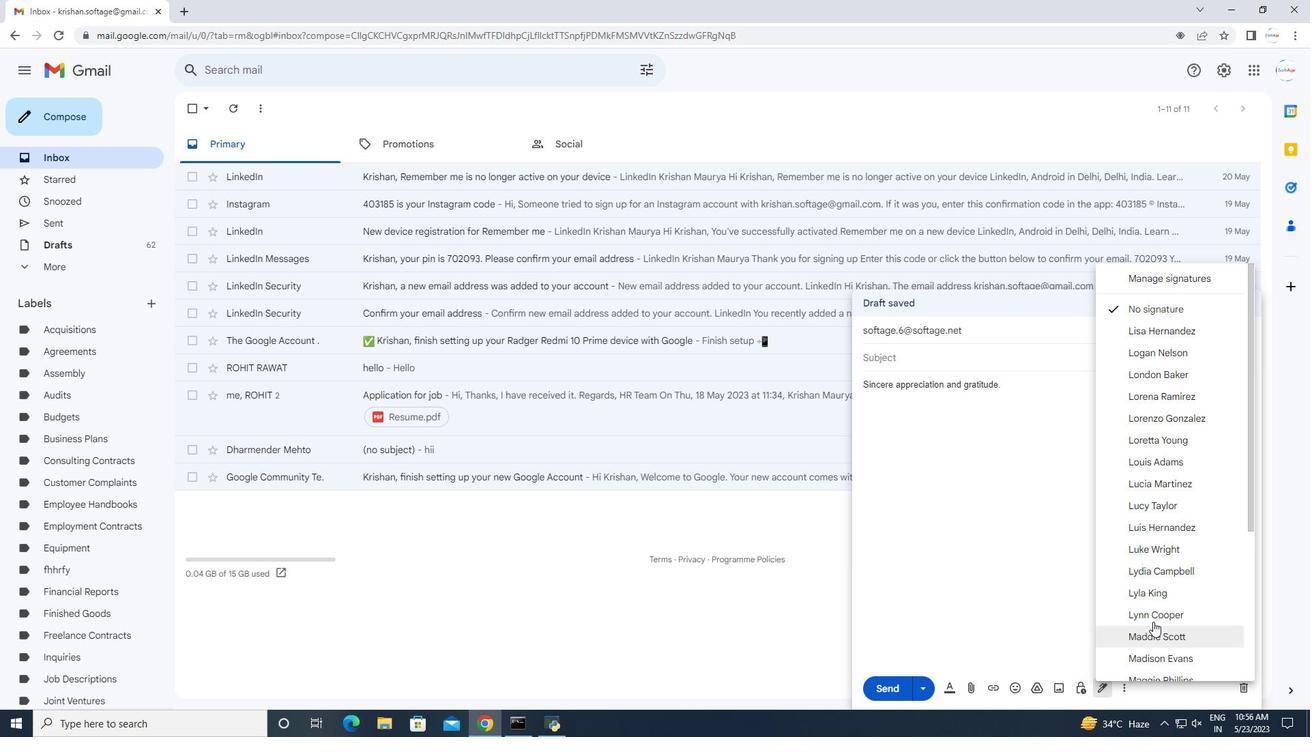 
Action: Mouse scrolled (1158, 610) with delta (0, 0)
Screenshot: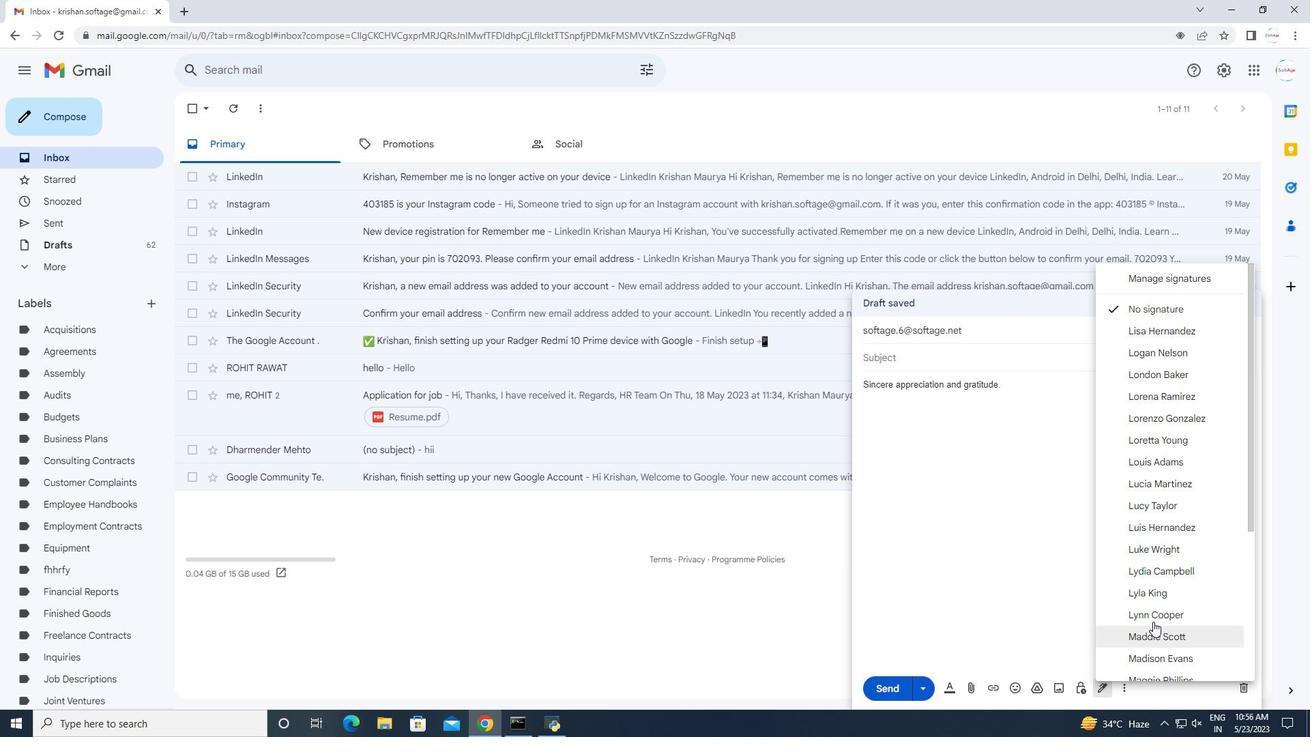
Action: Mouse scrolled (1158, 610) with delta (0, 0)
Screenshot: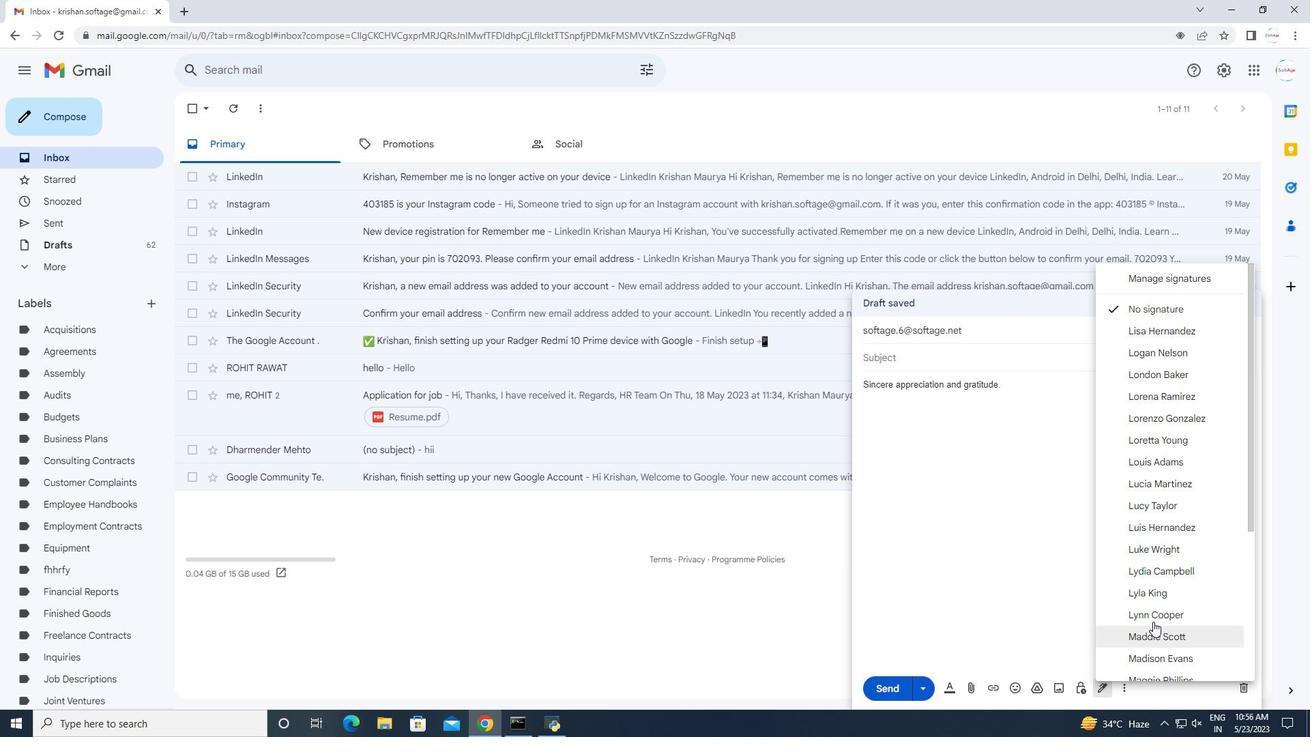 
Action: Mouse scrolled (1158, 610) with delta (0, 0)
Screenshot: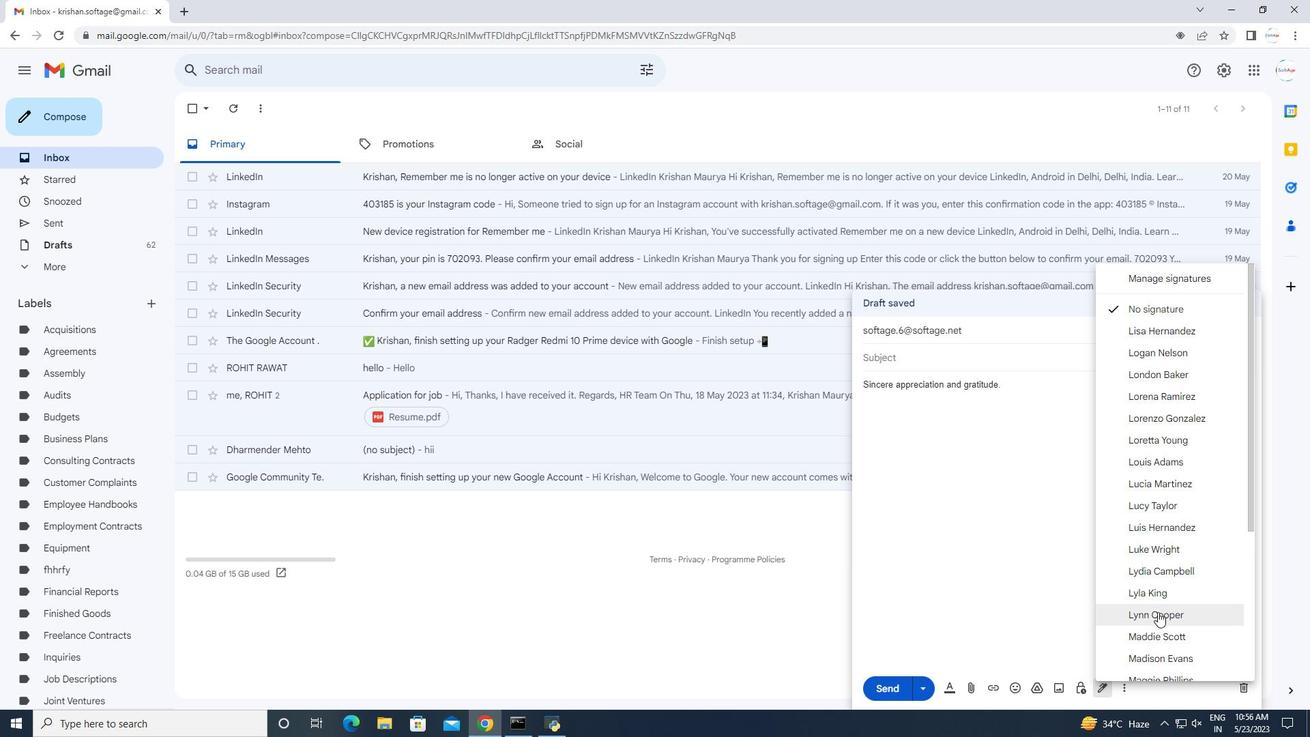 
Action: Mouse scrolled (1158, 610) with delta (0, 0)
Screenshot: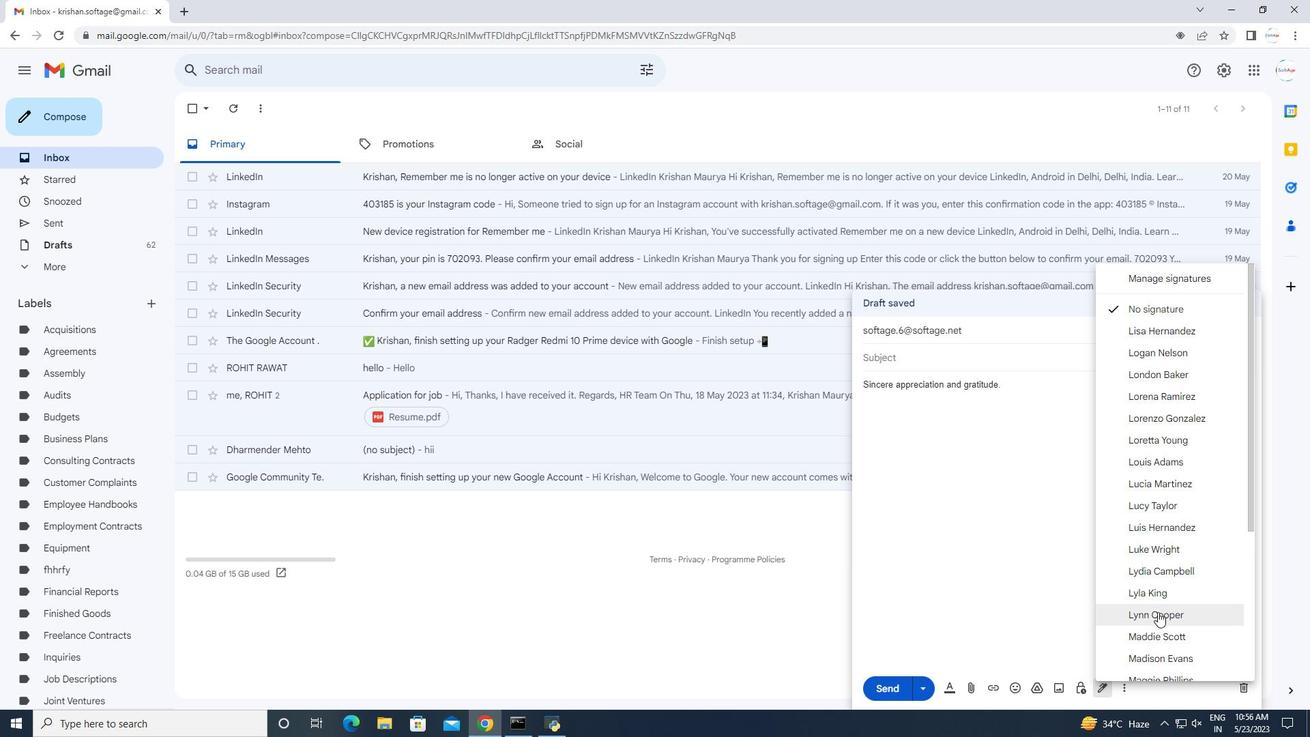 
Action: Mouse scrolled (1158, 610) with delta (0, 0)
Screenshot: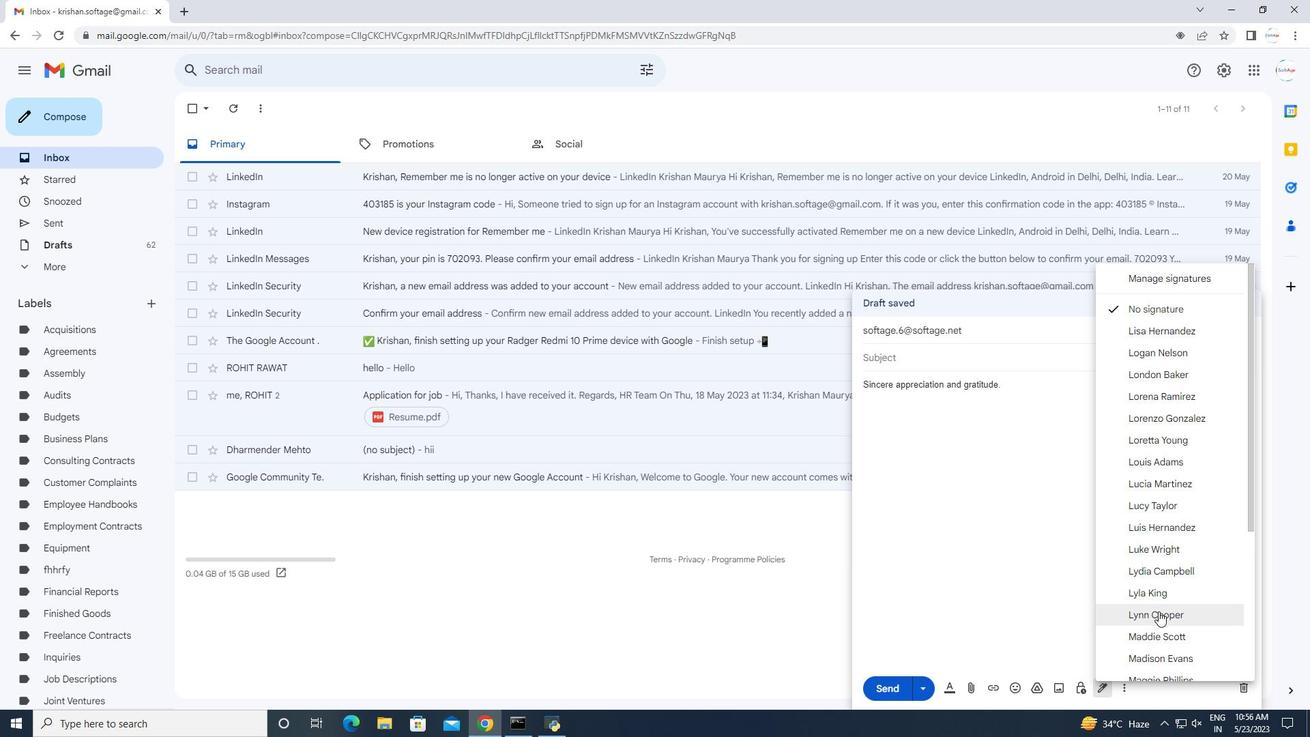 
Action: Mouse scrolled (1158, 610) with delta (0, 0)
Screenshot: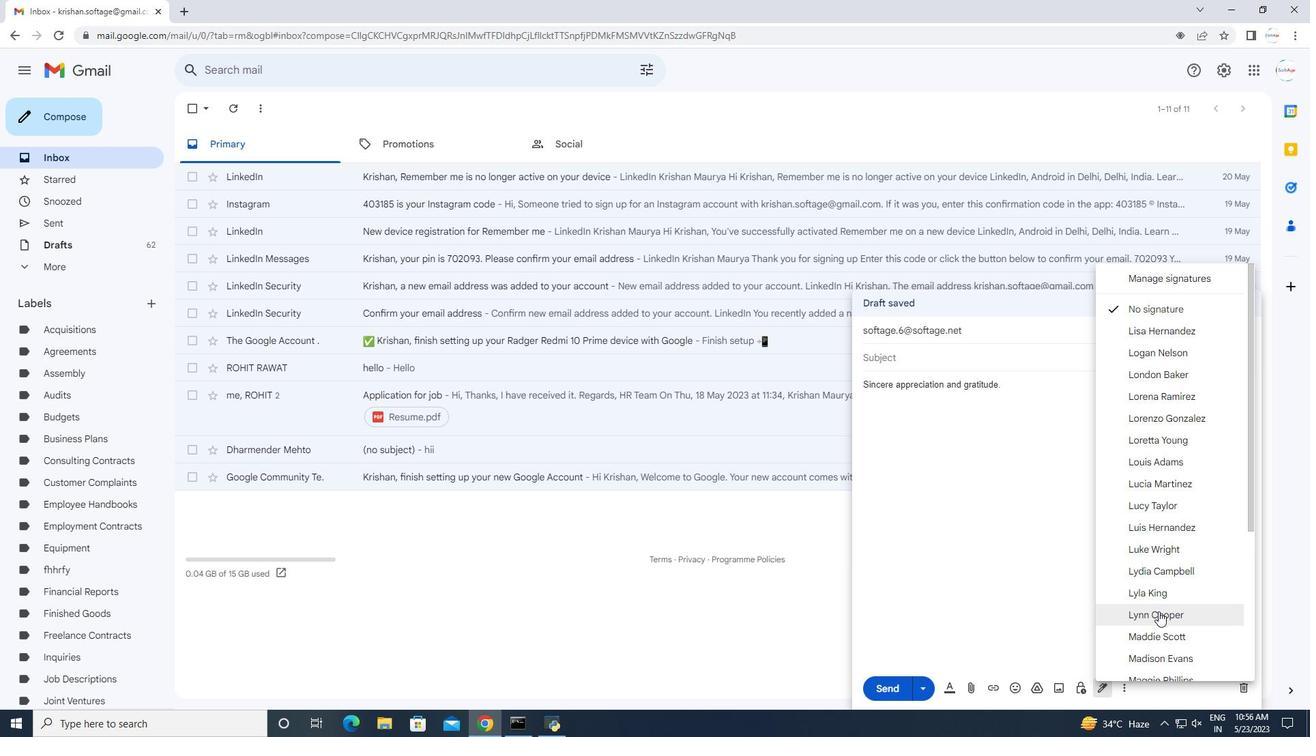
Action: Mouse scrolled (1158, 610) with delta (0, 0)
Screenshot: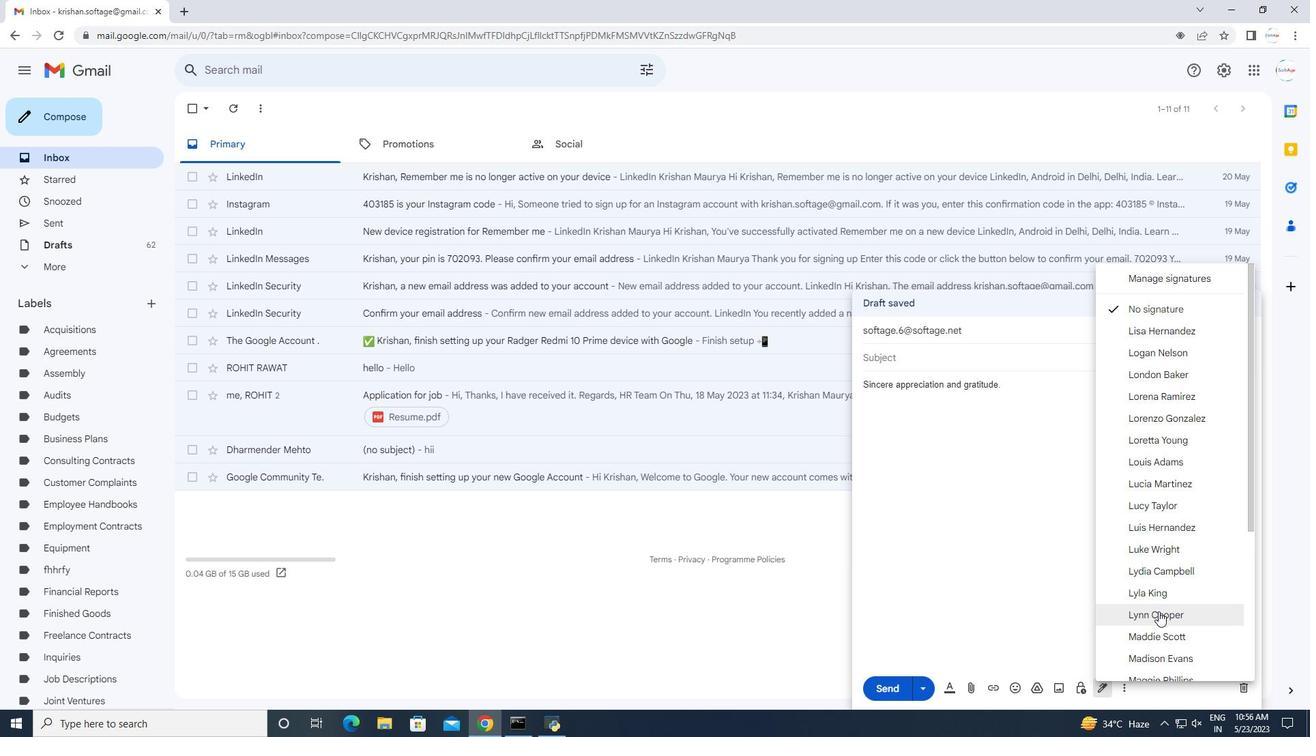 
Action: Mouse moved to (1159, 612)
Screenshot: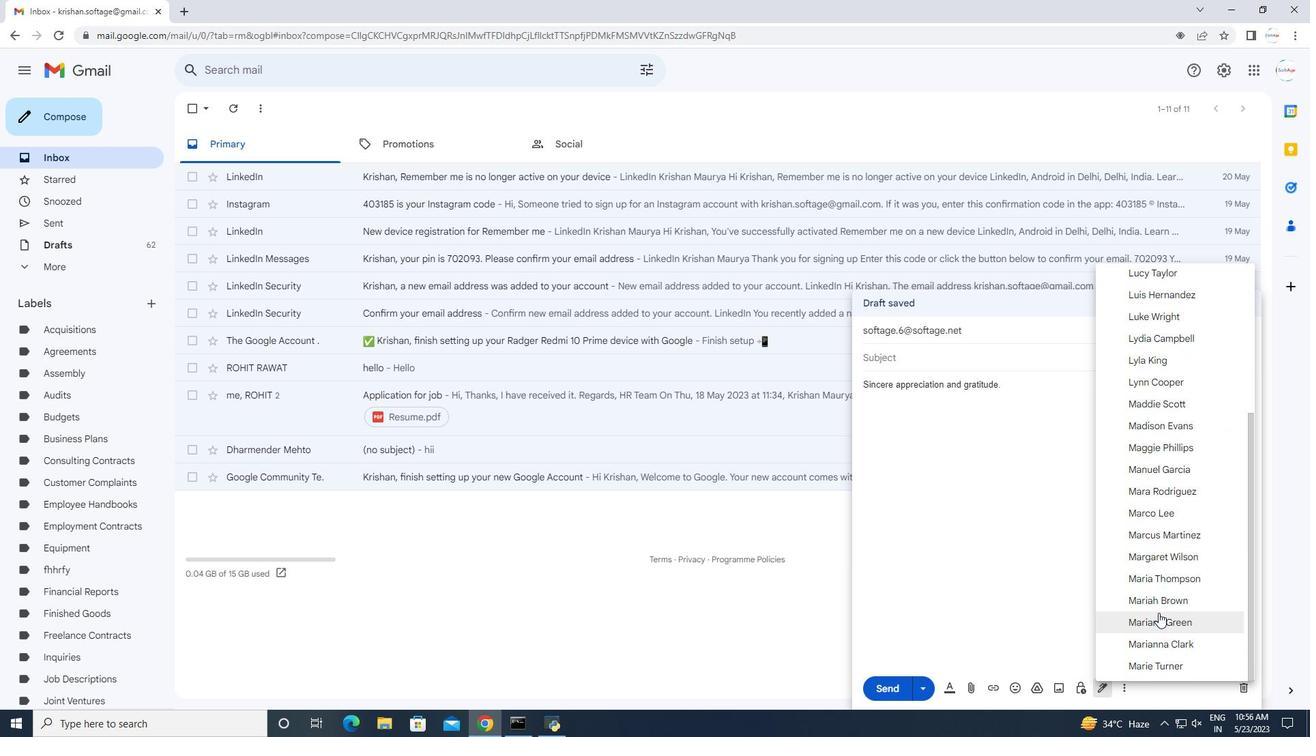 
Action: Mouse scrolled (1159, 612) with delta (0, 0)
Screenshot: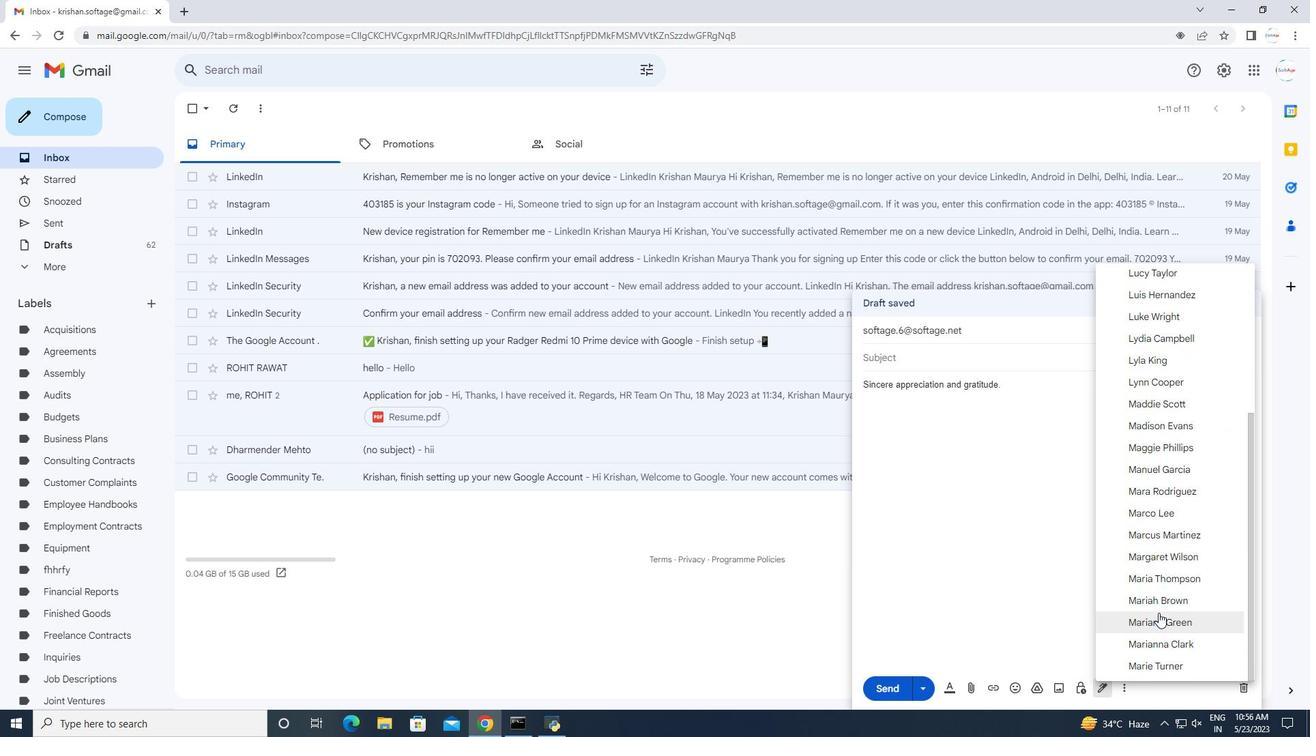 
Action: Mouse moved to (1159, 613)
Screenshot: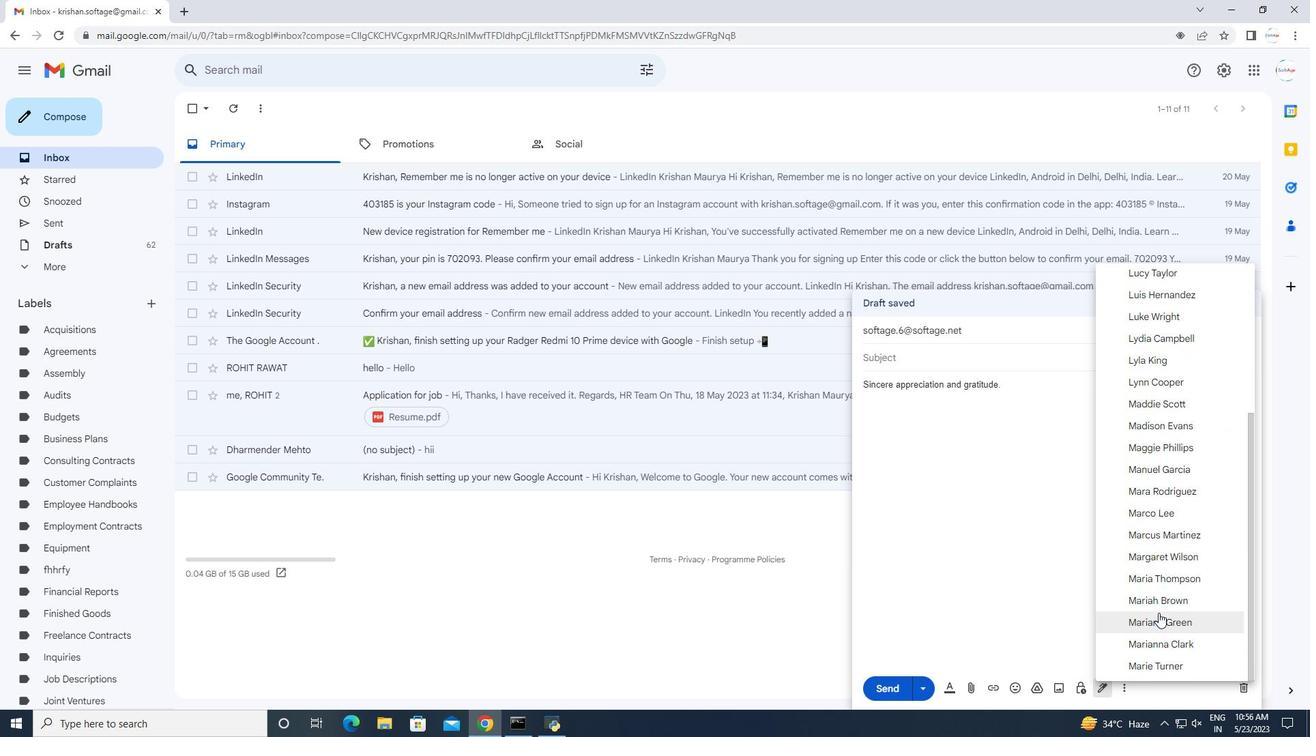 
Action: Mouse scrolled (1159, 612) with delta (0, 0)
Screenshot: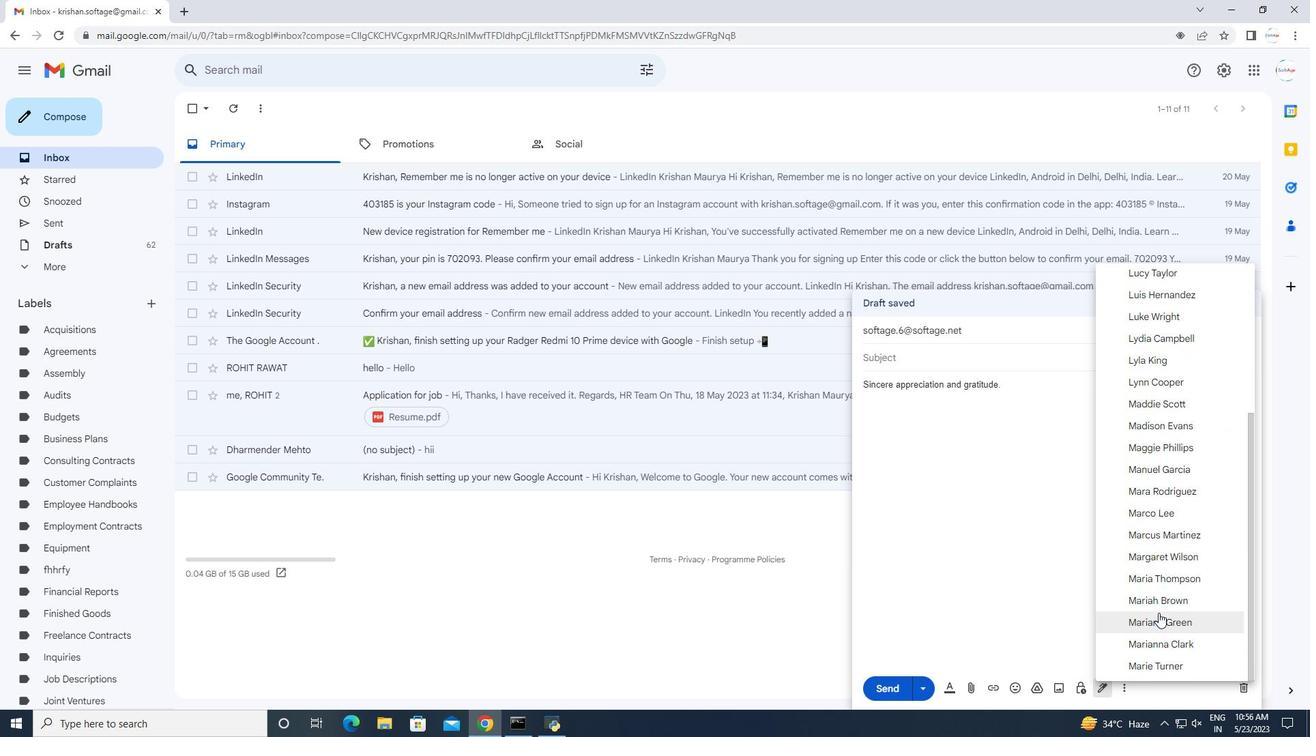 
Action: Mouse moved to (1159, 614)
Screenshot: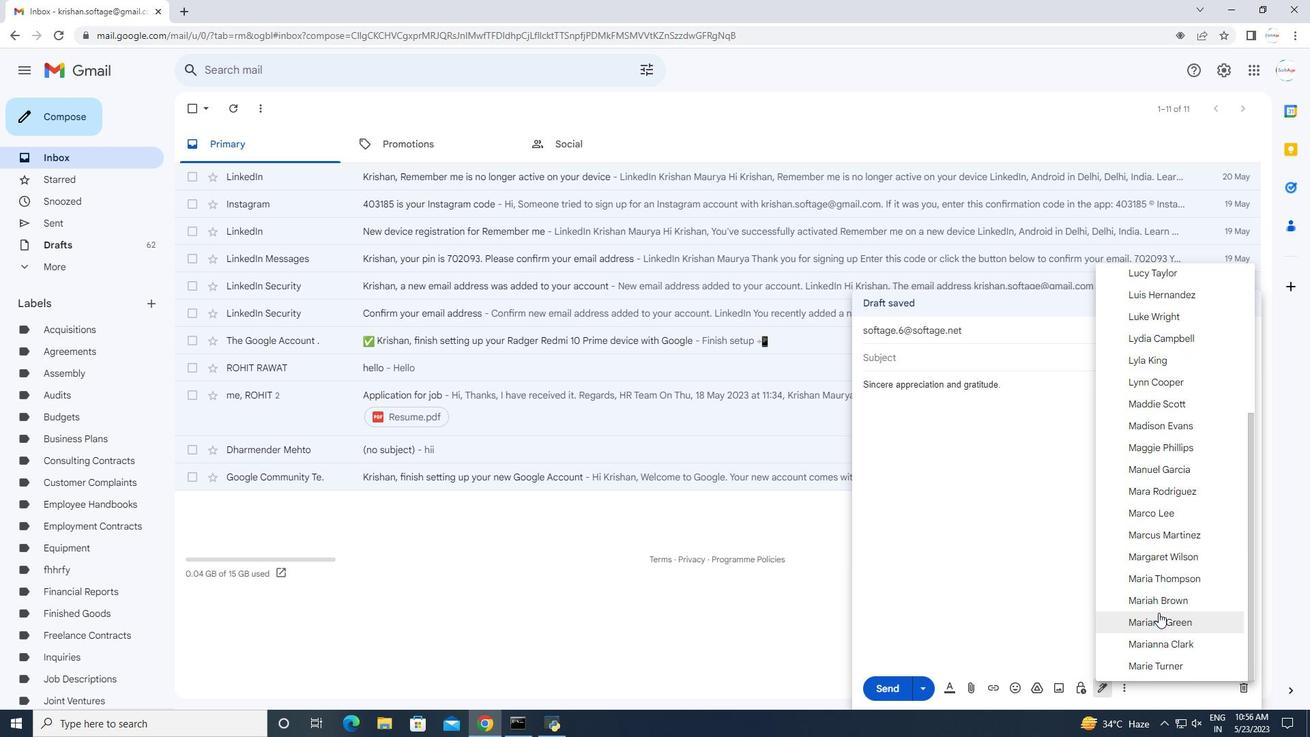 
Action: Mouse scrolled (1159, 613) with delta (0, 0)
Screenshot: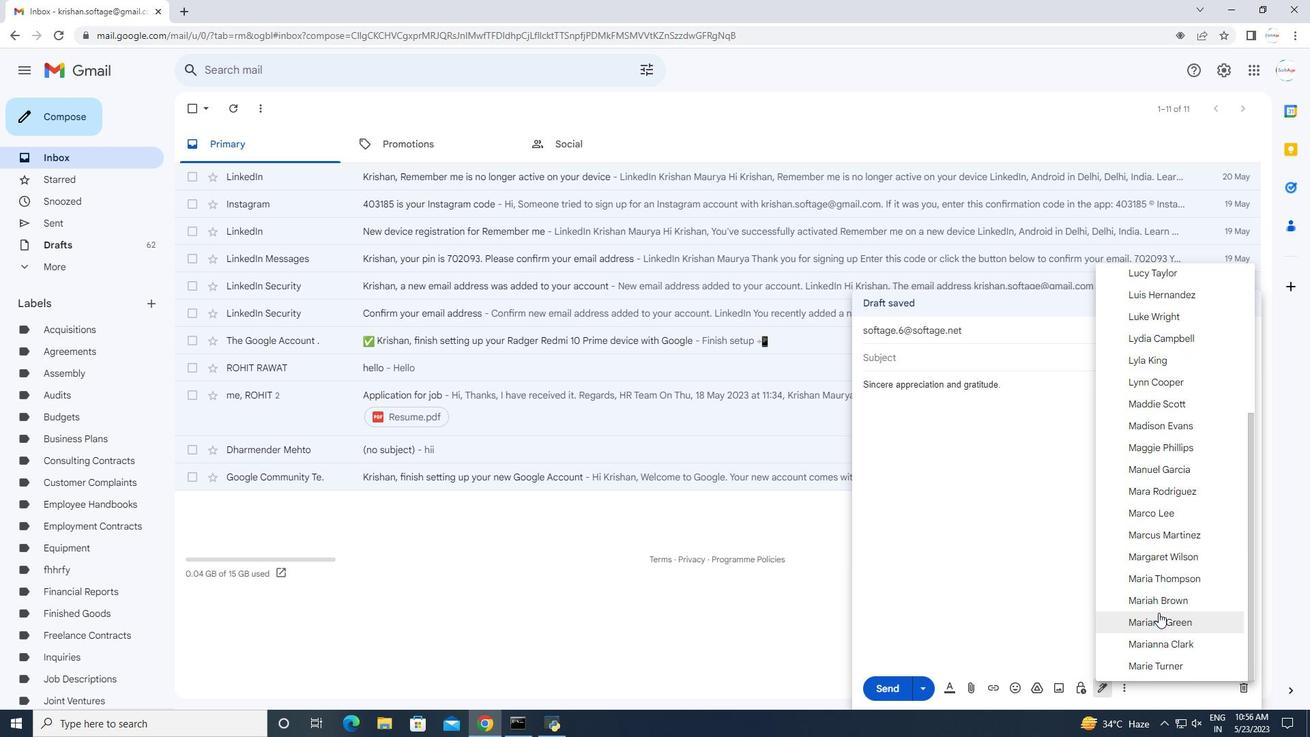 
Action: Mouse moved to (1159, 614)
Screenshot: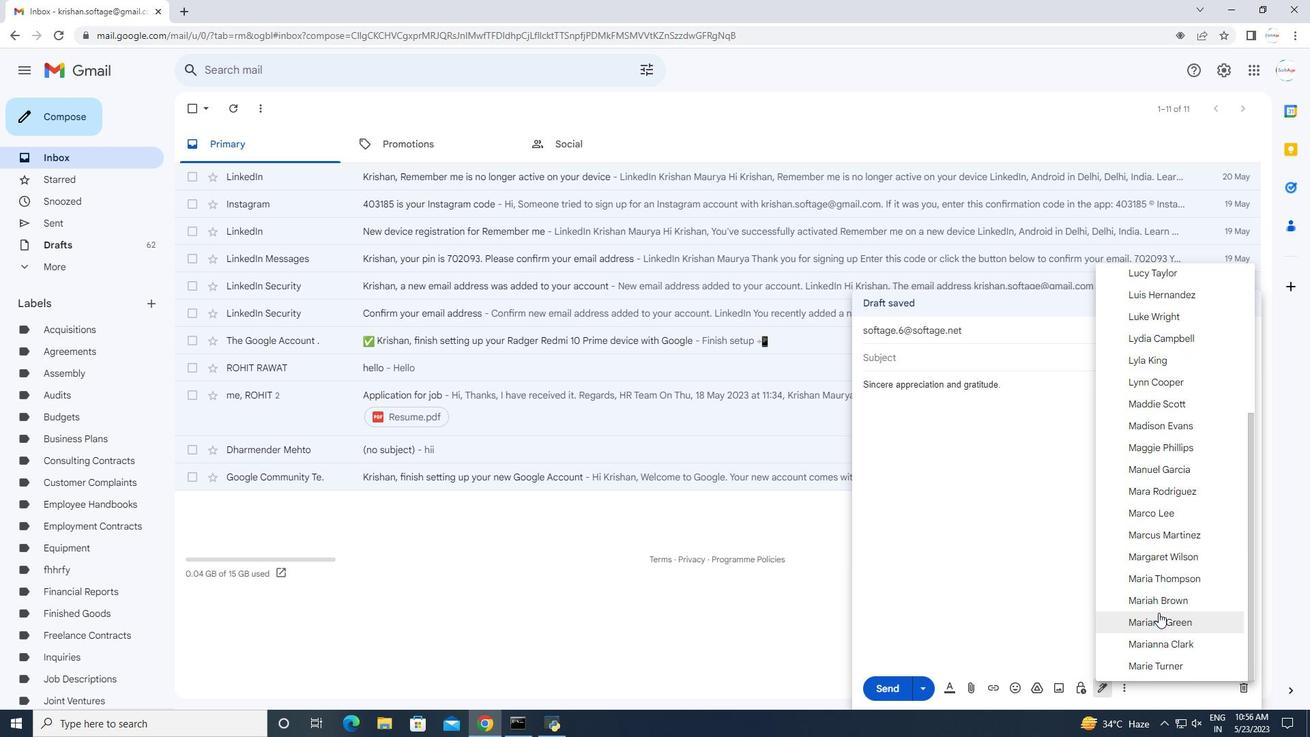 
Action: Mouse scrolled (1159, 614) with delta (0, 0)
Screenshot: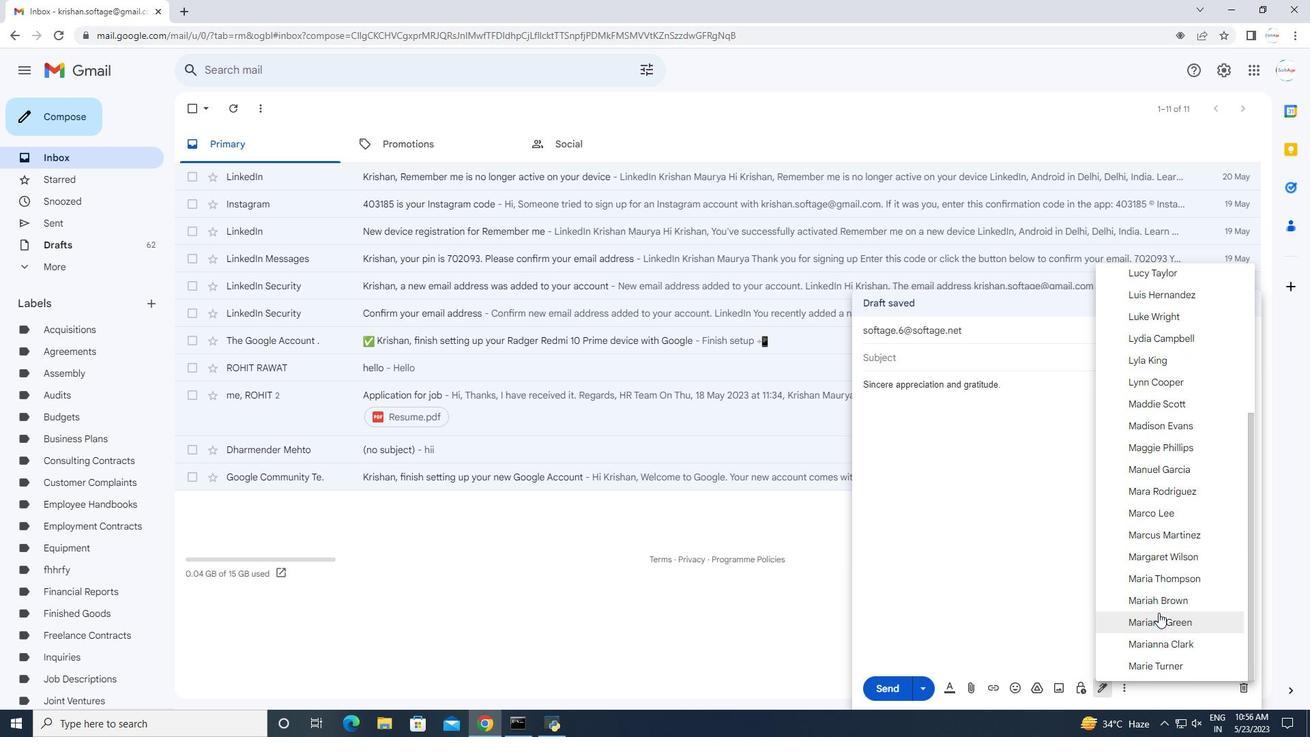 
Action: Mouse moved to (1152, 668)
Screenshot: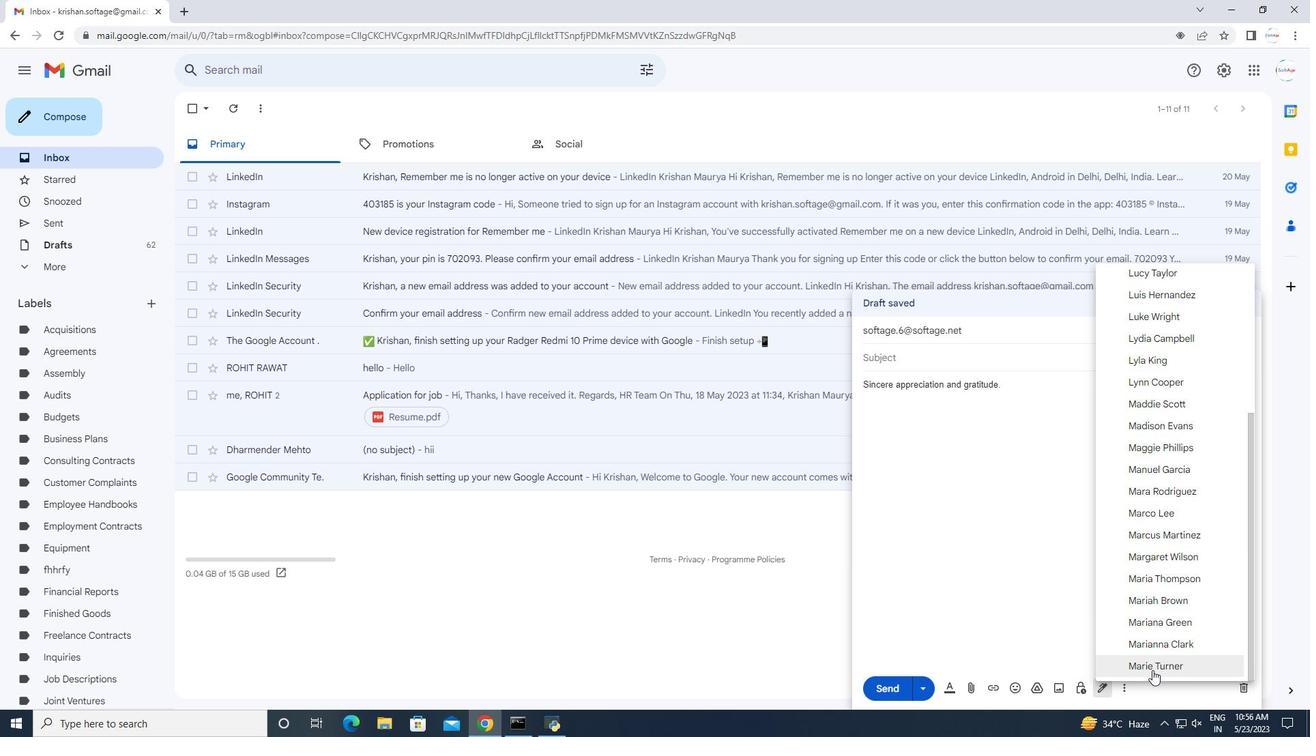 
Action: Mouse pressed left at (1152, 668)
Screenshot: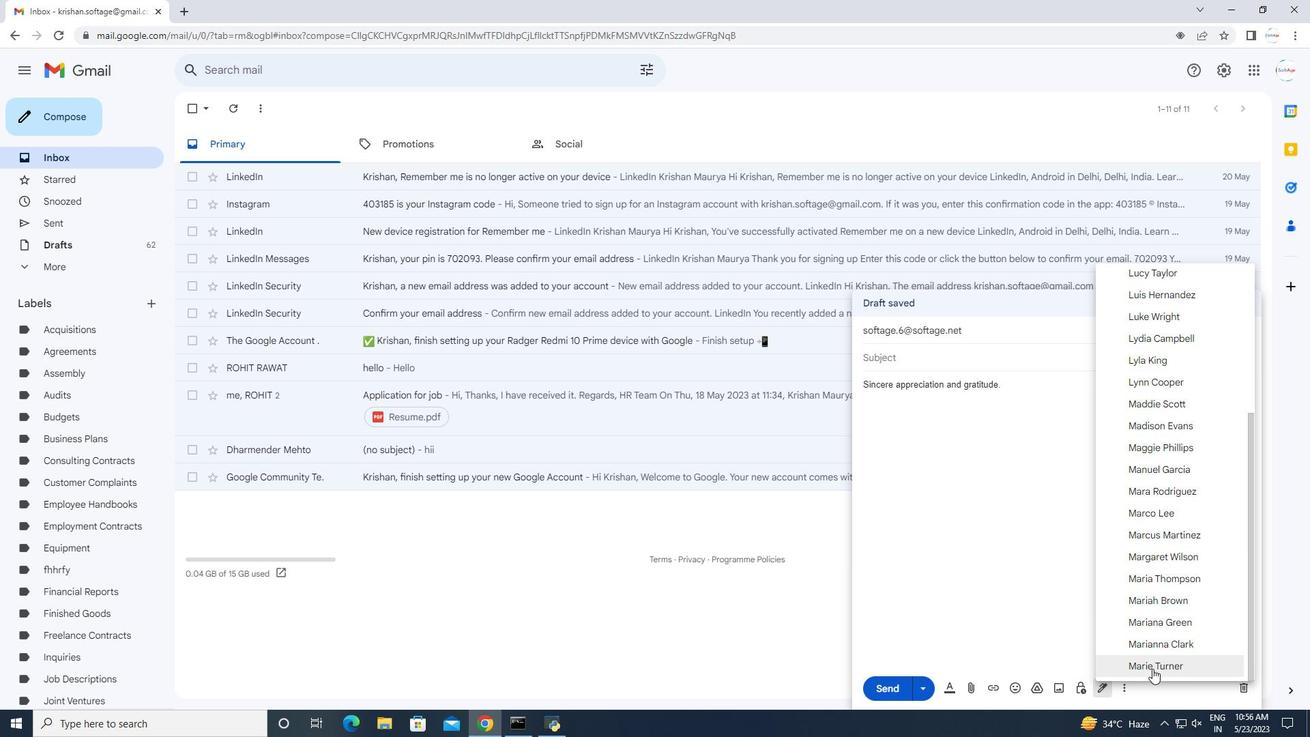 
Action: Mouse moved to (1121, 690)
Screenshot: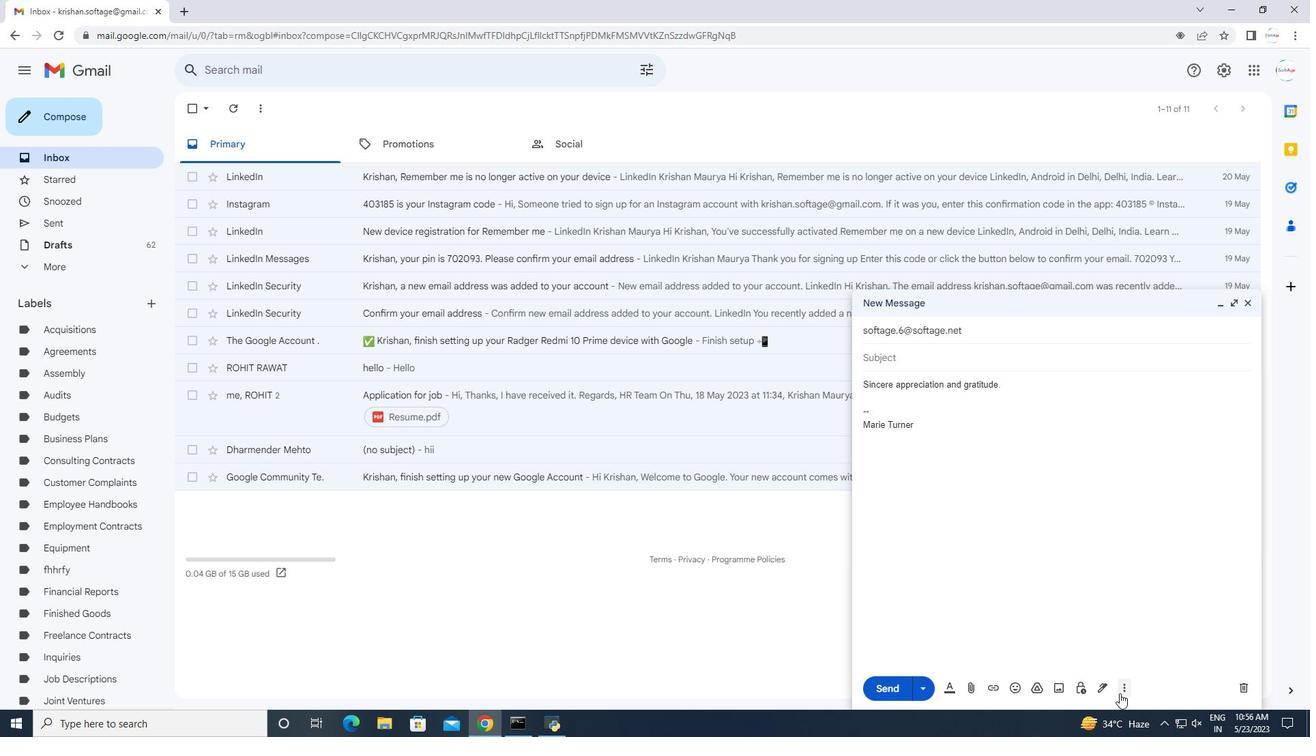 
Action: Mouse pressed left at (1121, 690)
Screenshot: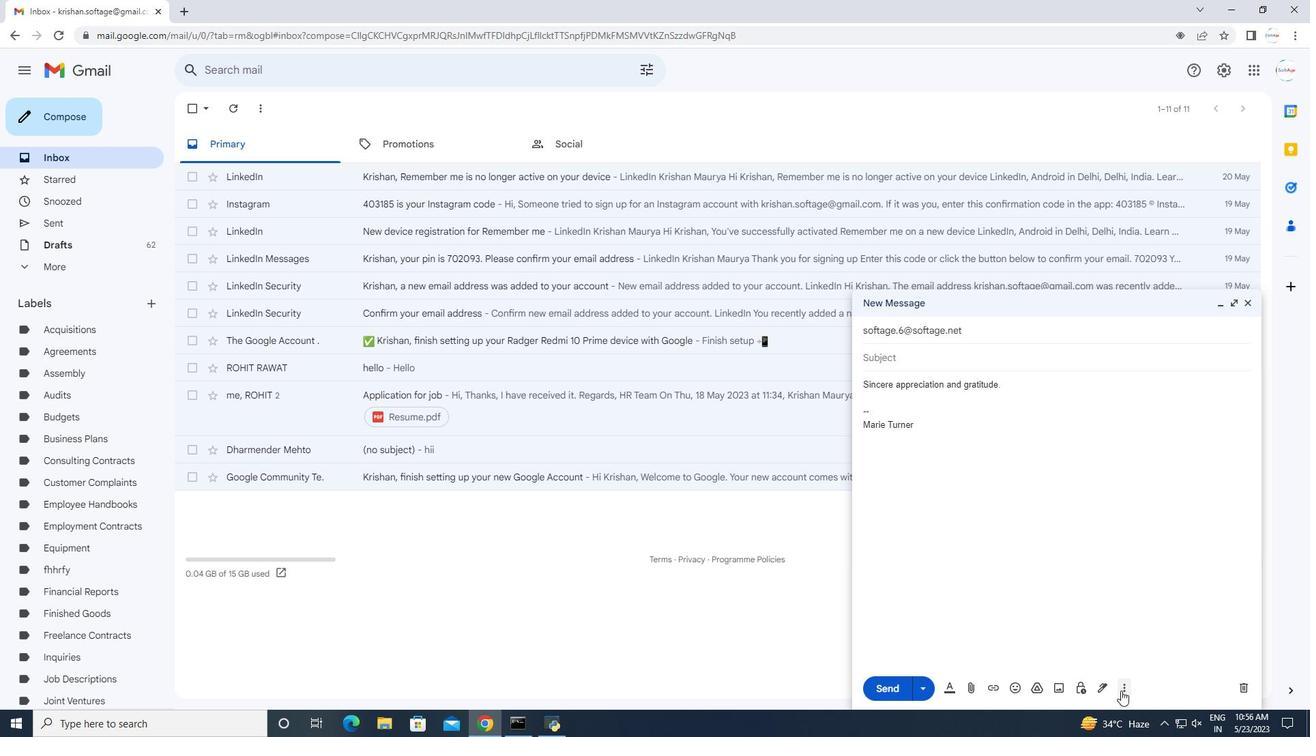 
Action: Mouse moved to (1169, 565)
Screenshot: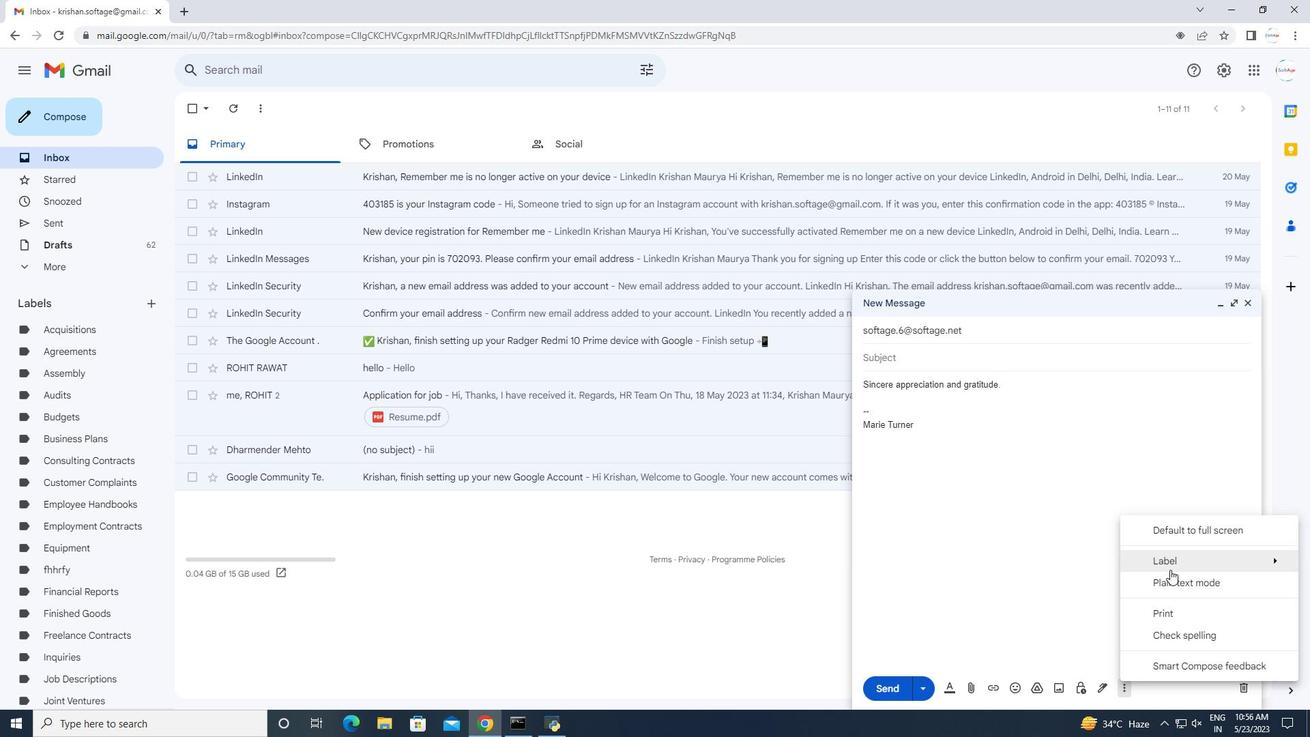 
Action: Mouse pressed left at (1169, 565)
Screenshot: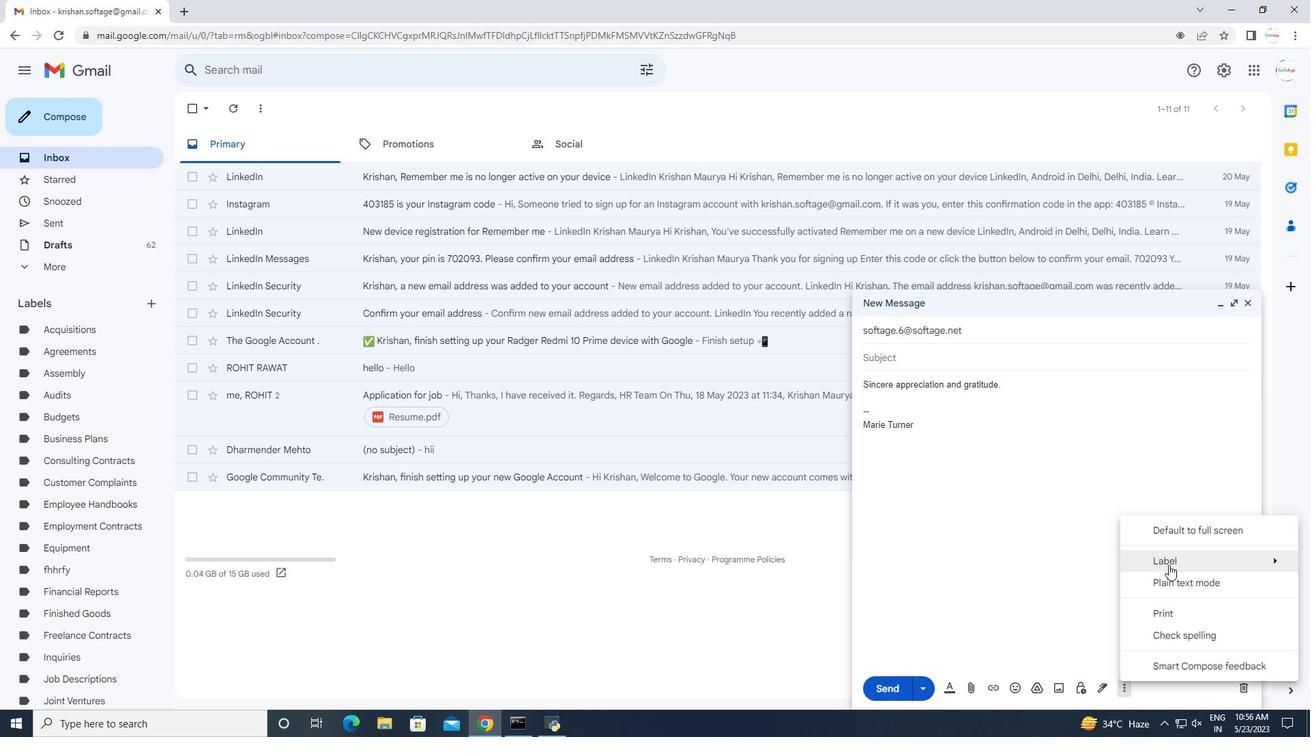
Action: Mouse moved to (980, 533)
Screenshot: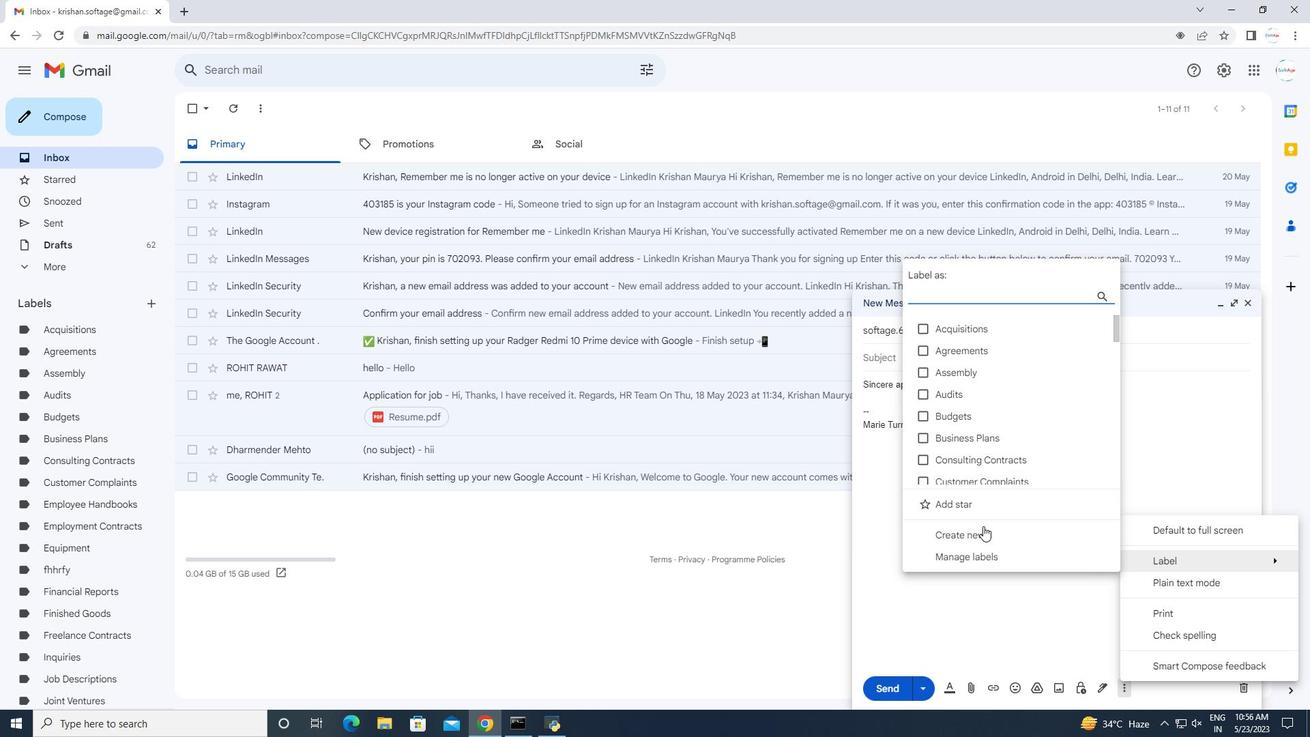 
Action: Mouse pressed left at (980, 533)
Screenshot: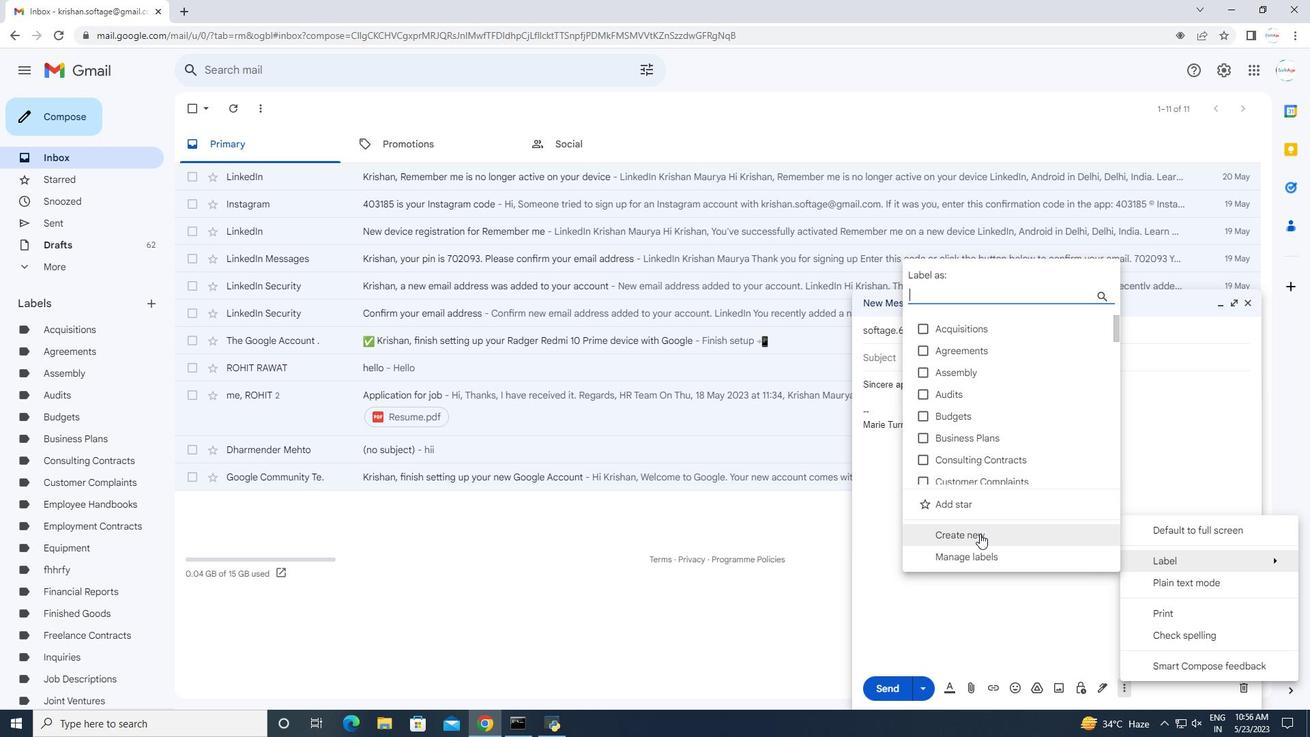 
Action: Mouse moved to (630, 358)
Screenshot: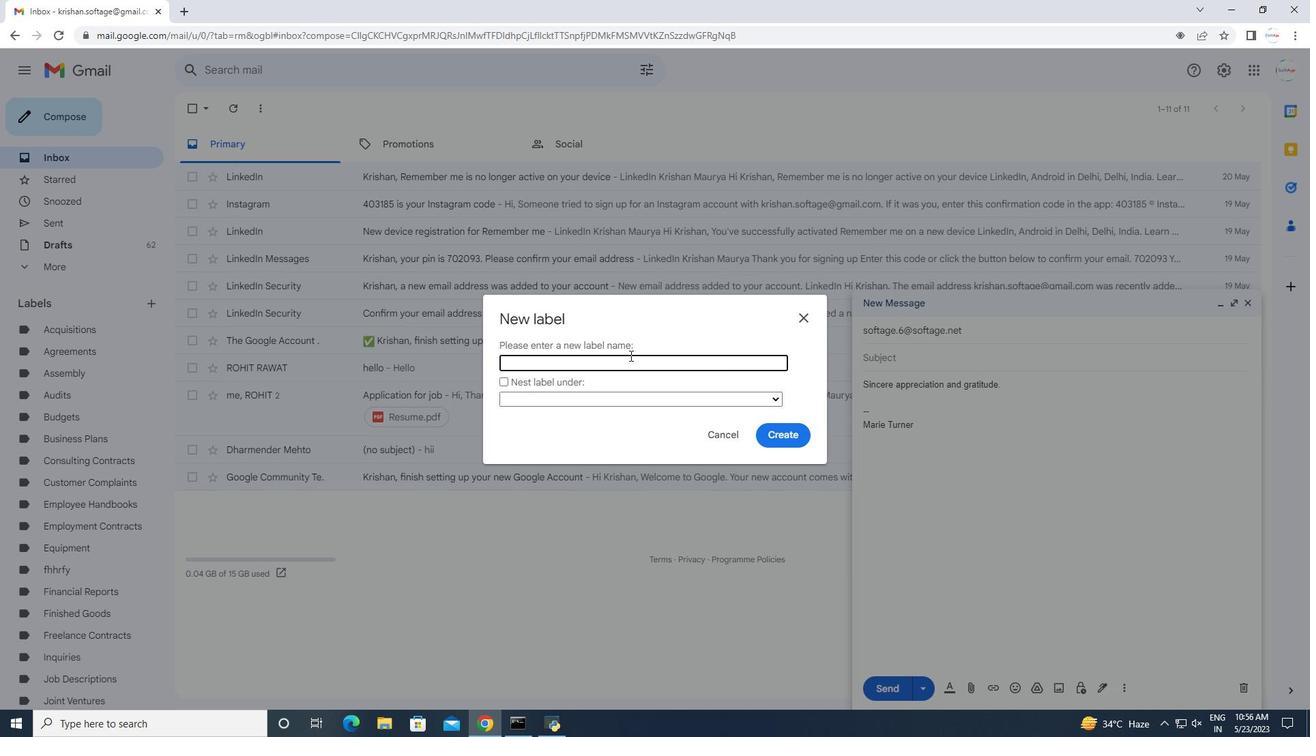 
Action: Mouse pressed left at (630, 358)
Screenshot: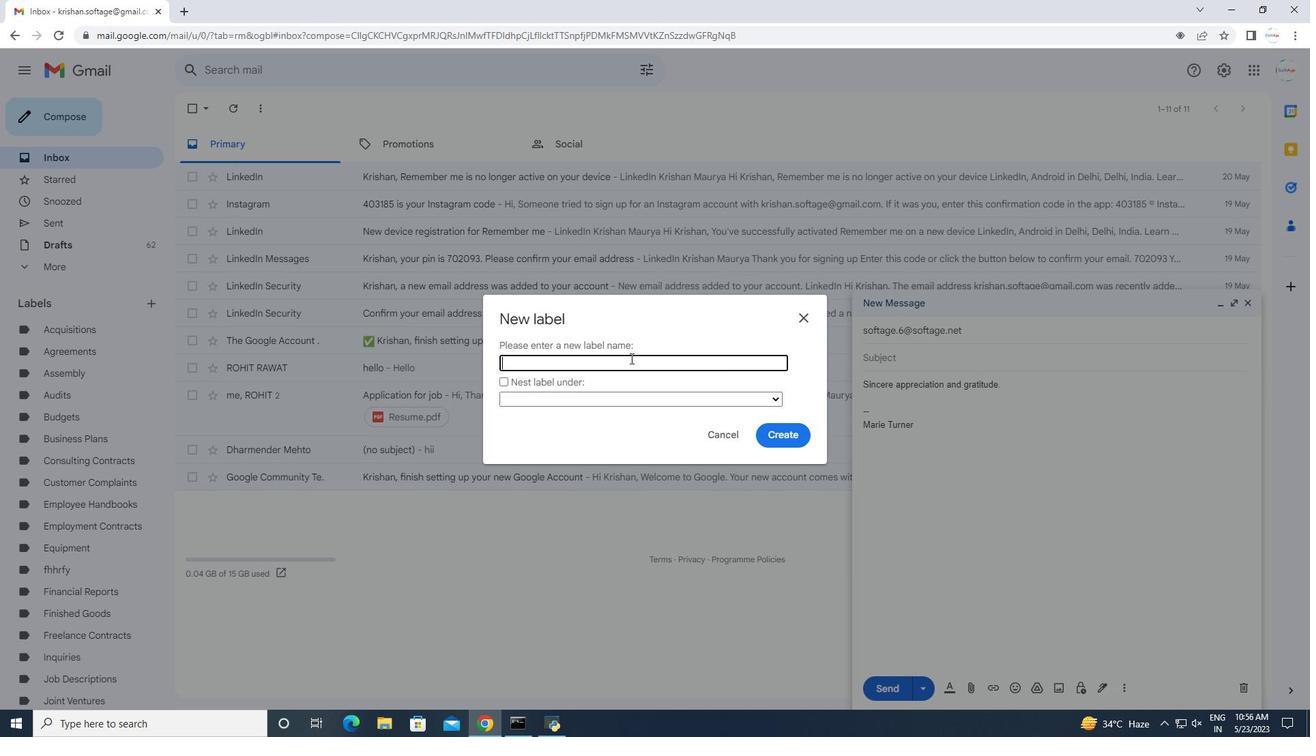
Action: Mouse moved to (629, 358)
Screenshot: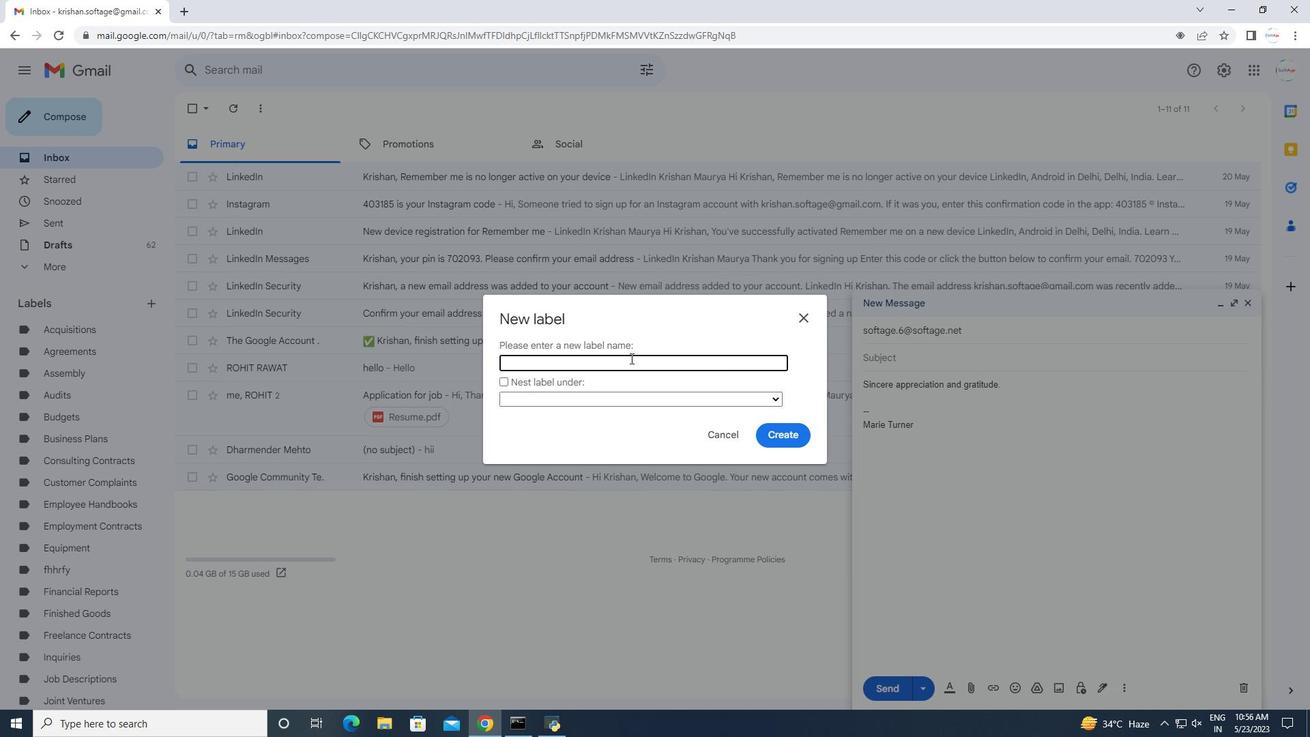 
Action: Key pressed <Key.shift>Service<Key.space><Key.shift>Contracts
Screenshot: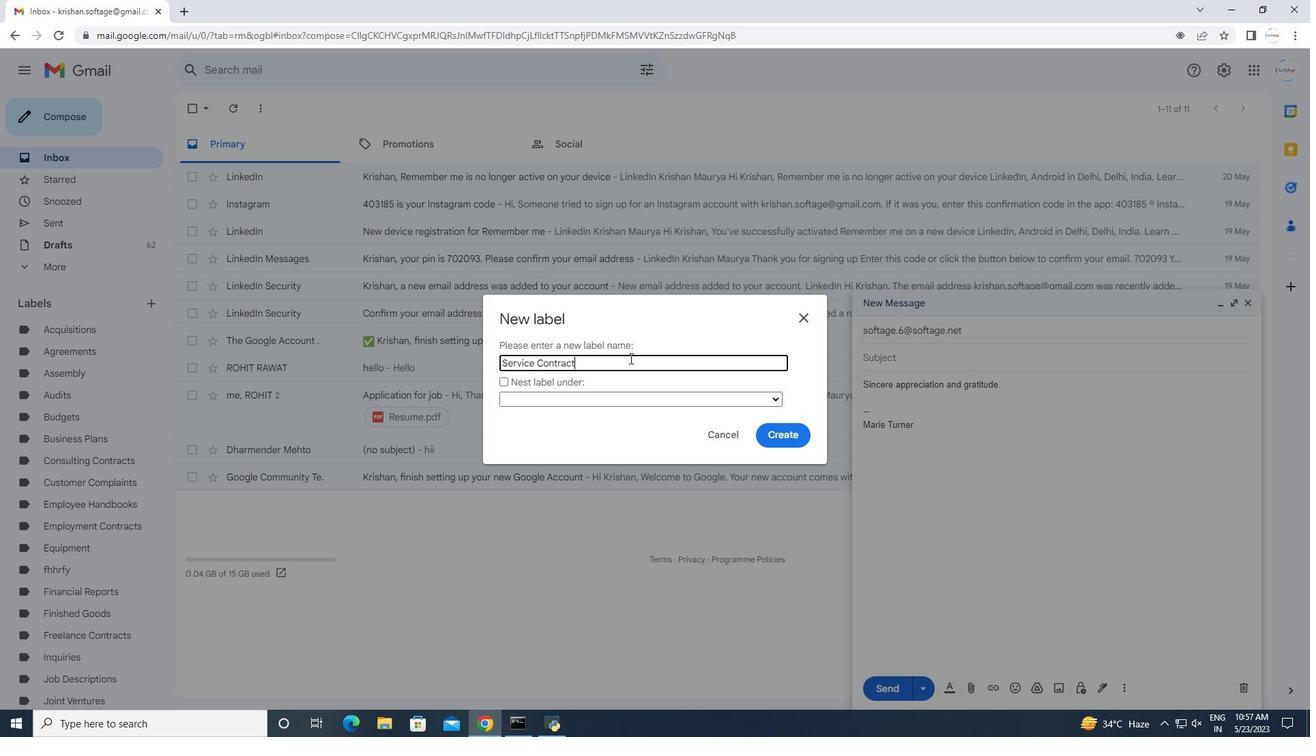 
Action: Mouse moved to (779, 436)
Screenshot: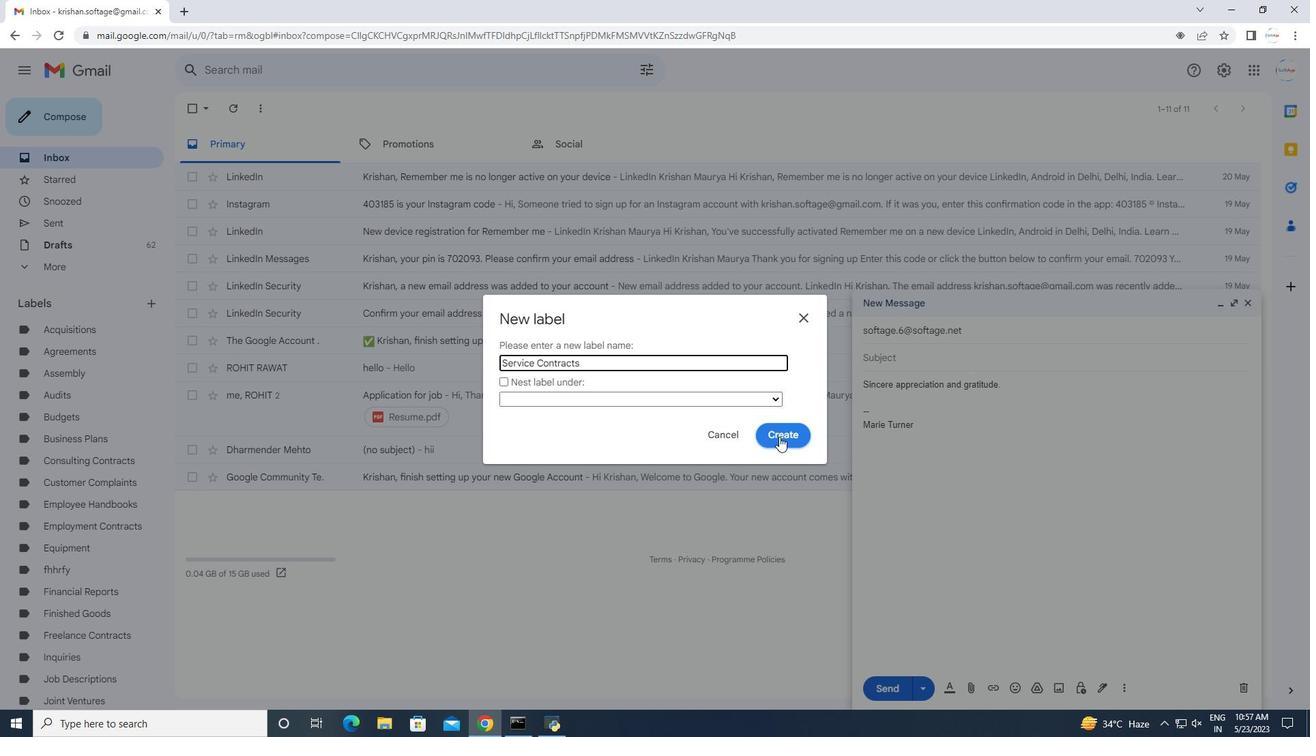 
Action: Mouse pressed left at (779, 436)
Screenshot: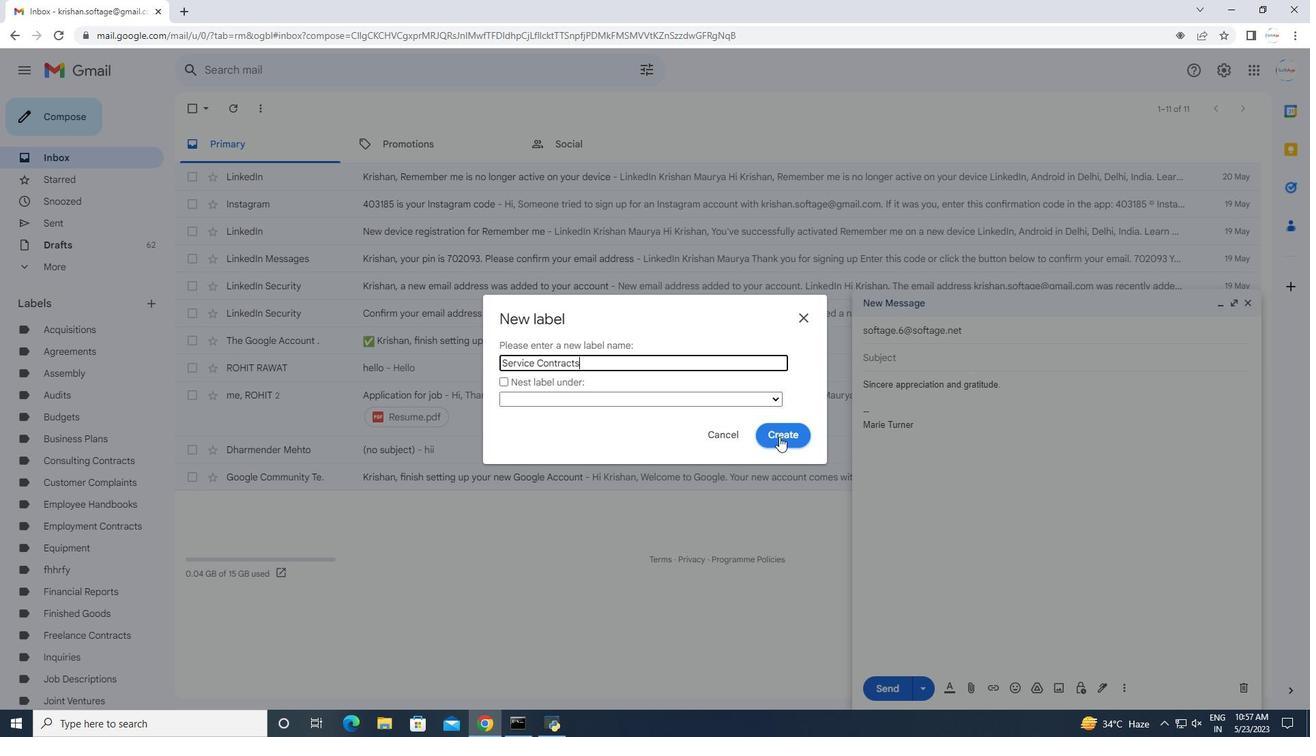 
Action: Mouse moved to (909, 423)
Screenshot: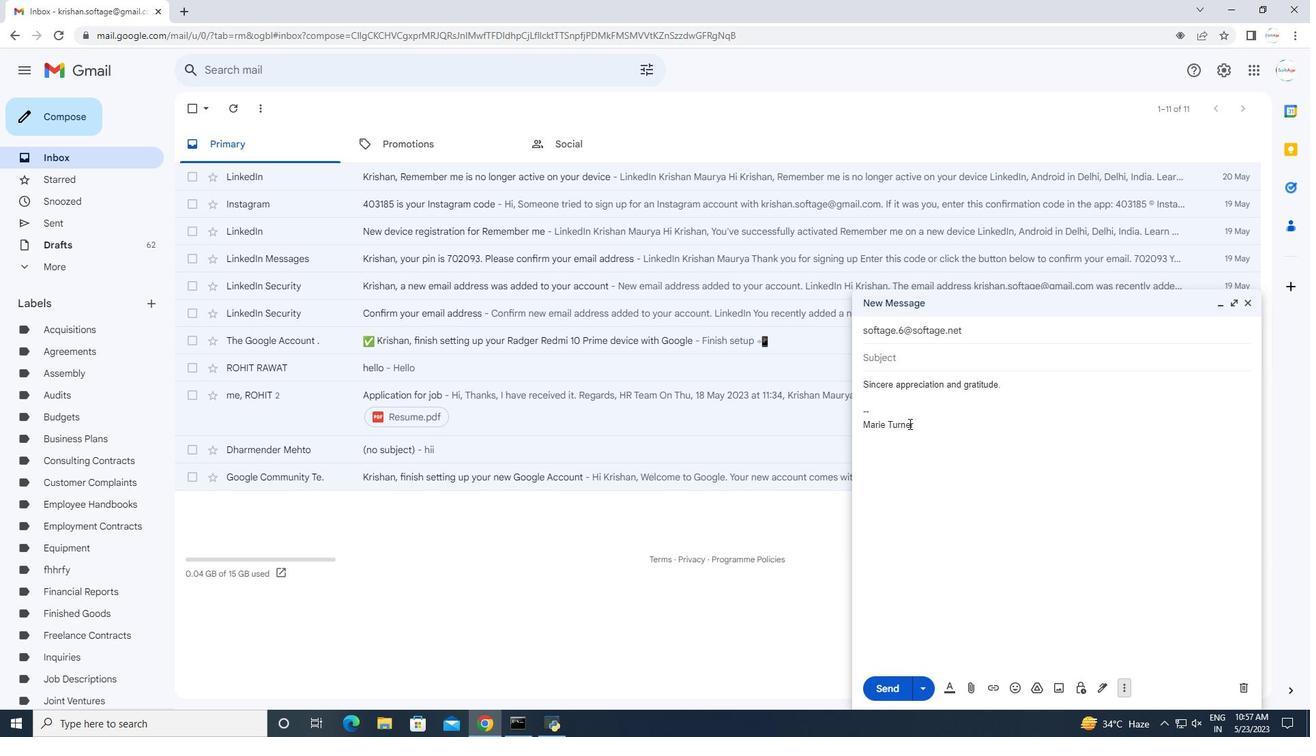 
